 Task: Find connections with filter location Parnamirim with filter topic #careertips with filter profile language English with filter current company Shahi Exports Pvt Ltd with filter school Kendriya vidyalaya  with filter industry Broadcast Media Production and Distribution with filter service category Android Development with filter keywords title Reservationist
Action: Mouse moved to (715, 128)
Screenshot: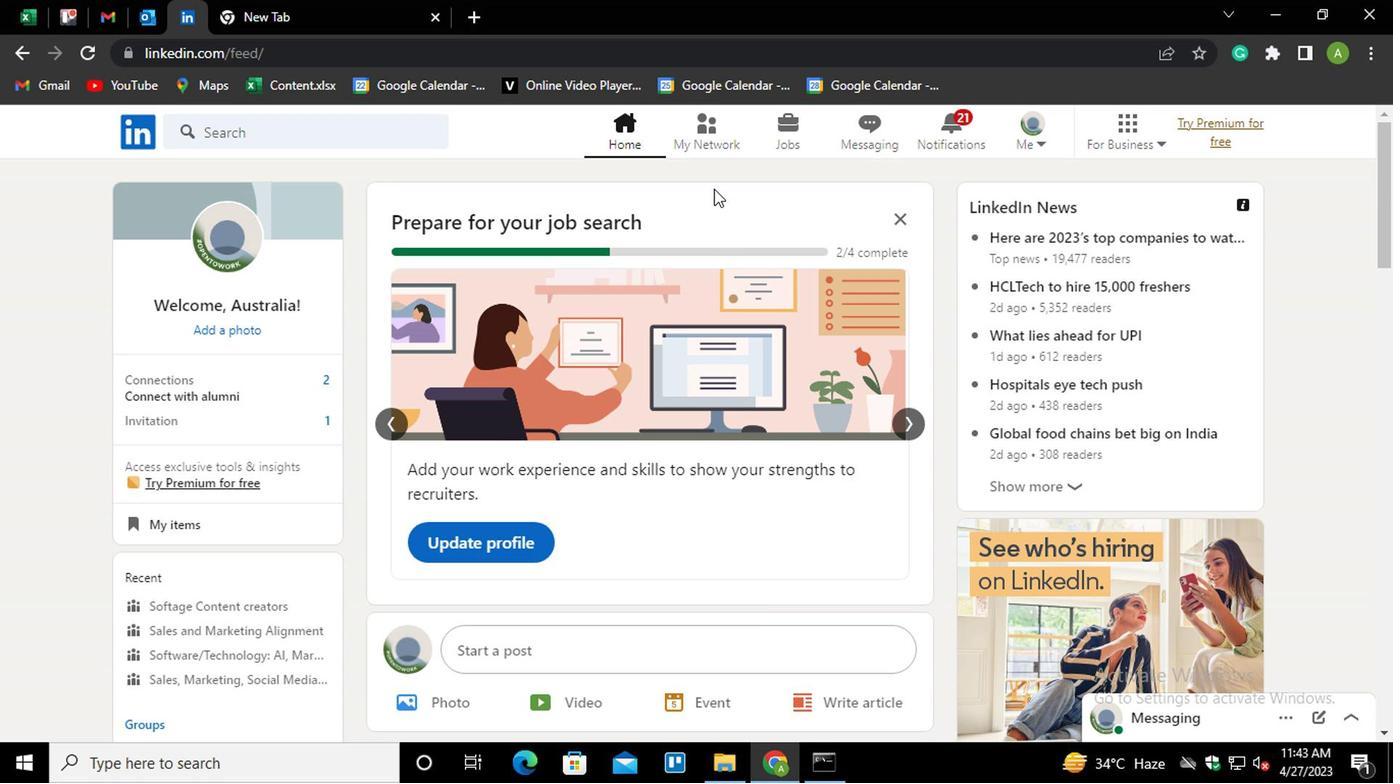 
Action: Mouse pressed left at (715, 128)
Screenshot: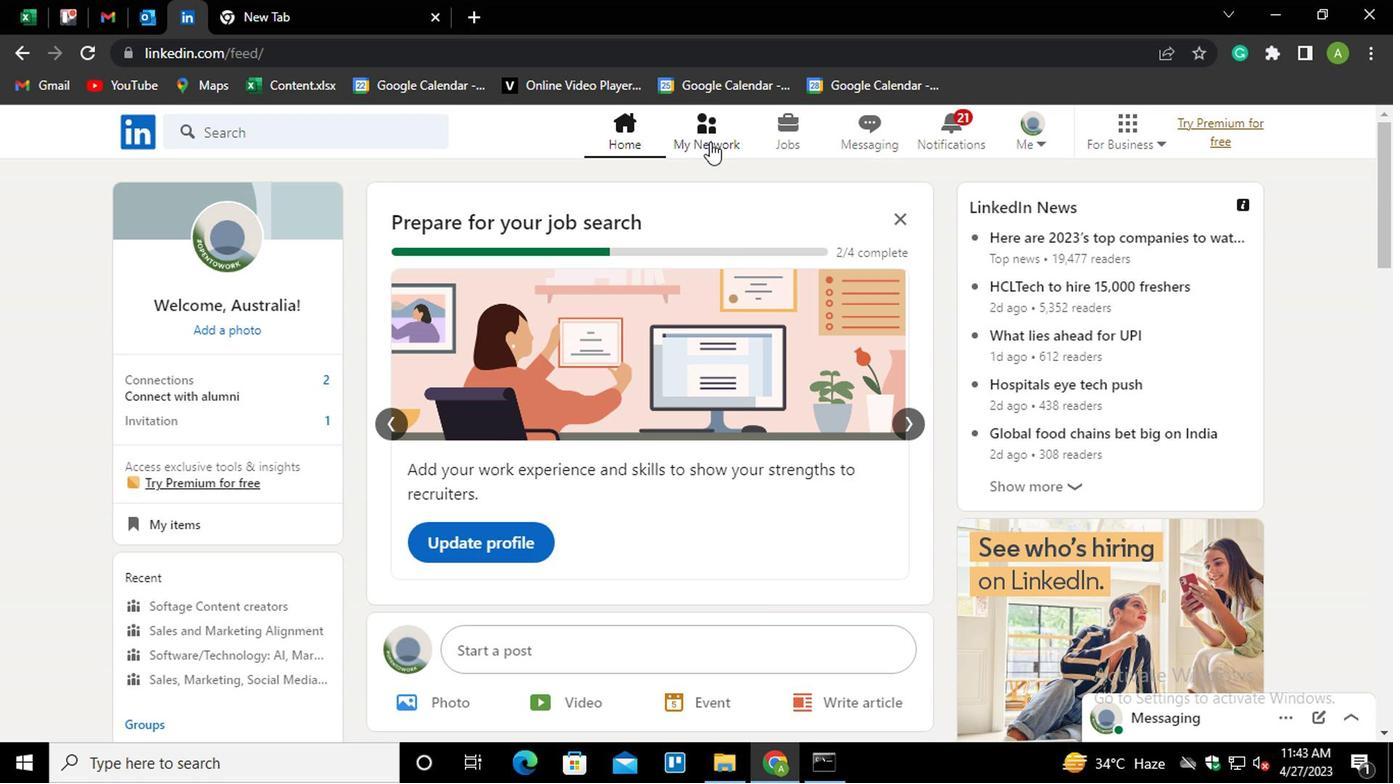 
Action: Mouse moved to (271, 245)
Screenshot: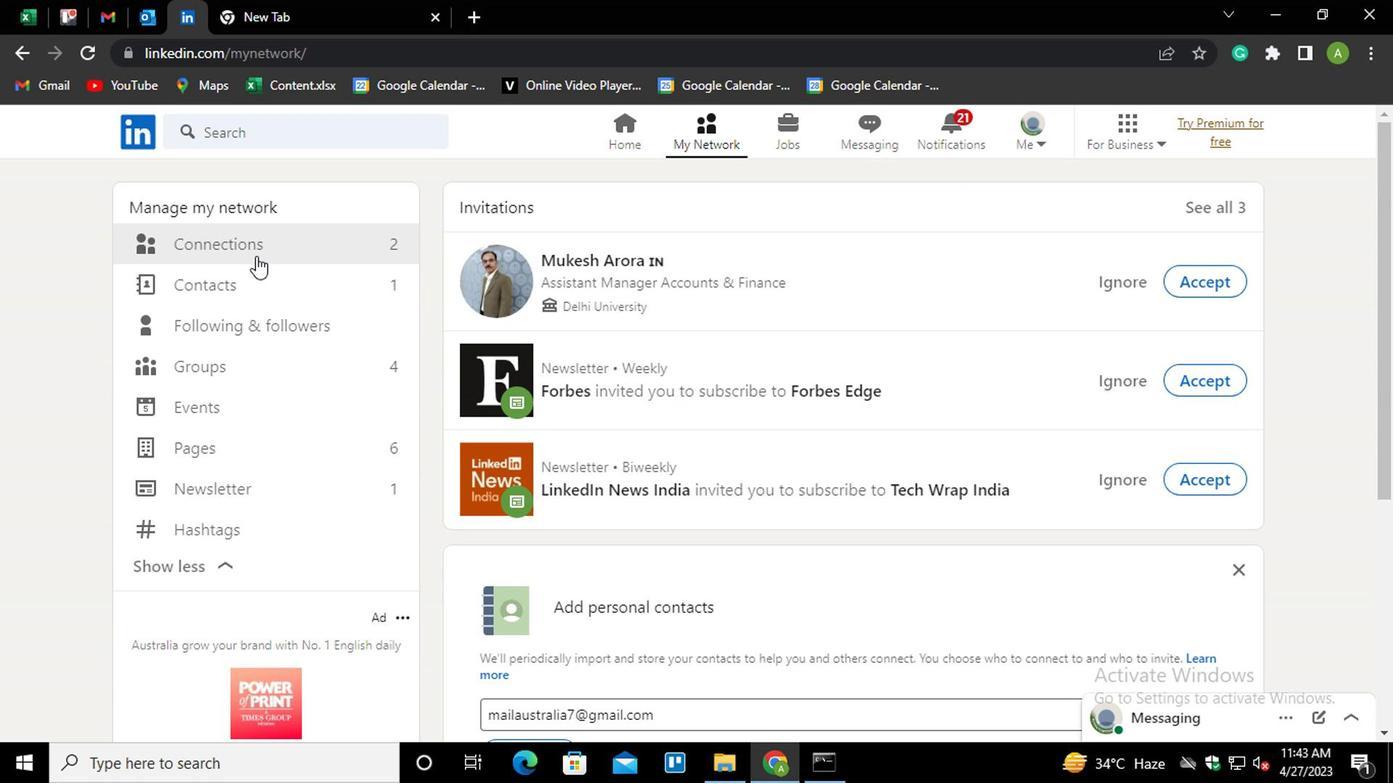 
Action: Mouse pressed left at (271, 245)
Screenshot: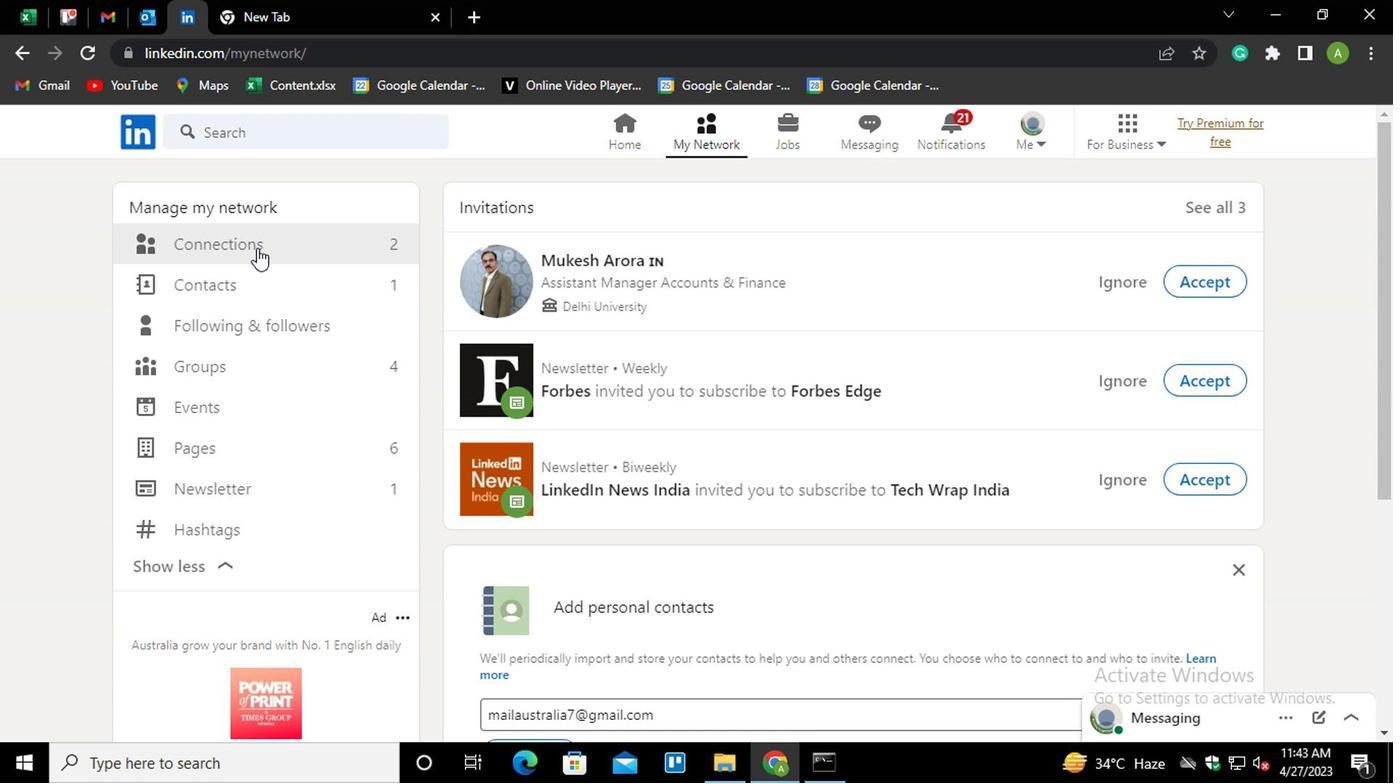 
Action: Mouse moved to (828, 248)
Screenshot: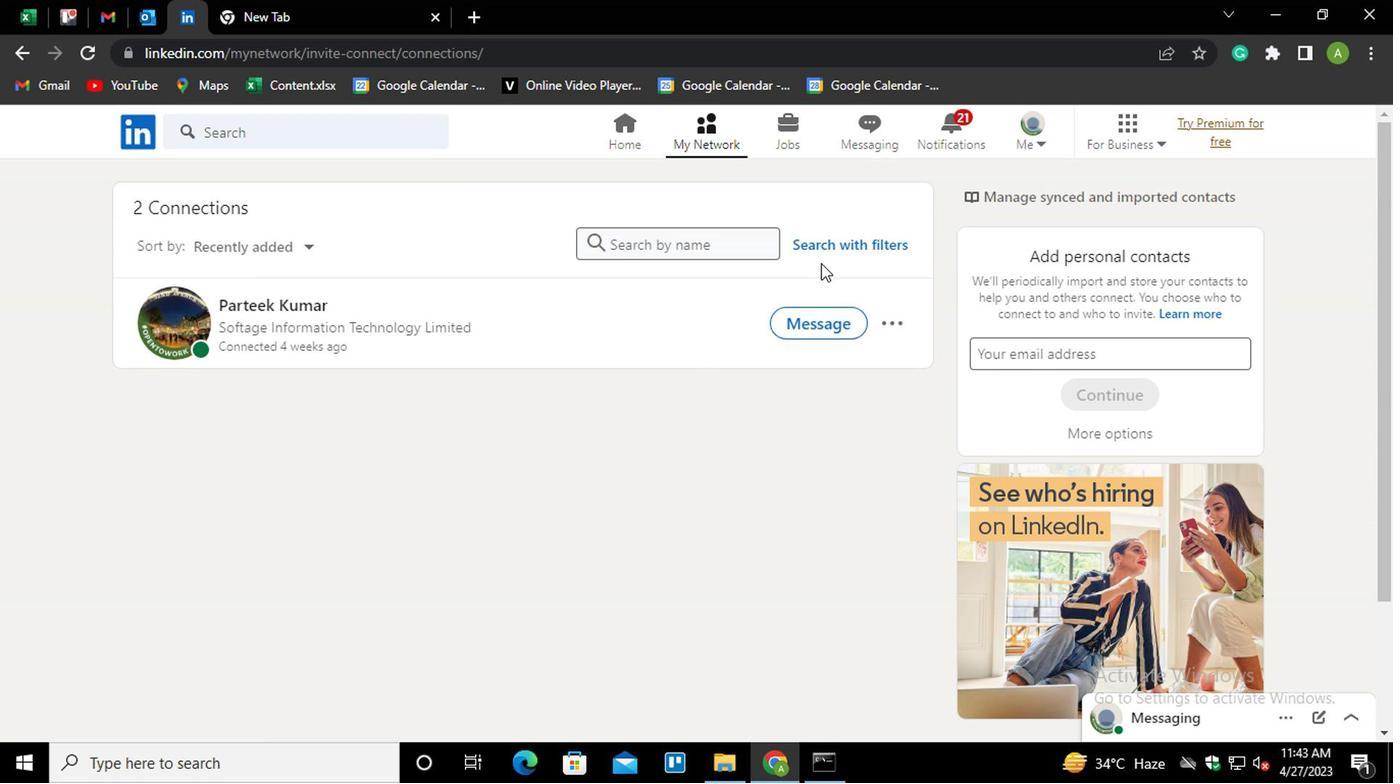 
Action: Mouse pressed left at (828, 248)
Screenshot: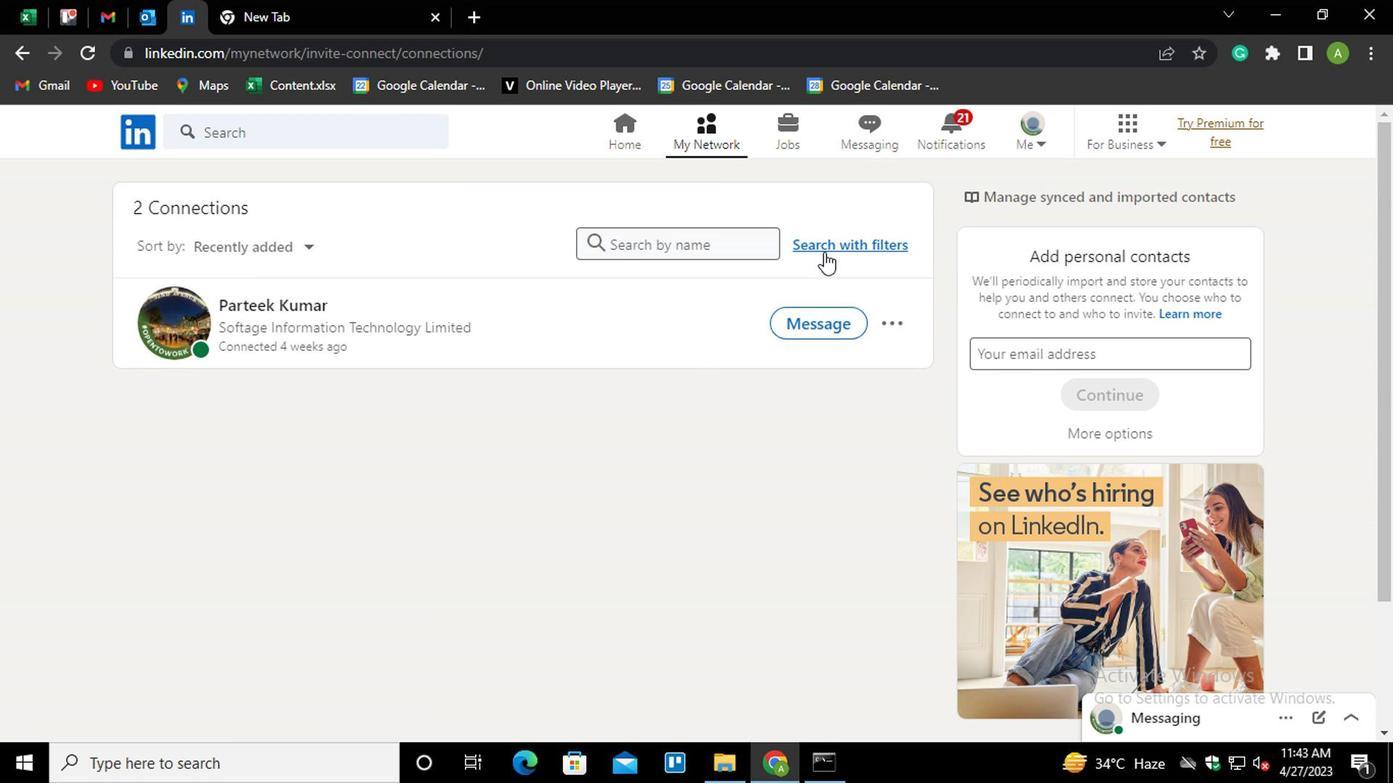 
Action: Mouse moved to (751, 184)
Screenshot: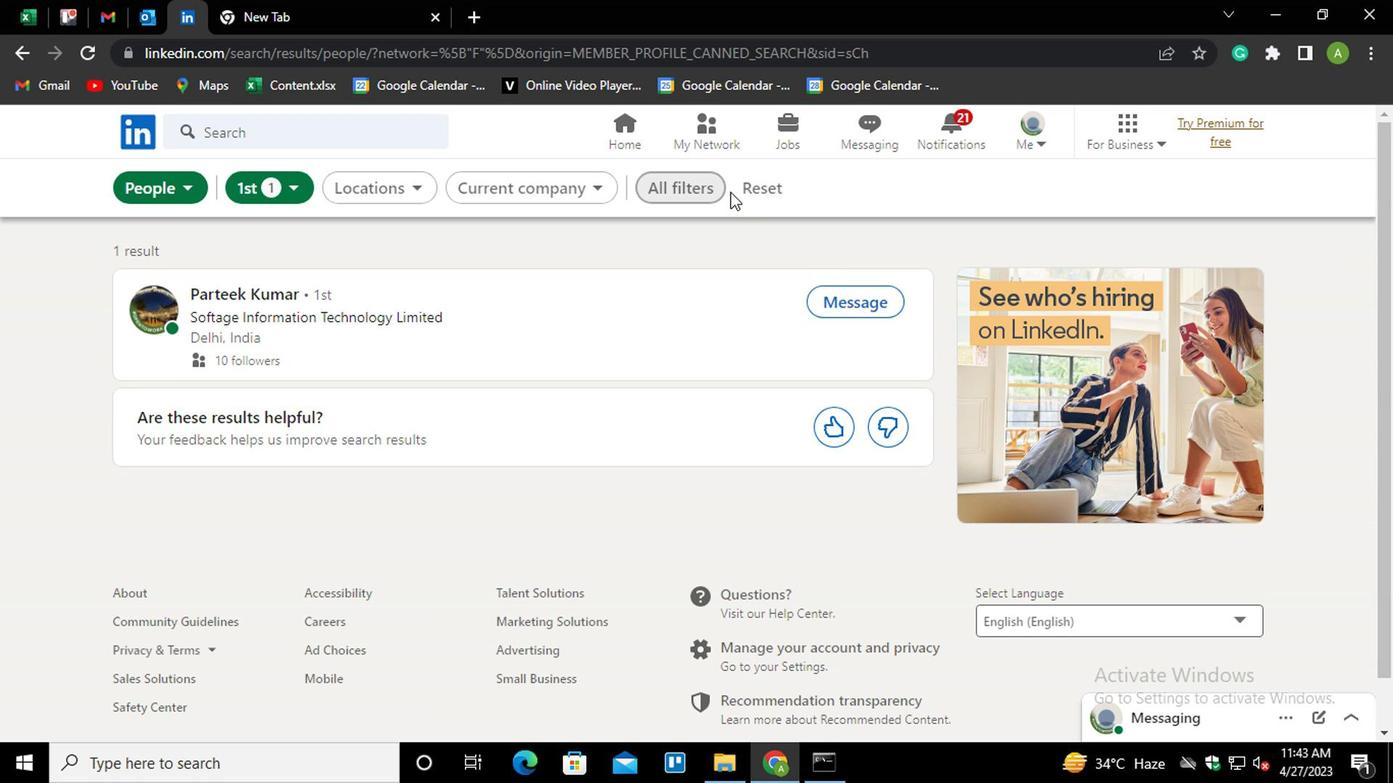 
Action: Mouse pressed left at (751, 184)
Screenshot: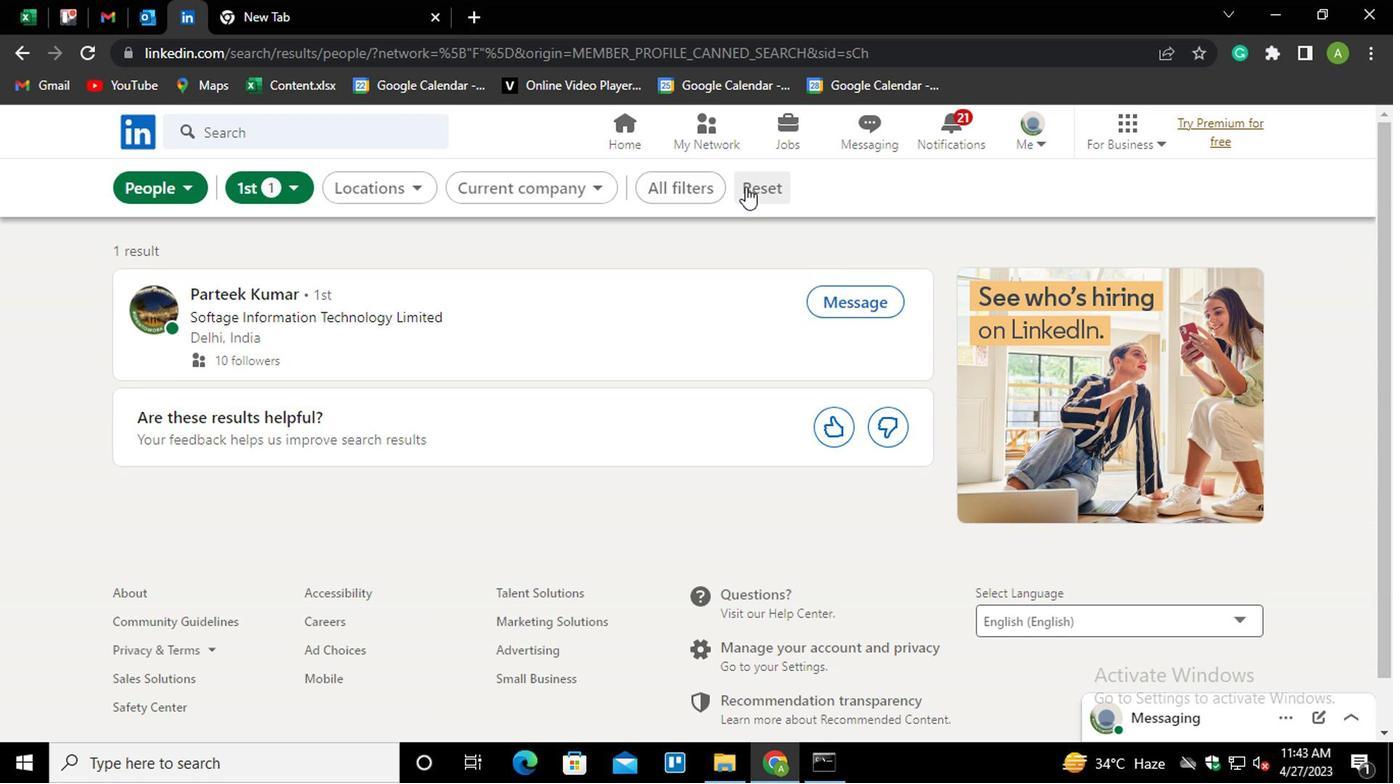 
Action: Mouse moved to (709, 190)
Screenshot: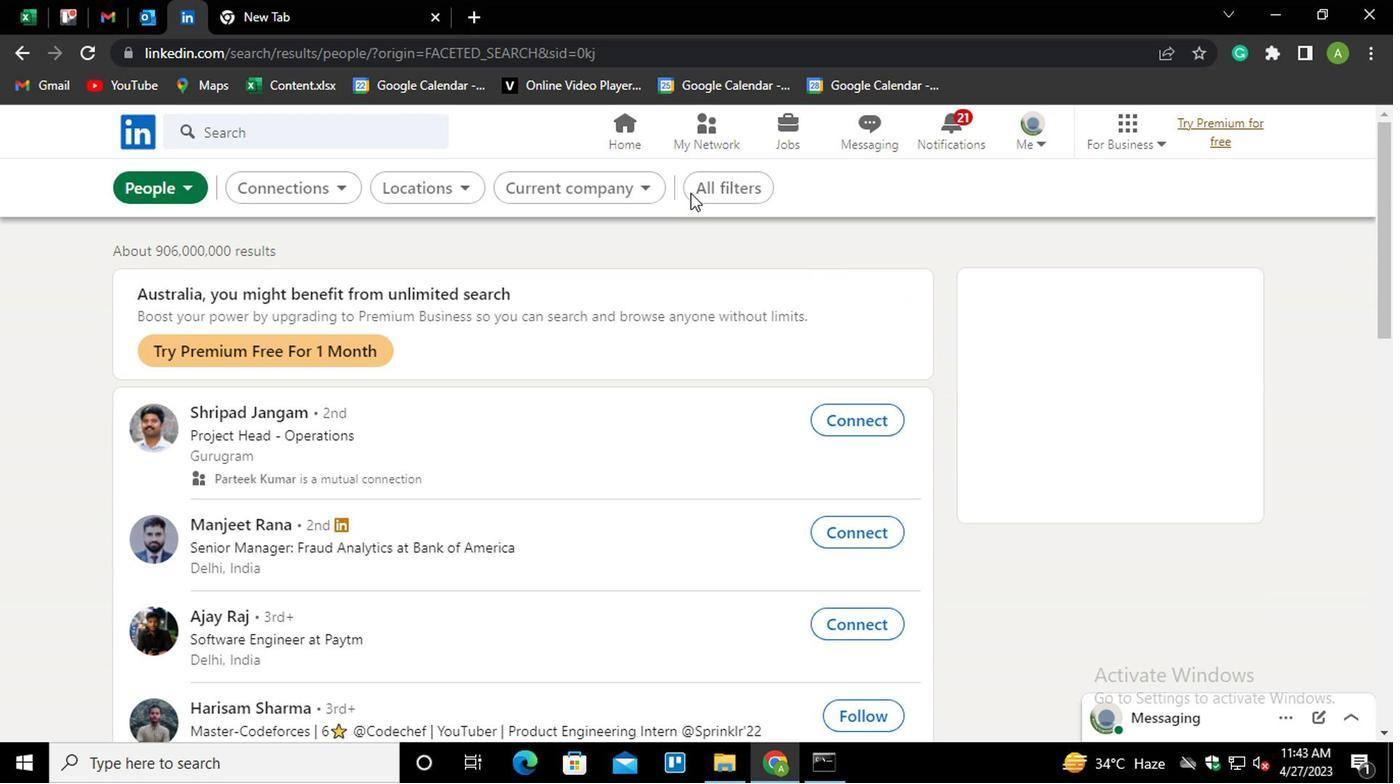 
Action: Mouse pressed left at (709, 190)
Screenshot: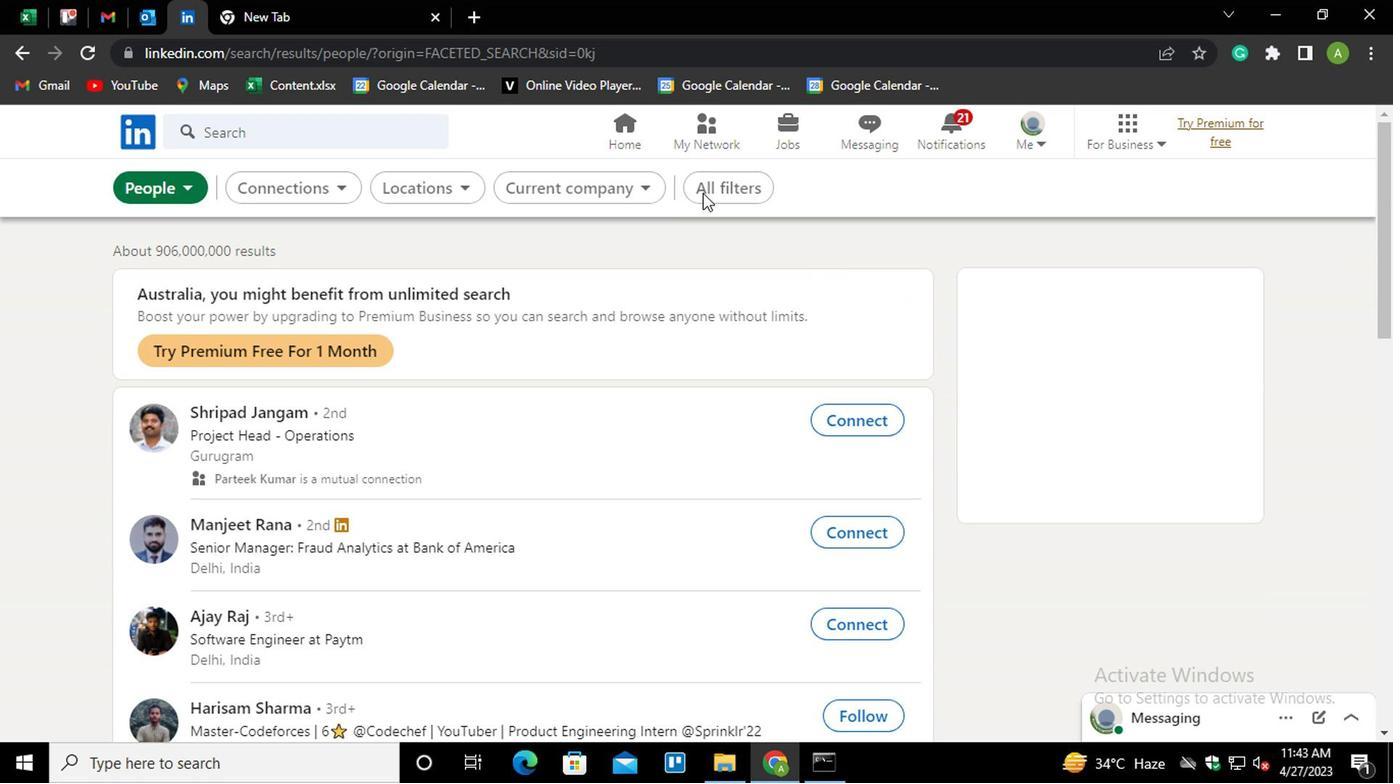 
Action: Mouse moved to (965, 412)
Screenshot: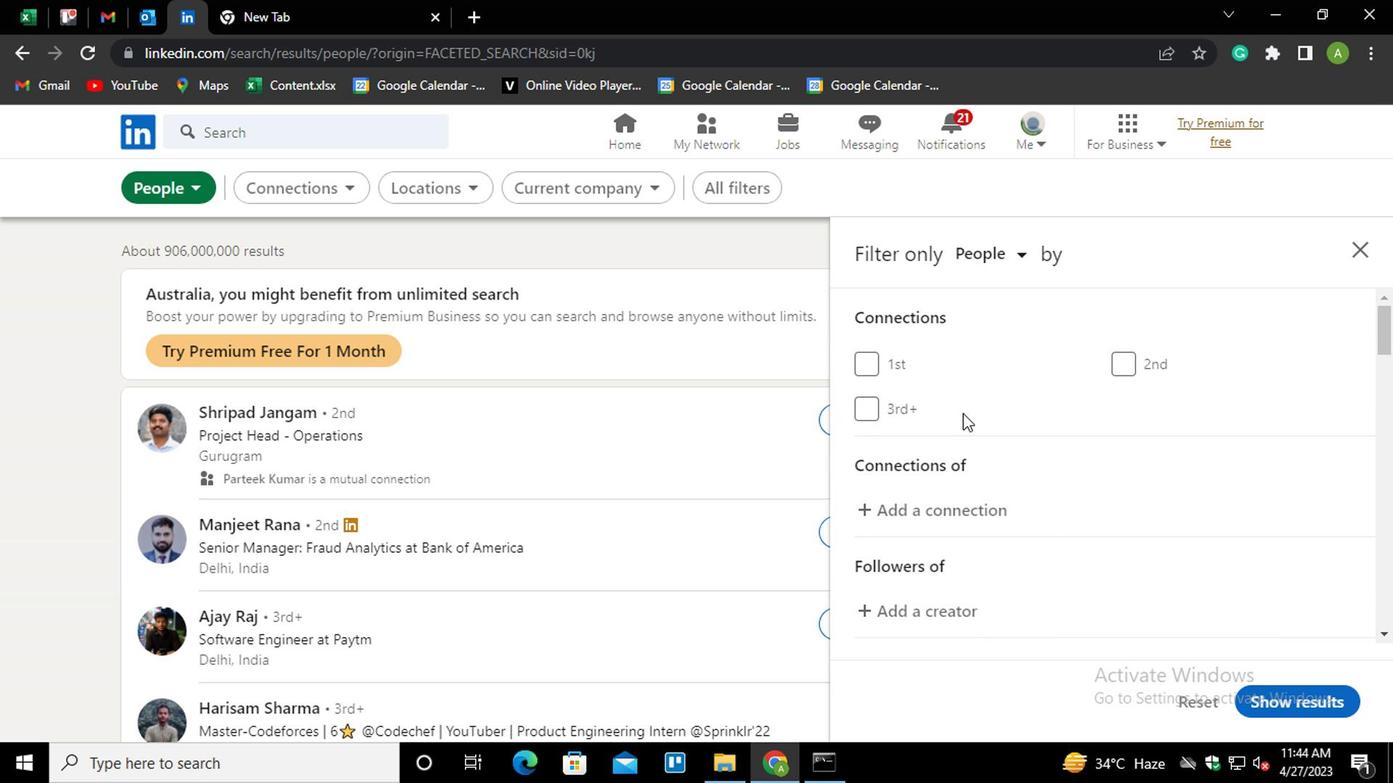 
Action: Mouse scrolled (965, 411) with delta (0, -1)
Screenshot: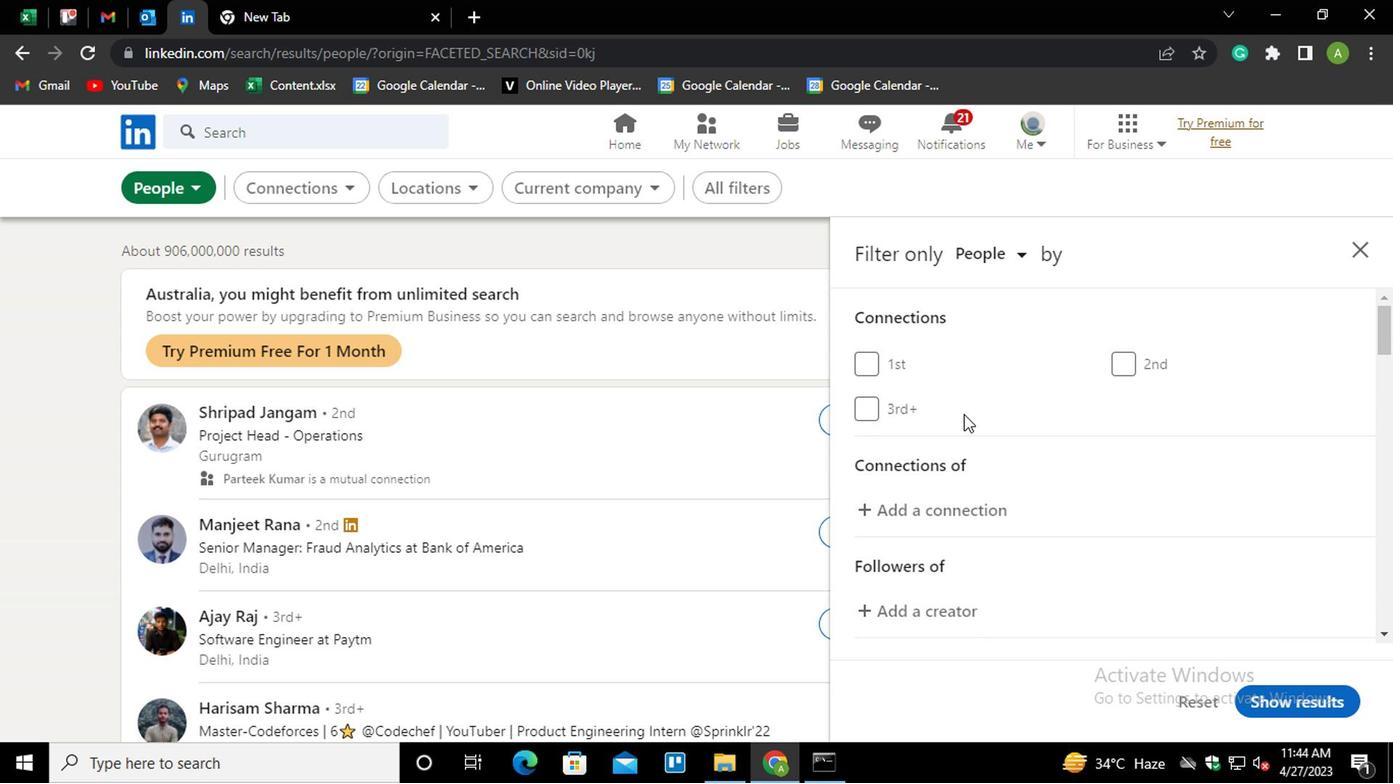 
Action: Mouse scrolled (965, 411) with delta (0, -1)
Screenshot: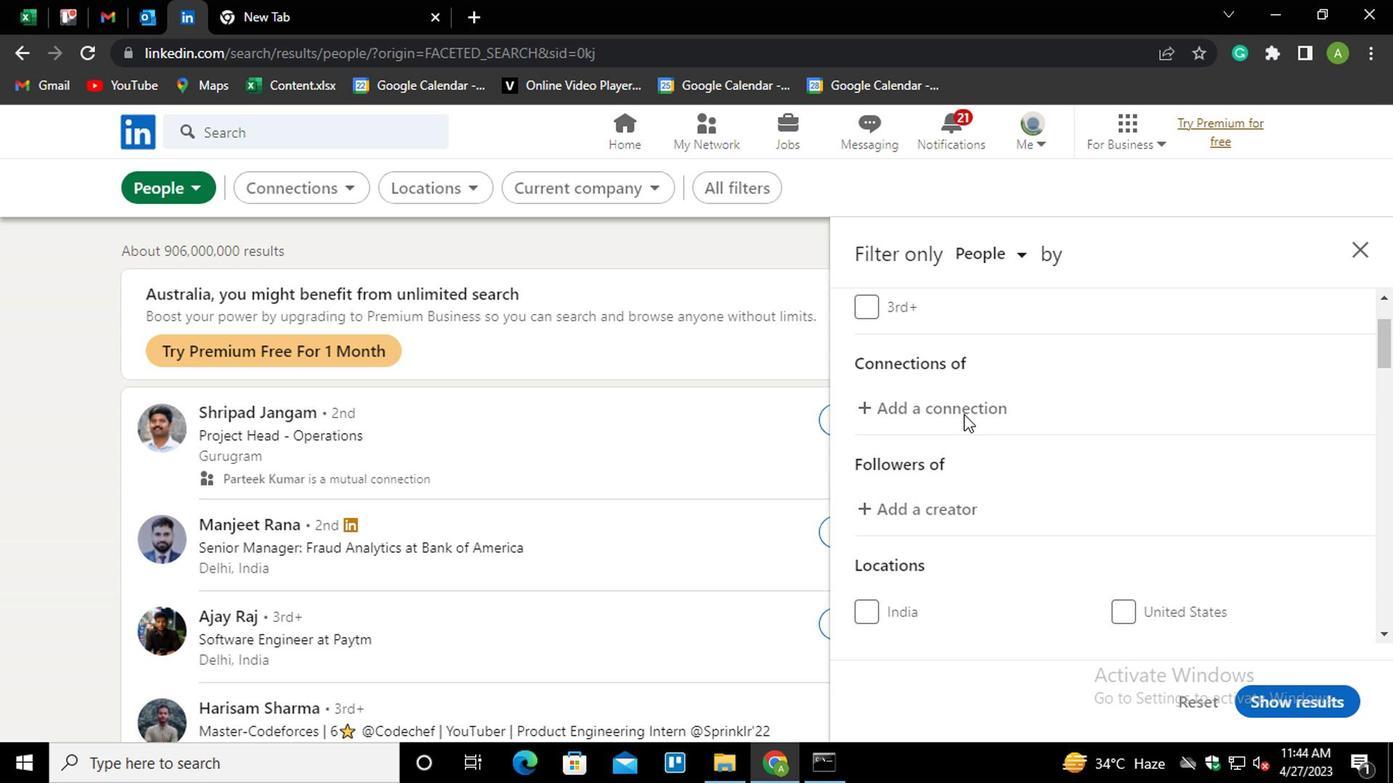 
Action: Mouse moved to (965, 412)
Screenshot: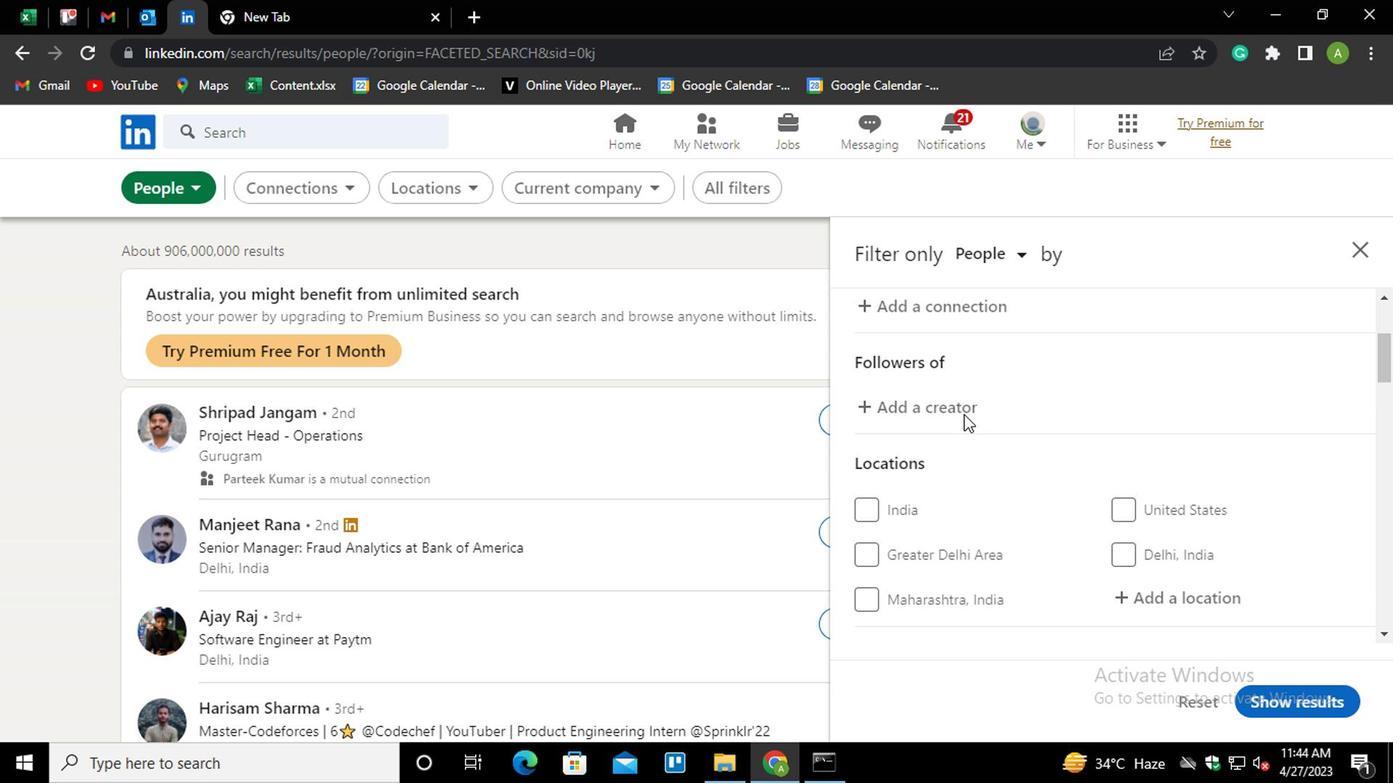 
Action: Mouse scrolled (965, 411) with delta (0, -1)
Screenshot: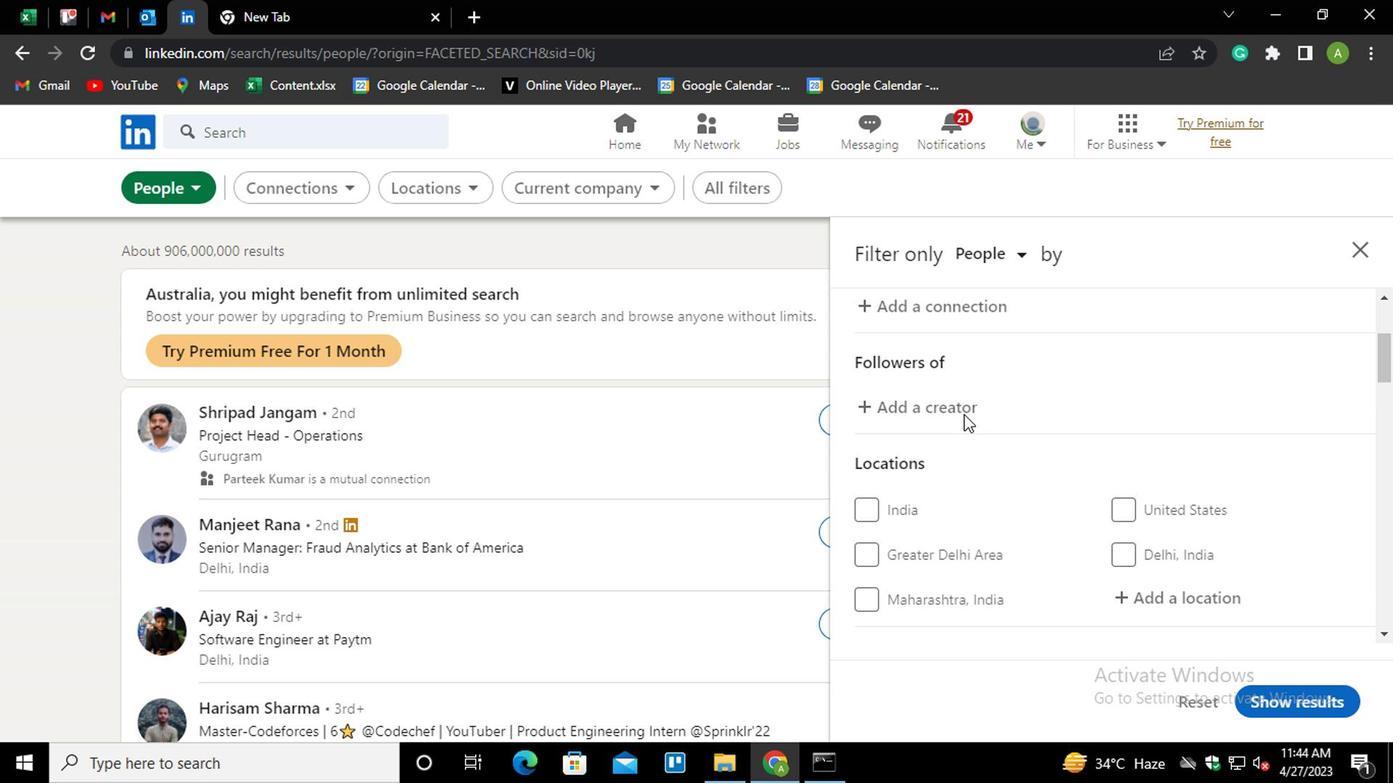 
Action: Mouse moved to (963, 414)
Screenshot: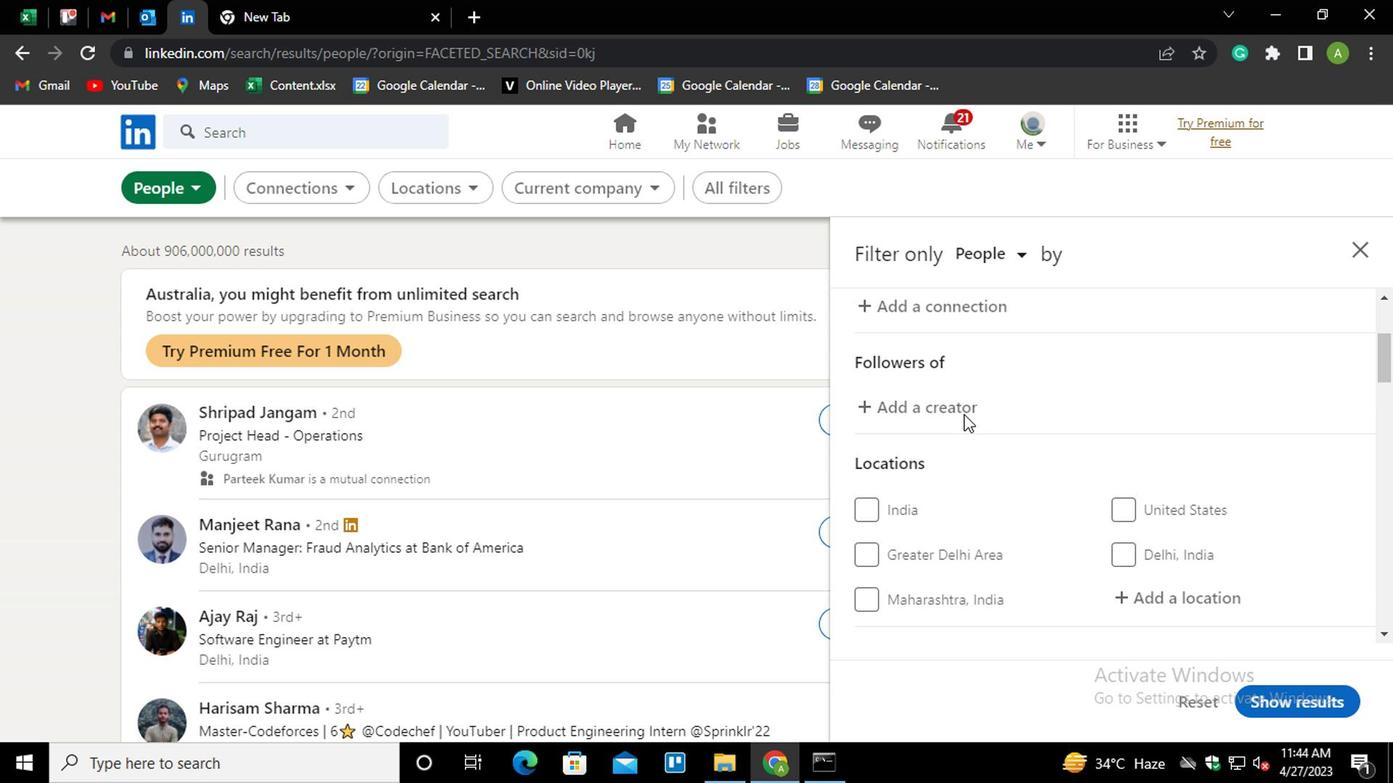 
Action: Mouse scrolled (963, 413) with delta (0, 0)
Screenshot: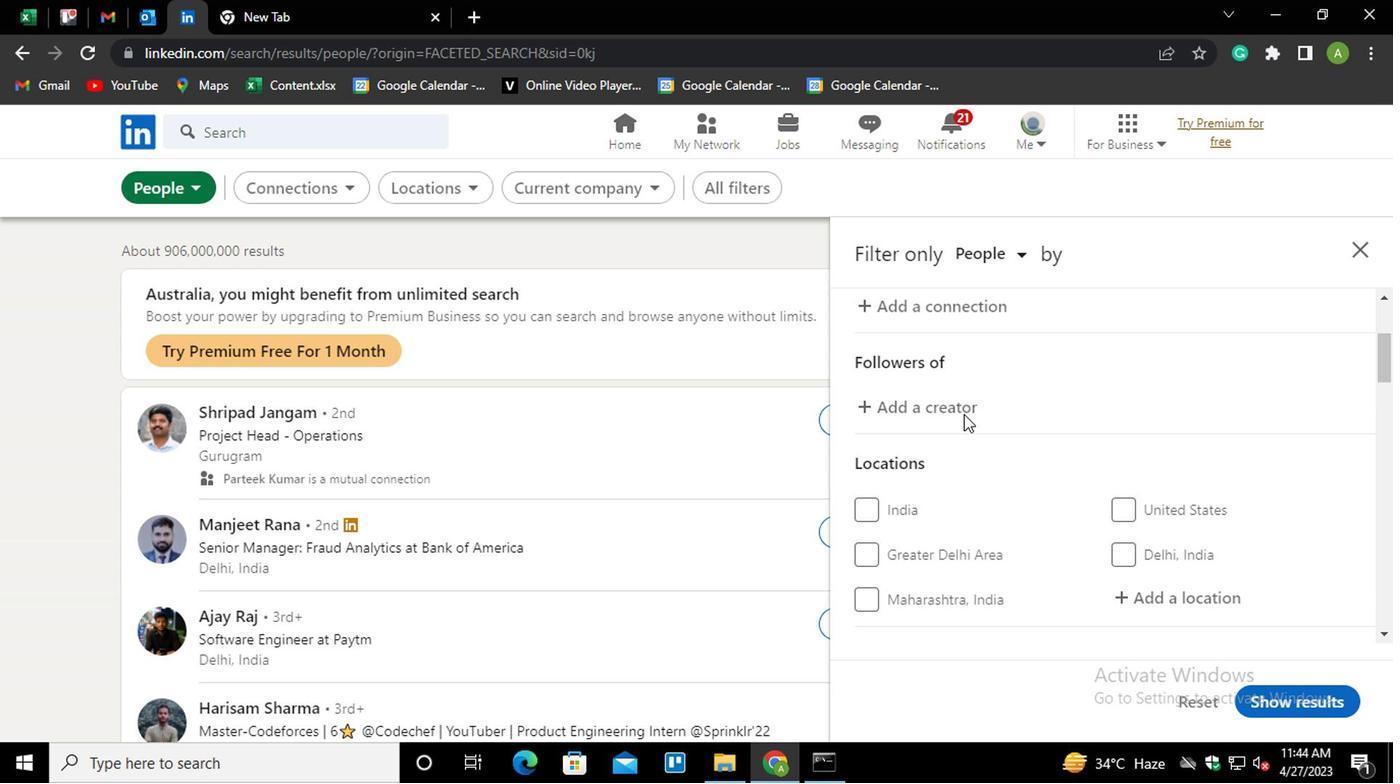
Action: Mouse moved to (1166, 391)
Screenshot: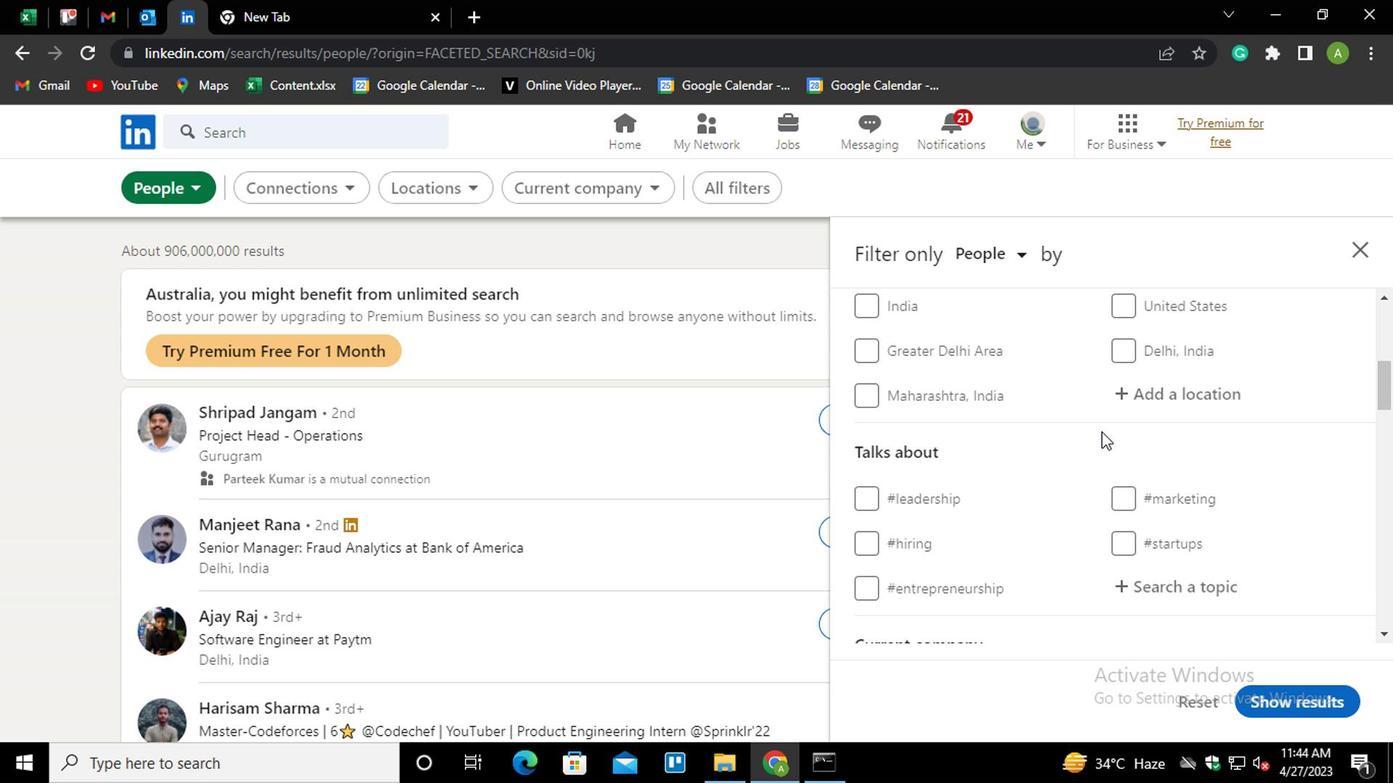 
Action: Mouse pressed left at (1166, 391)
Screenshot: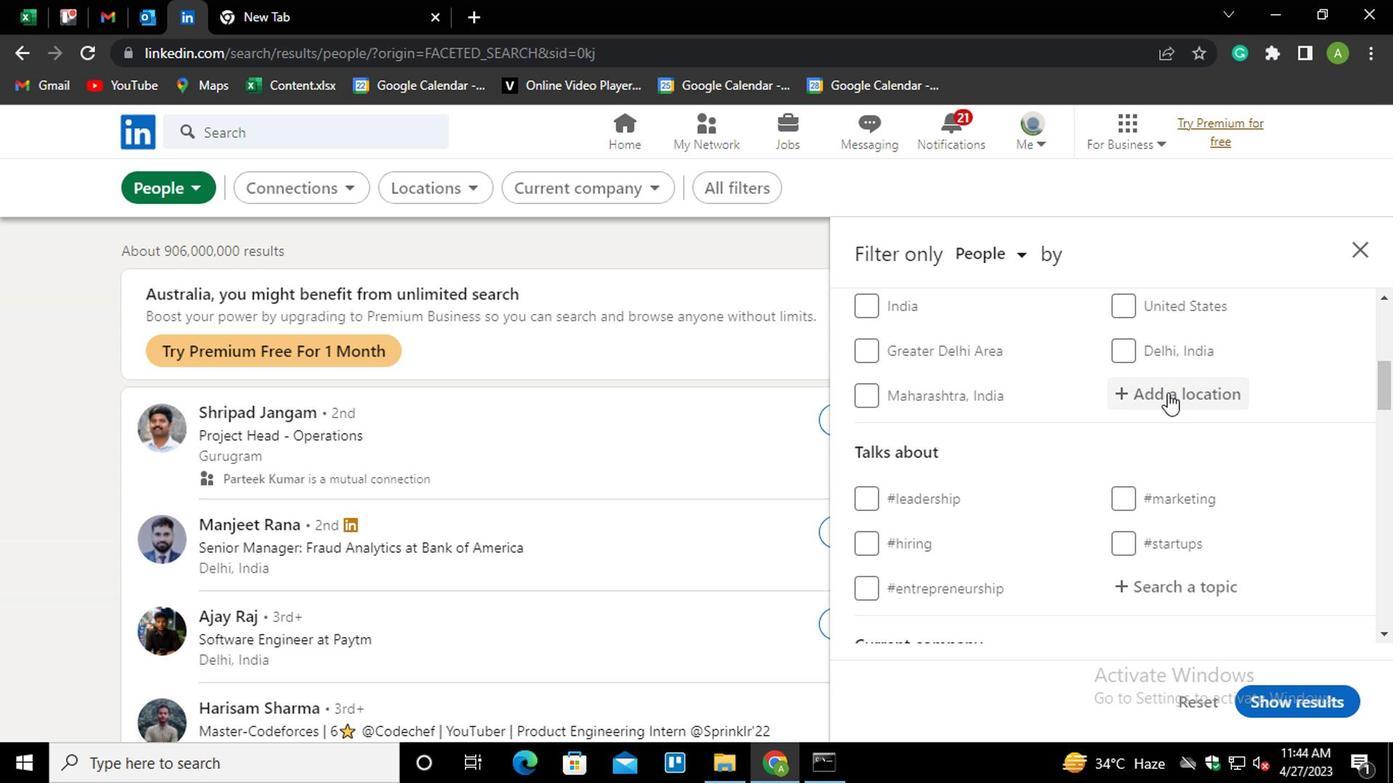 
Action: Mouse moved to (1167, 393)
Screenshot: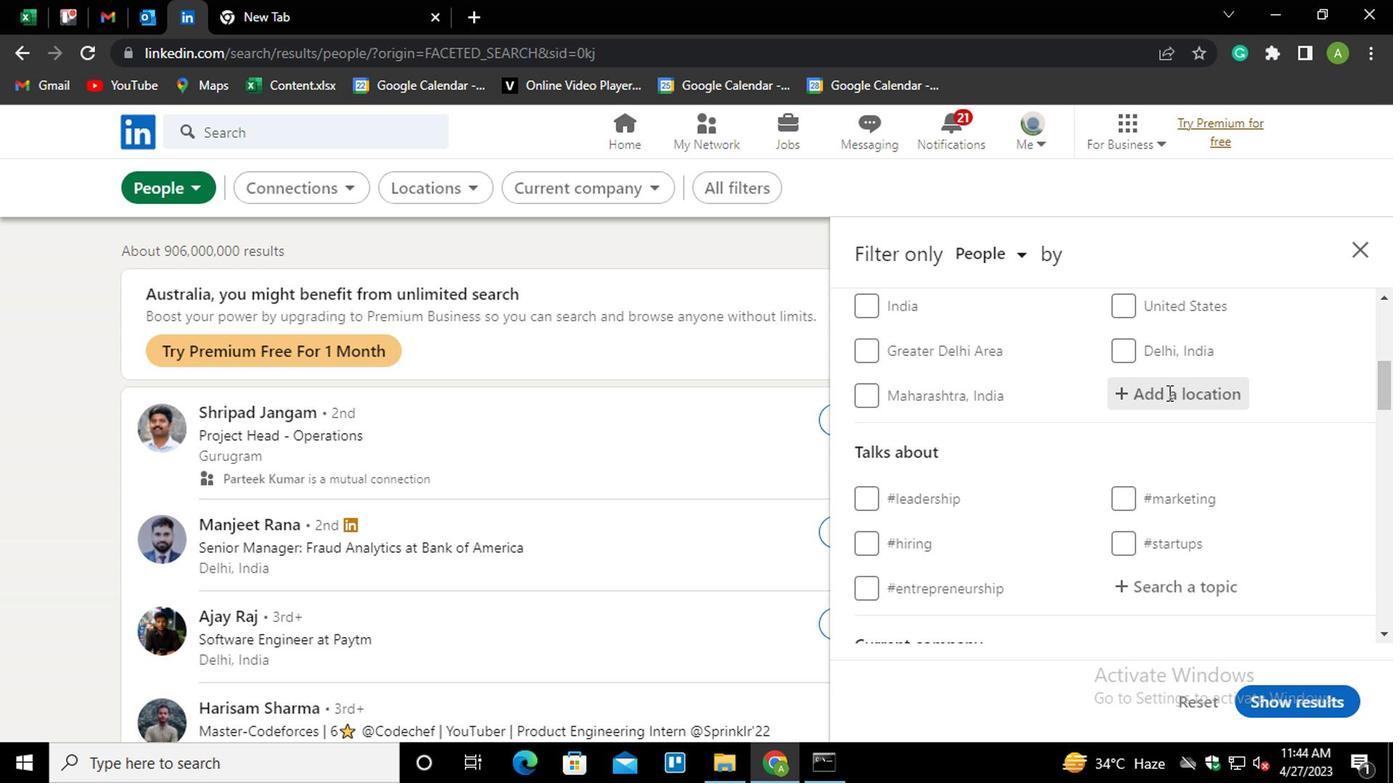 
Action: Mouse pressed left at (1167, 393)
Screenshot: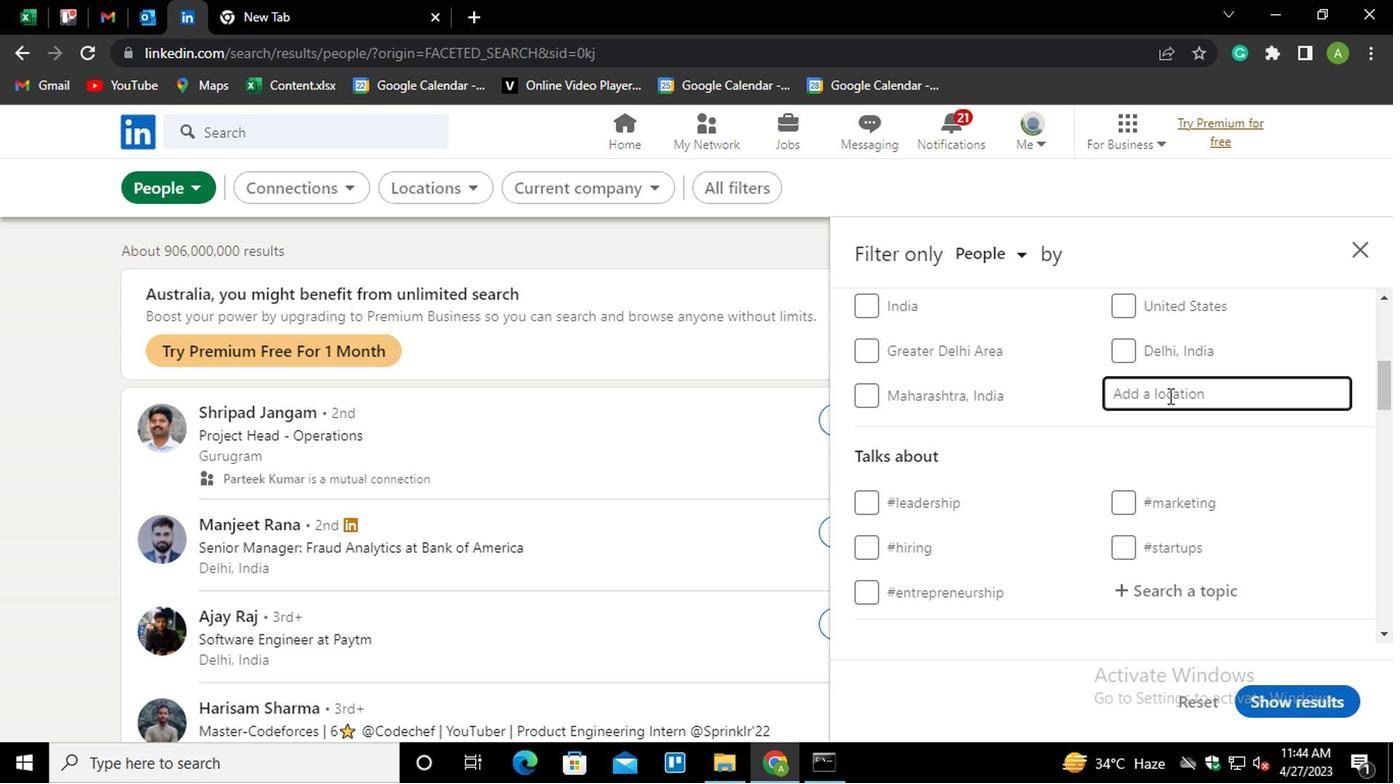 
Action: Mouse moved to (1203, 372)
Screenshot: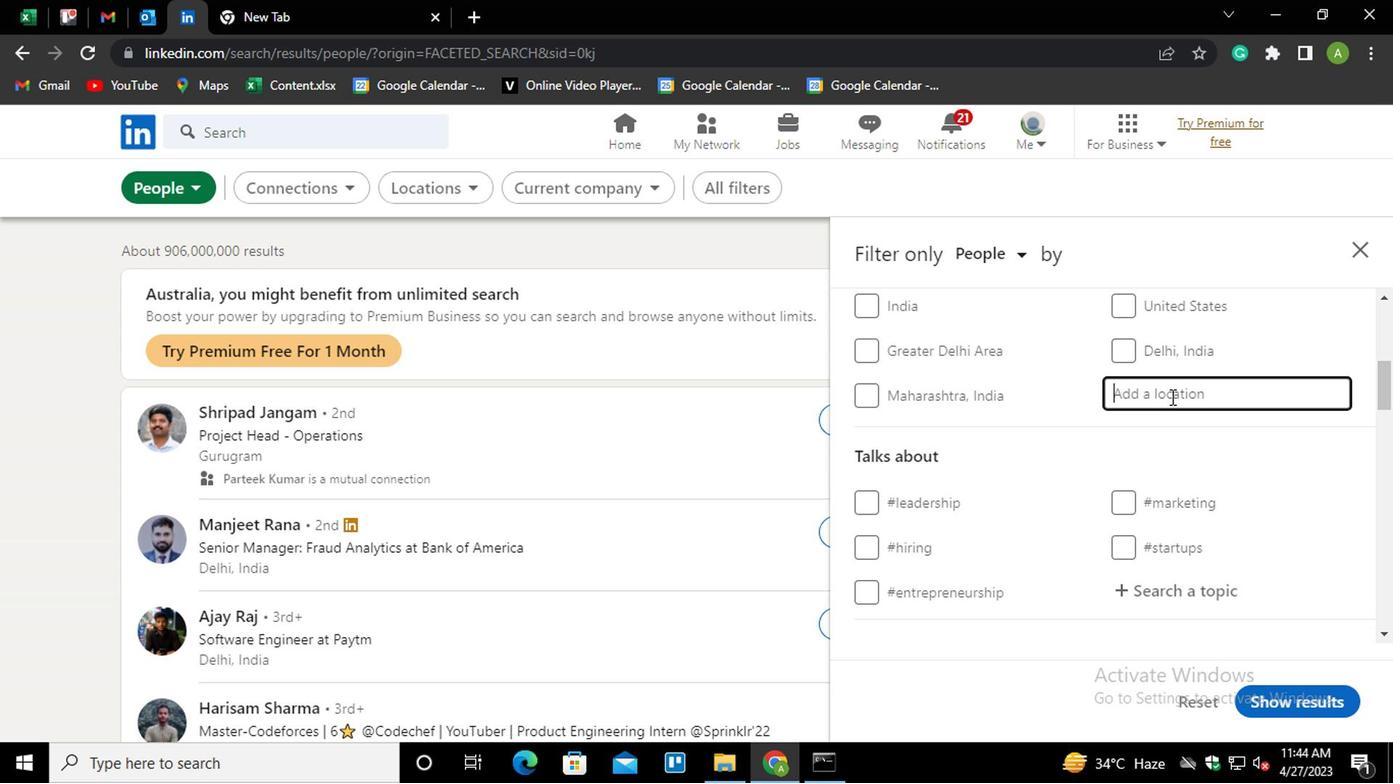 
Action: Key pressed <Key.shift_r><Key.shift_r><Key.shift_r>Parnamirim<Key.down><Key.enter>
Screenshot: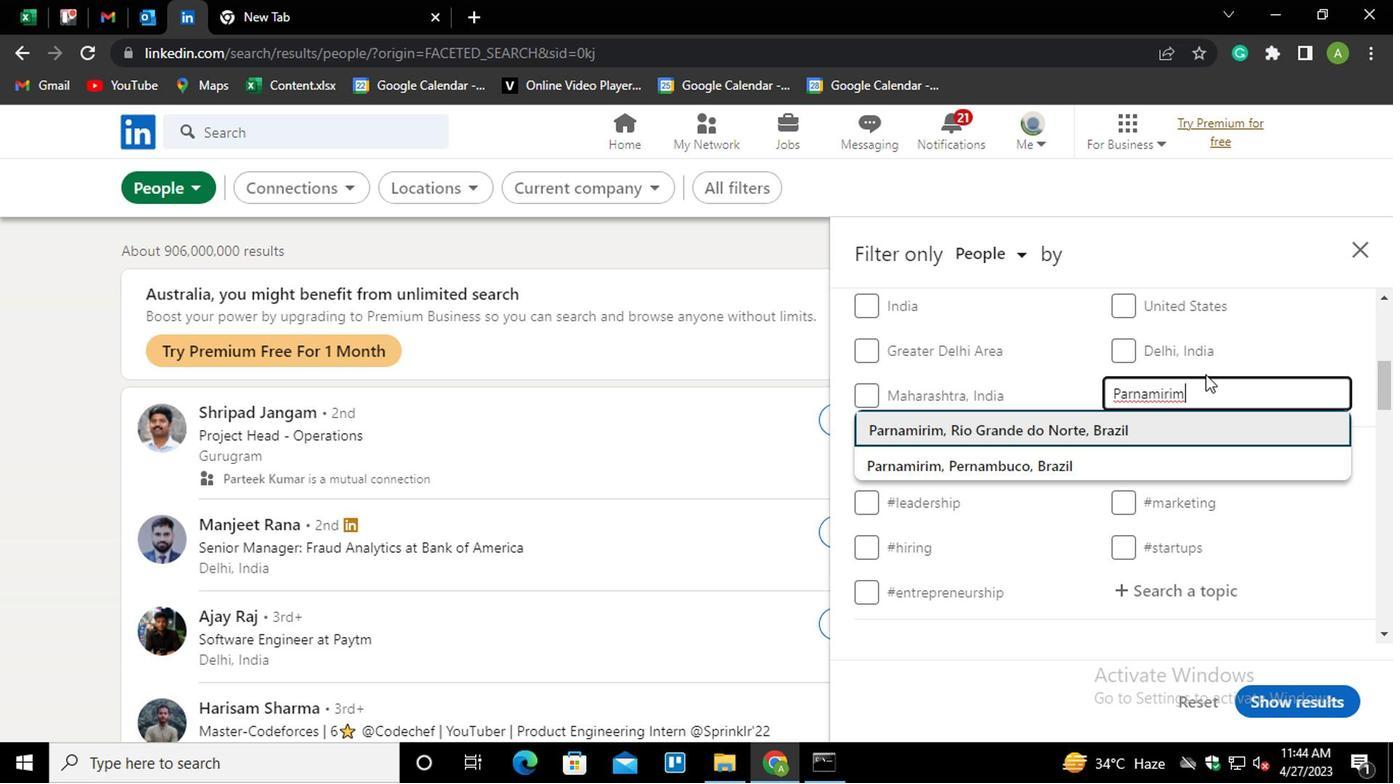 
Action: Mouse moved to (1218, 409)
Screenshot: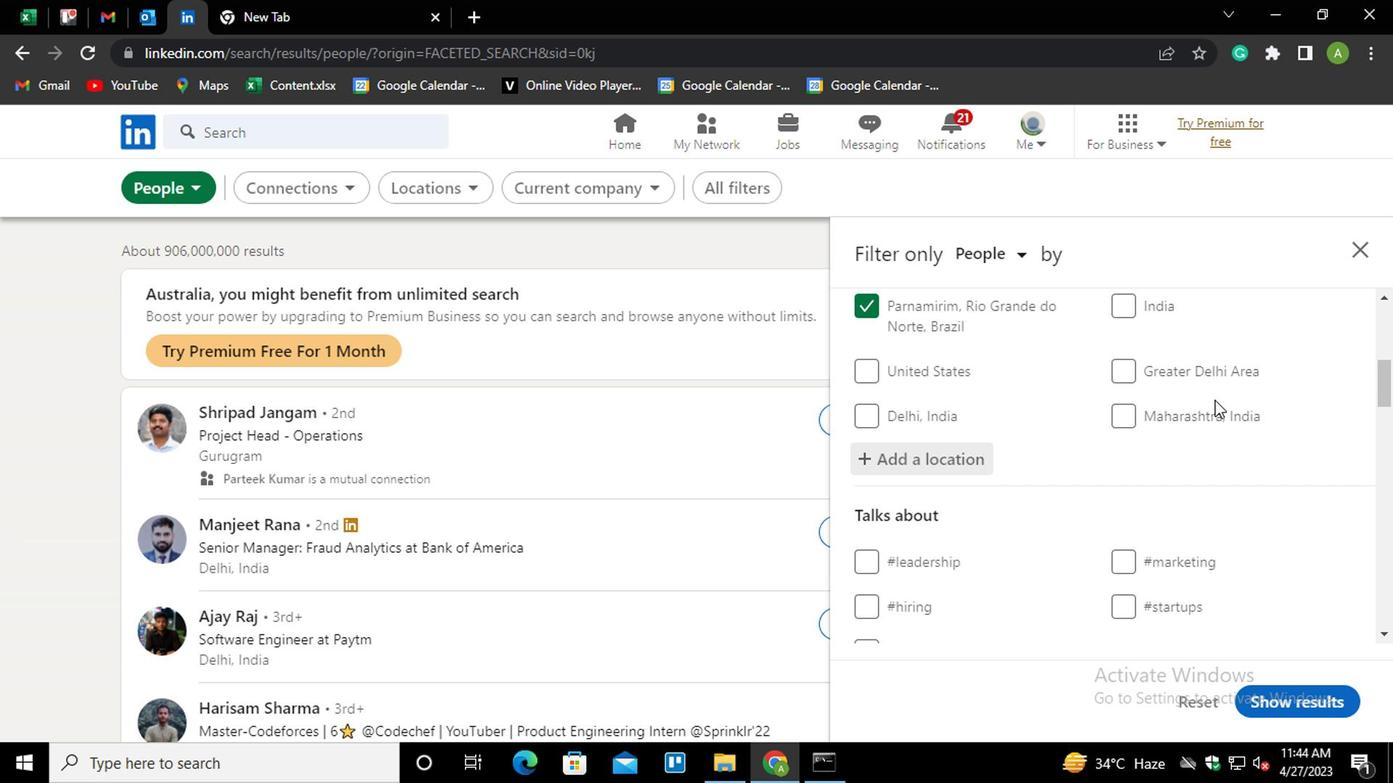 
Action: Mouse scrolled (1218, 408) with delta (0, 0)
Screenshot: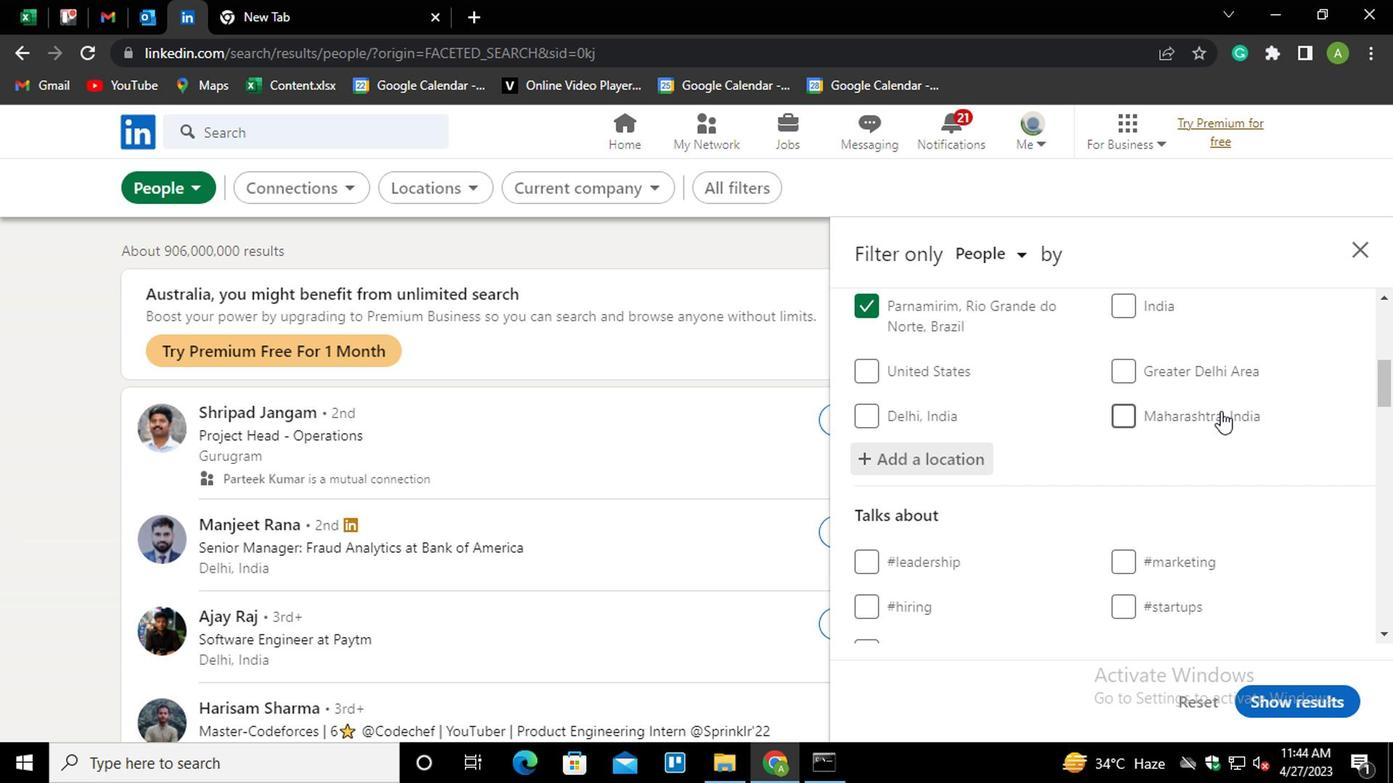 
Action: Mouse moved to (1212, 418)
Screenshot: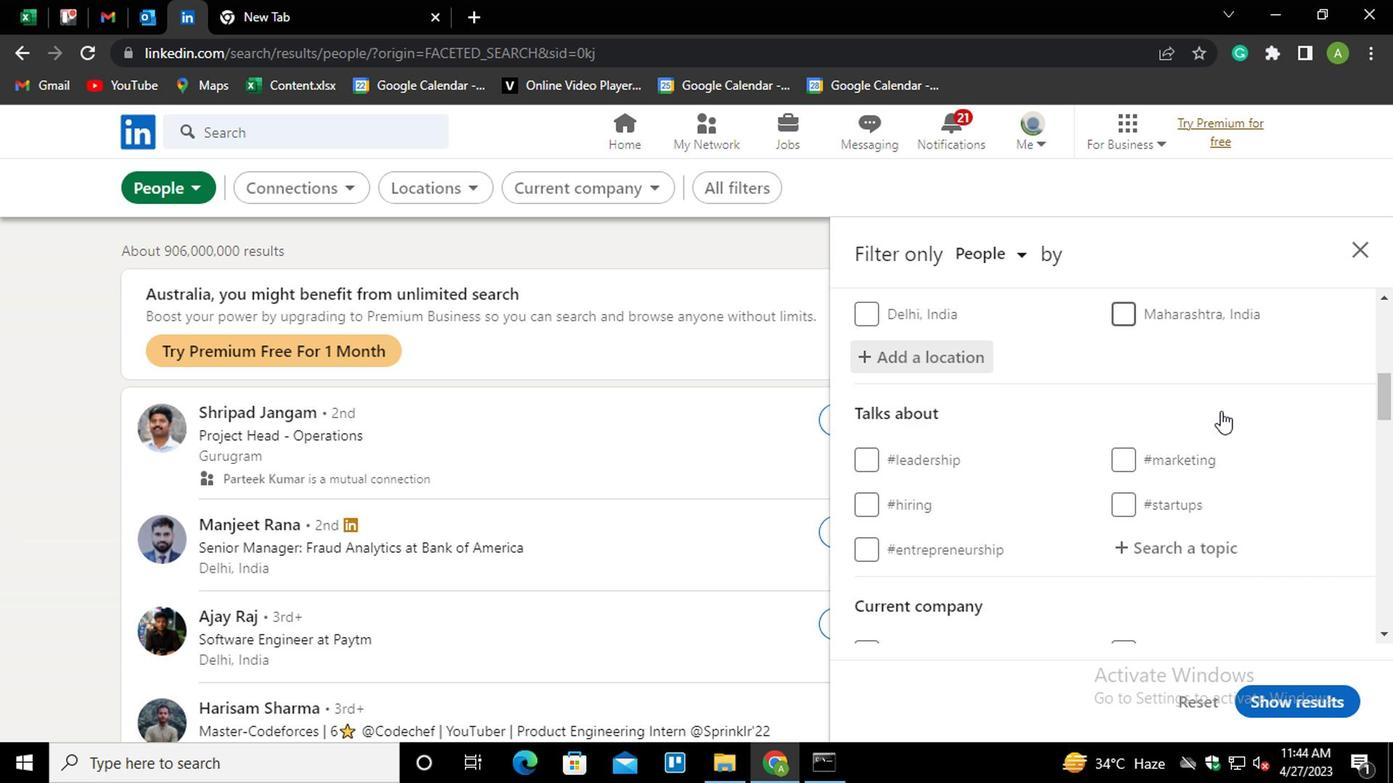 
Action: Mouse scrolled (1212, 417) with delta (0, 0)
Screenshot: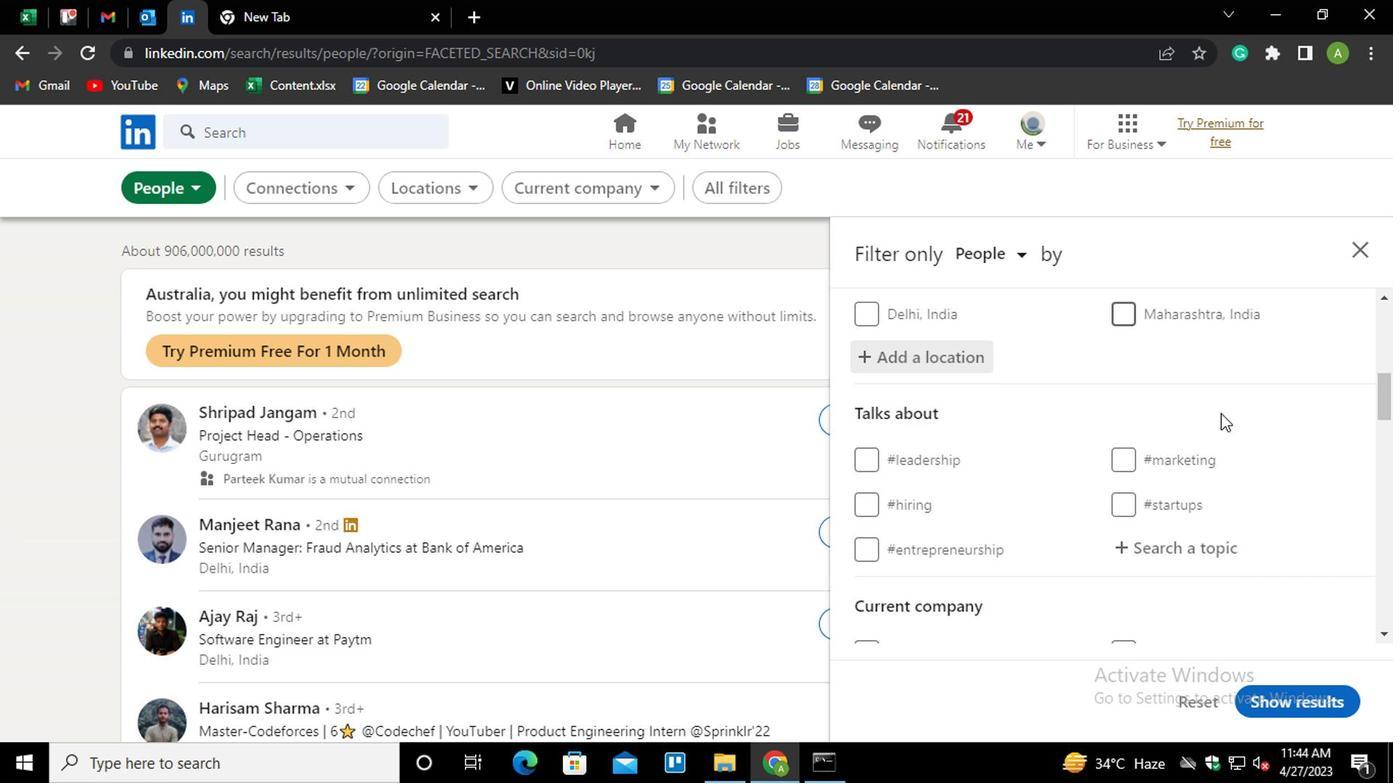 
Action: Mouse moved to (1180, 440)
Screenshot: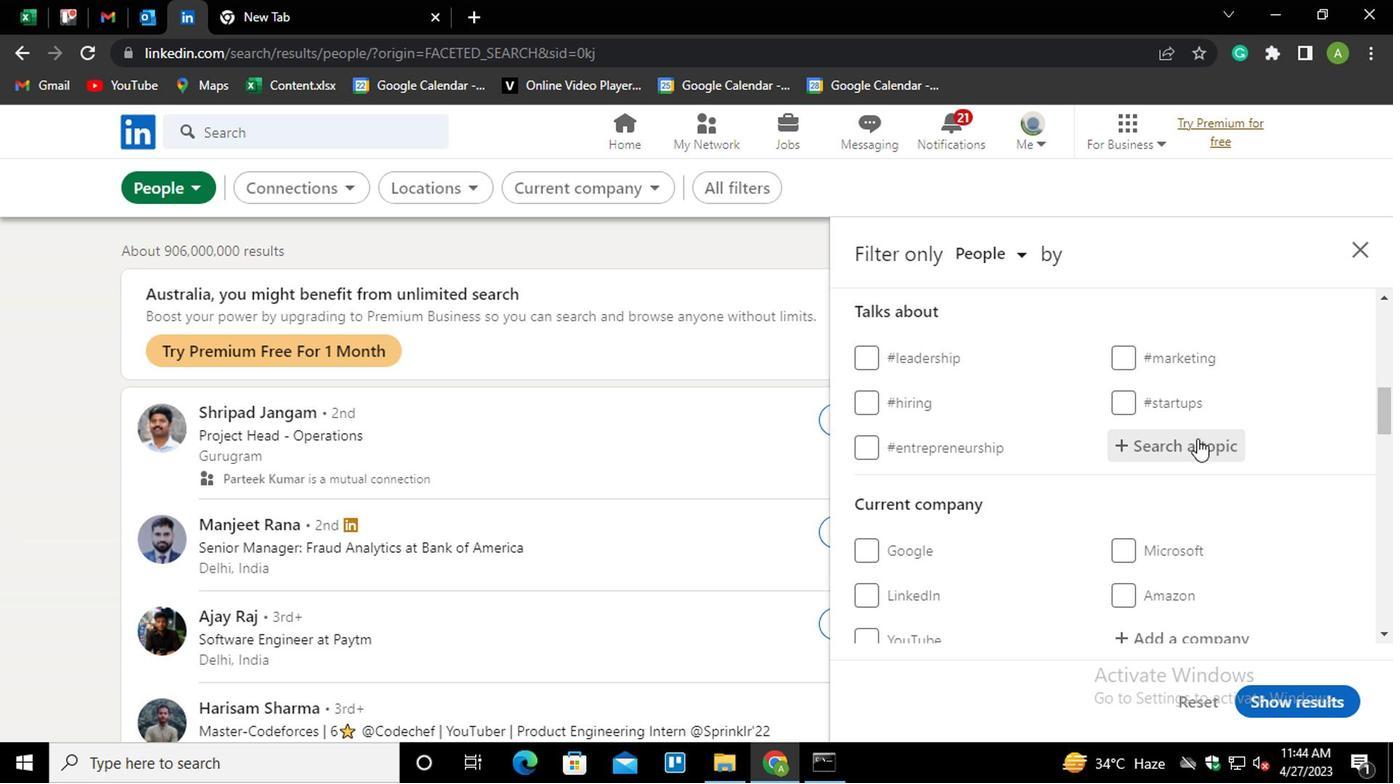 
Action: Mouse pressed left at (1180, 440)
Screenshot: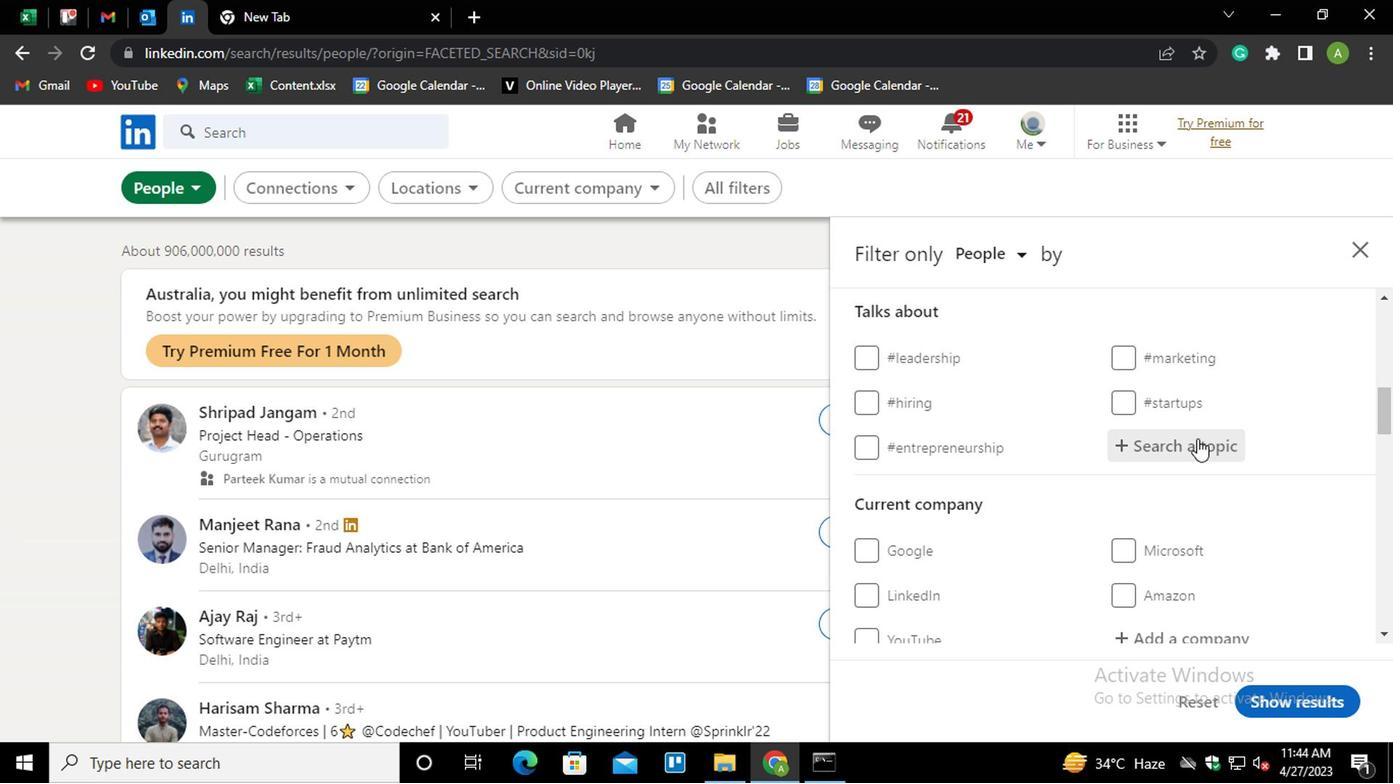
Action: Mouse moved to (1179, 445)
Screenshot: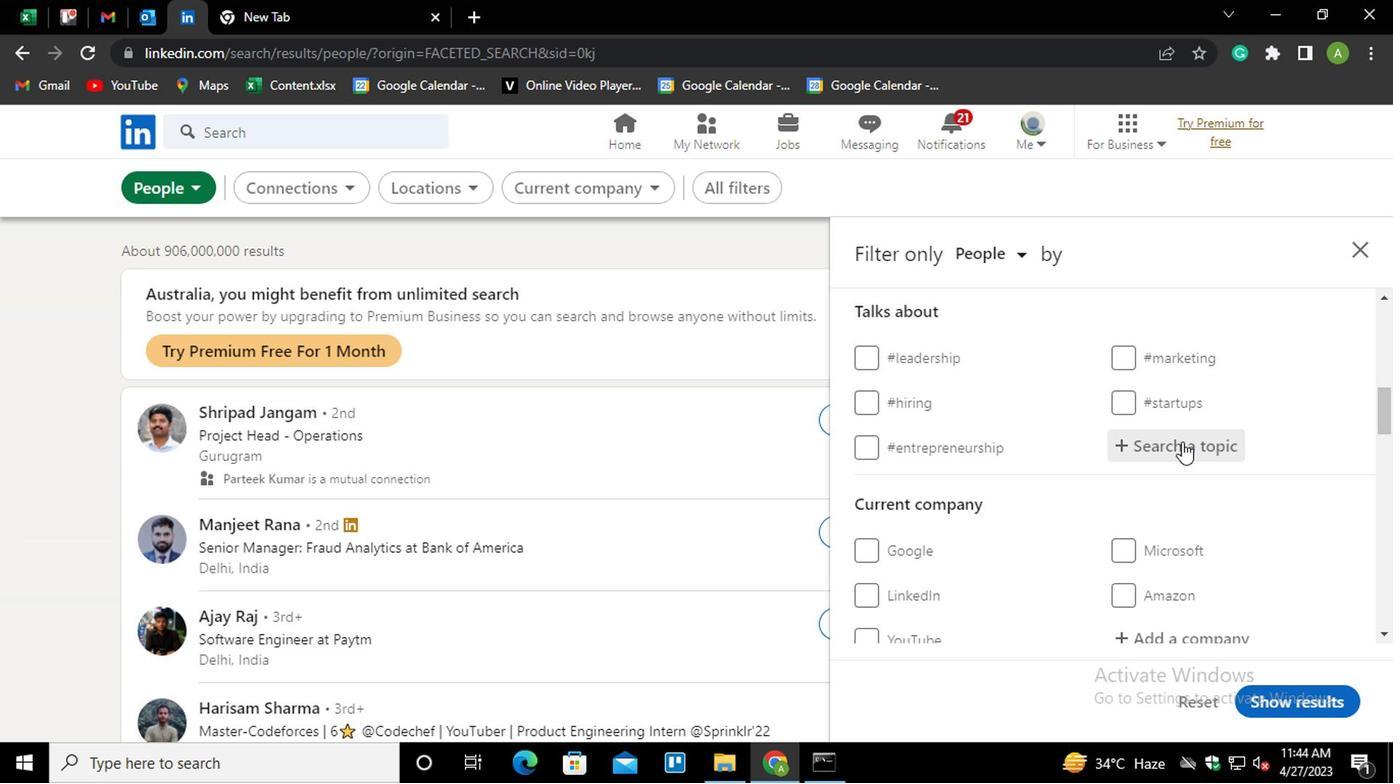 
Action: Key pressed <Key.shift>#CAREERTIPS
Screenshot: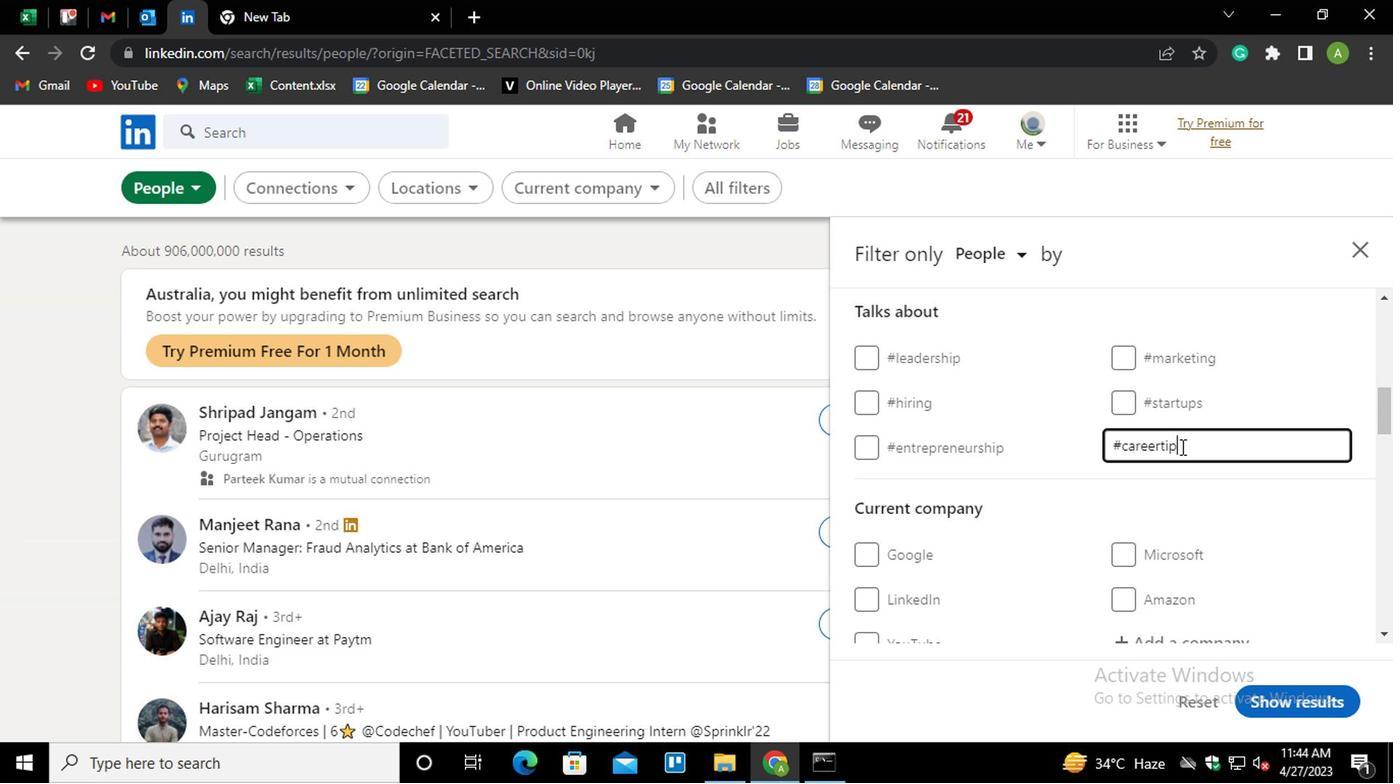 
Action: Mouse moved to (1282, 401)
Screenshot: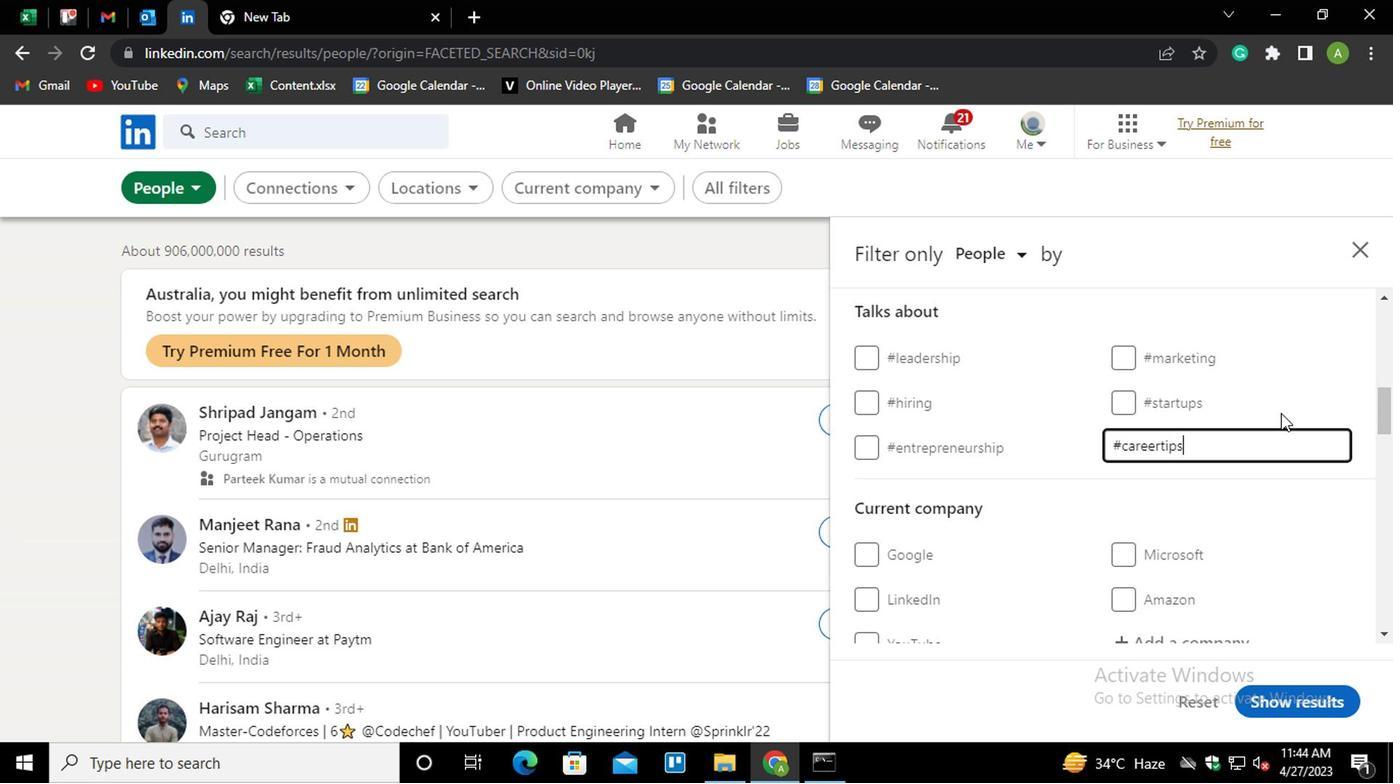 
Action: Mouse pressed left at (1282, 401)
Screenshot: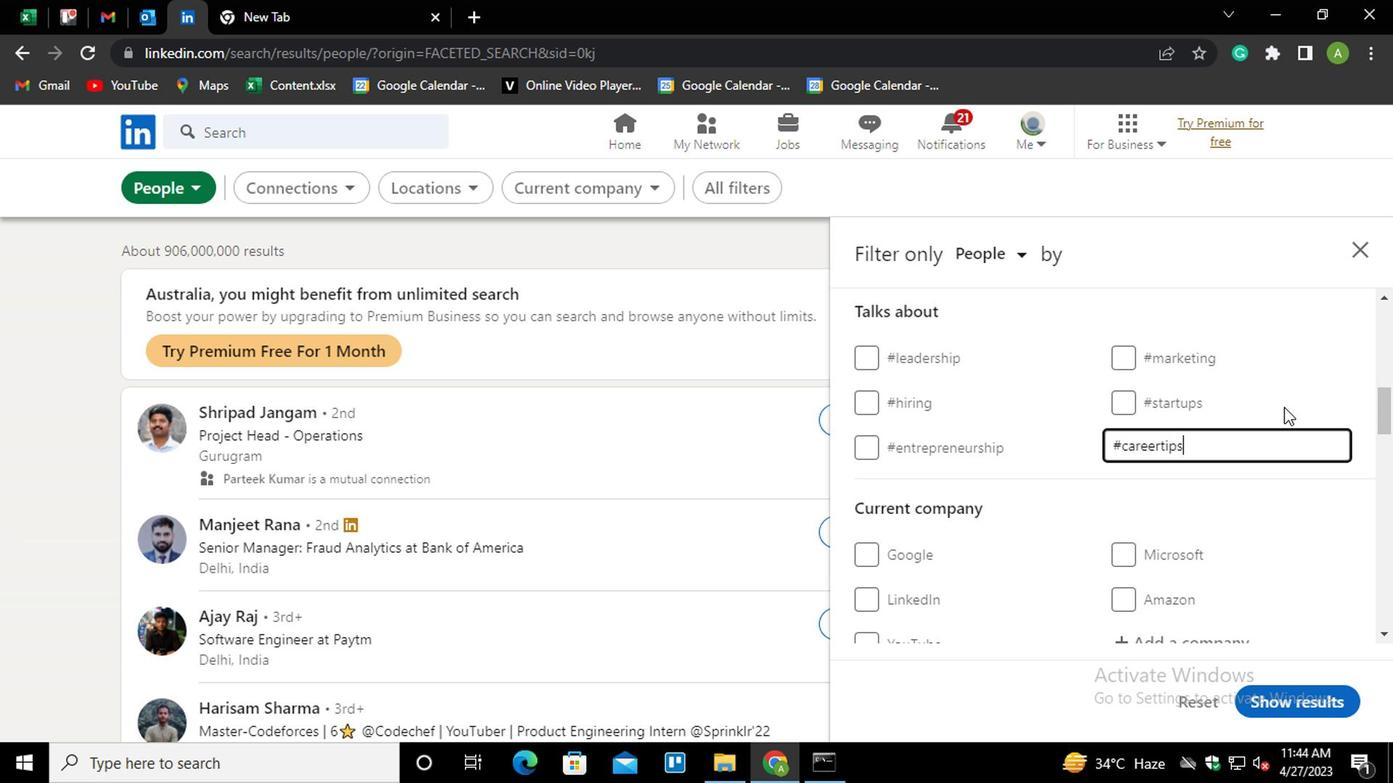 
Action: Mouse moved to (1291, 401)
Screenshot: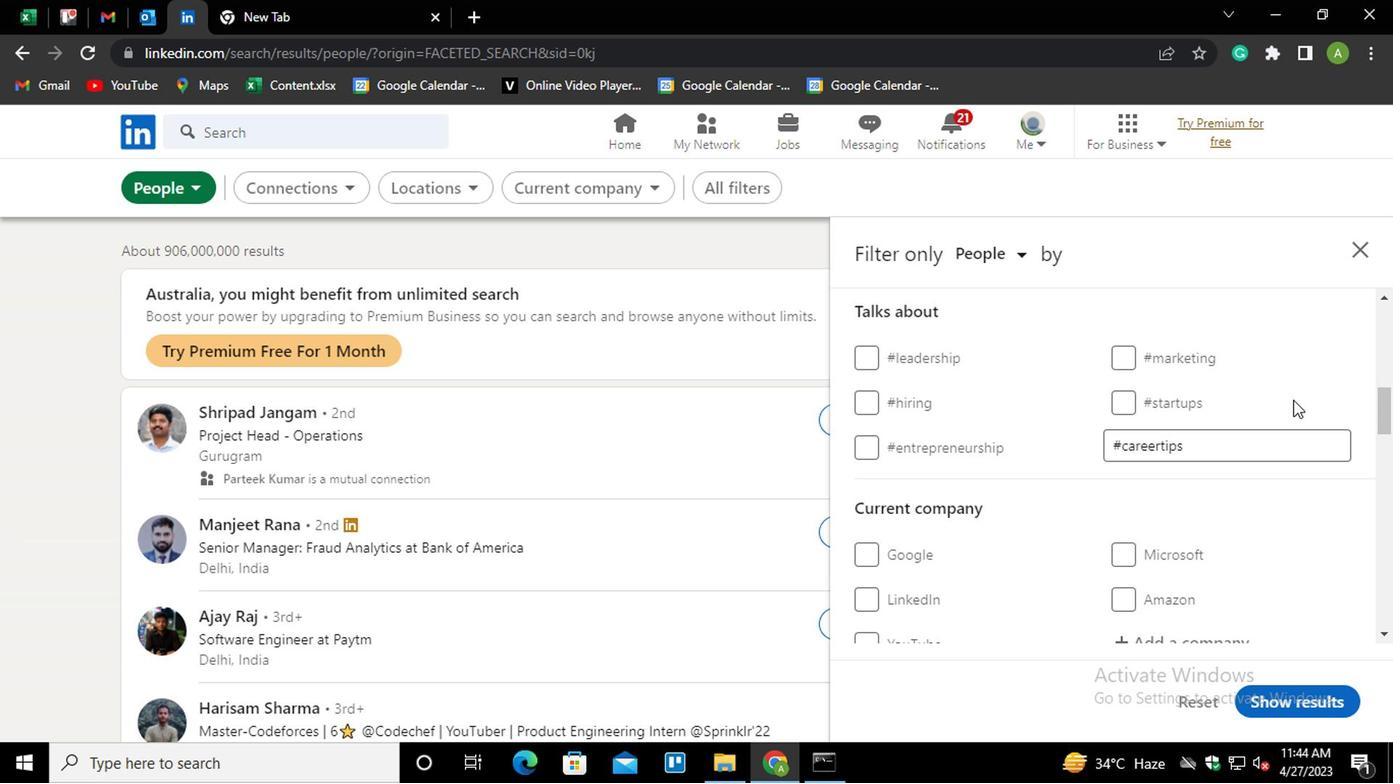 
Action: Mouse scrolled (1291, 401) with delta (0, 0)
Screenshot: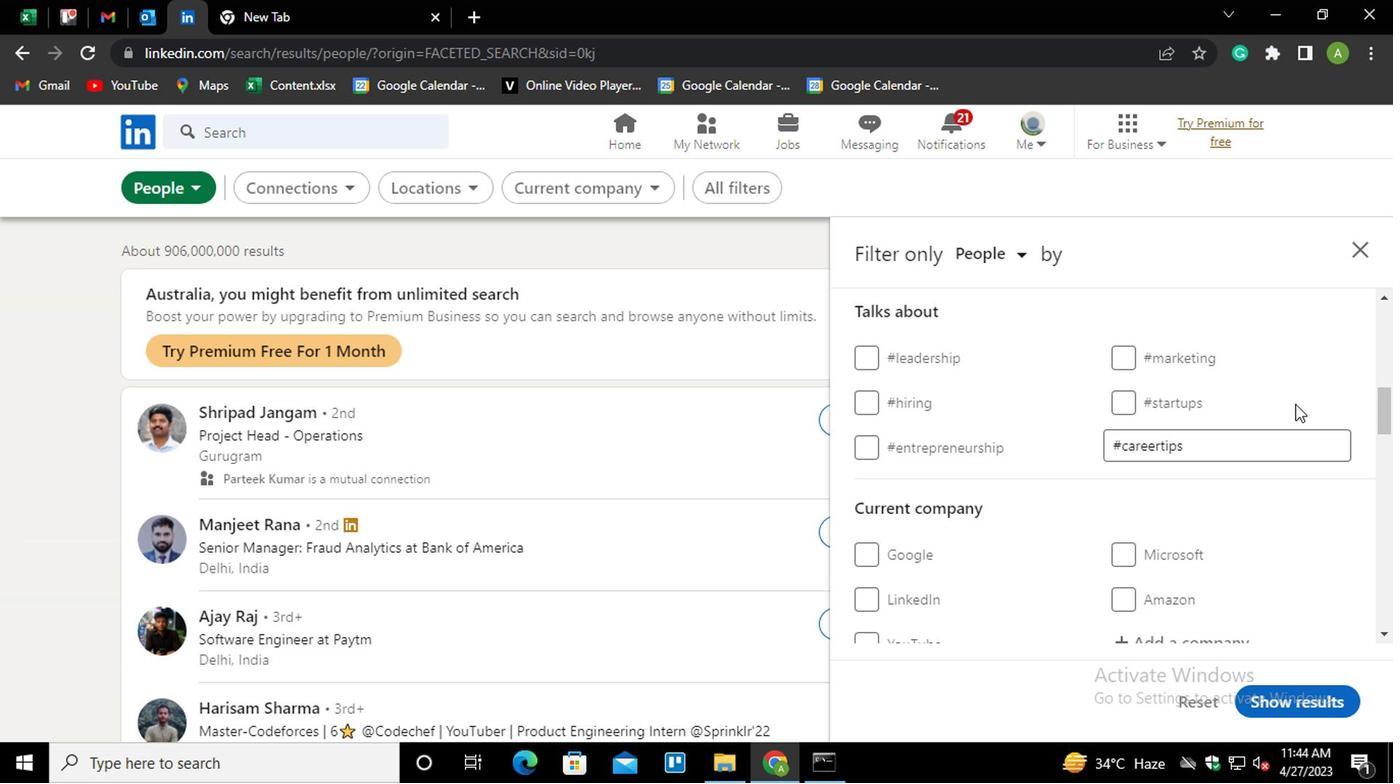 
Action: Mouse scrolled (1291, 401) with delta (0, 0)
Screenshot: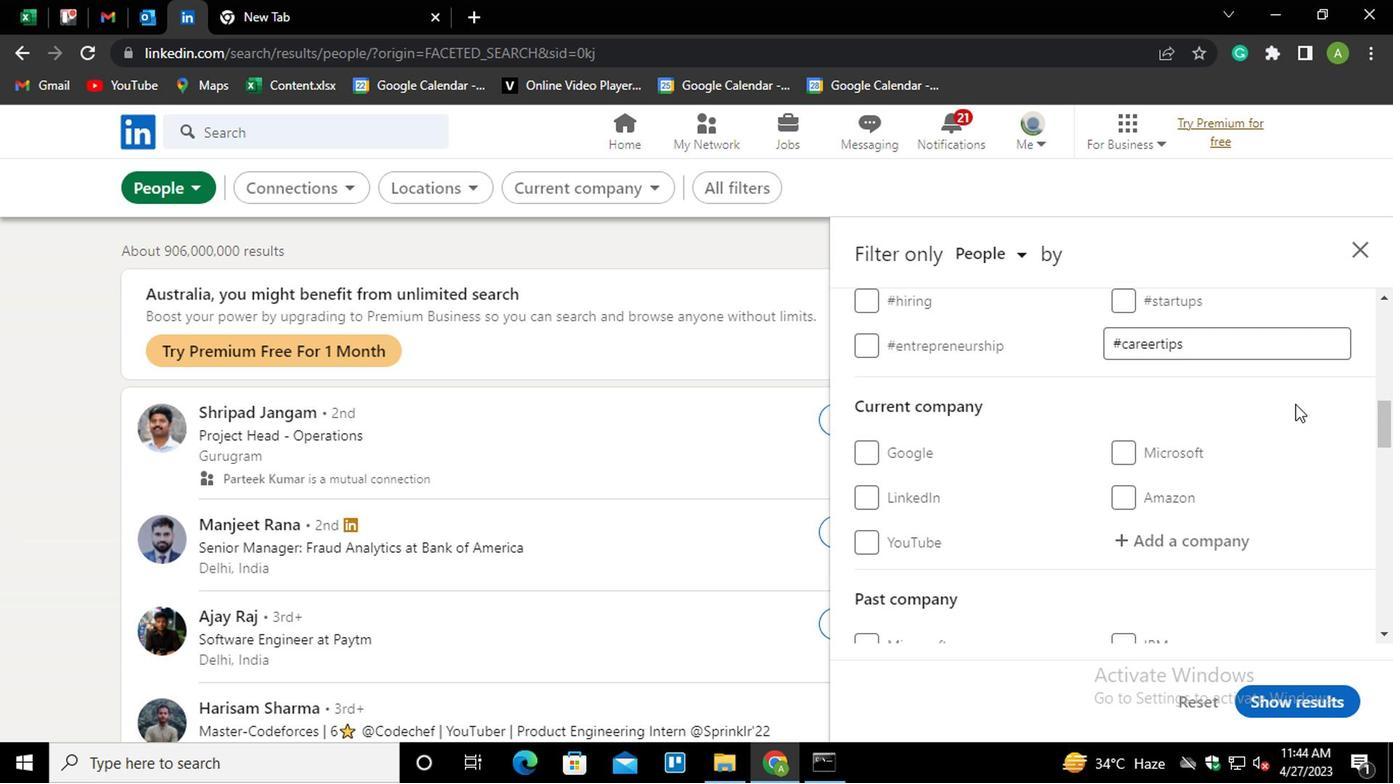 
Action: Mouse scrolled (1291, 401) with delta (0, 0)
Screenshot: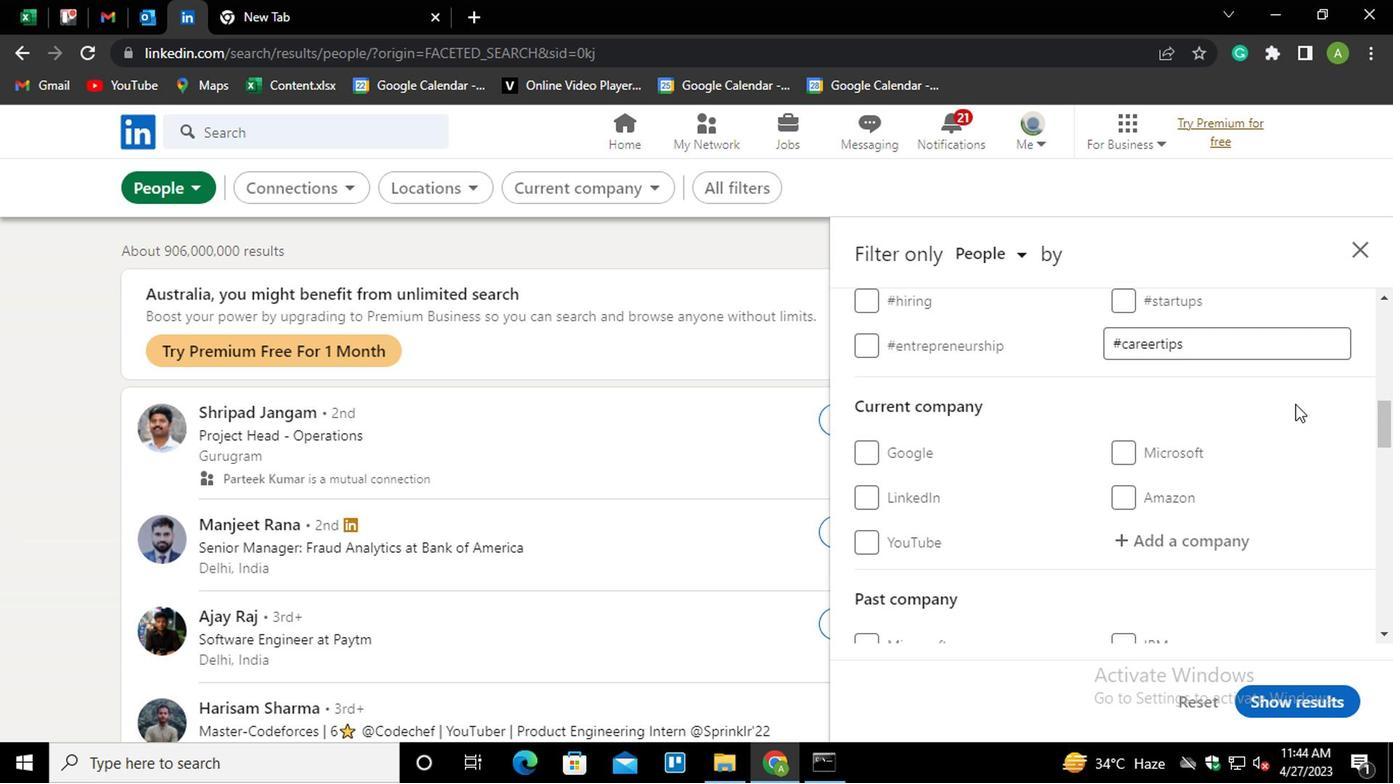 
Action: Mouse moved to (1271, 445)
Screenshot: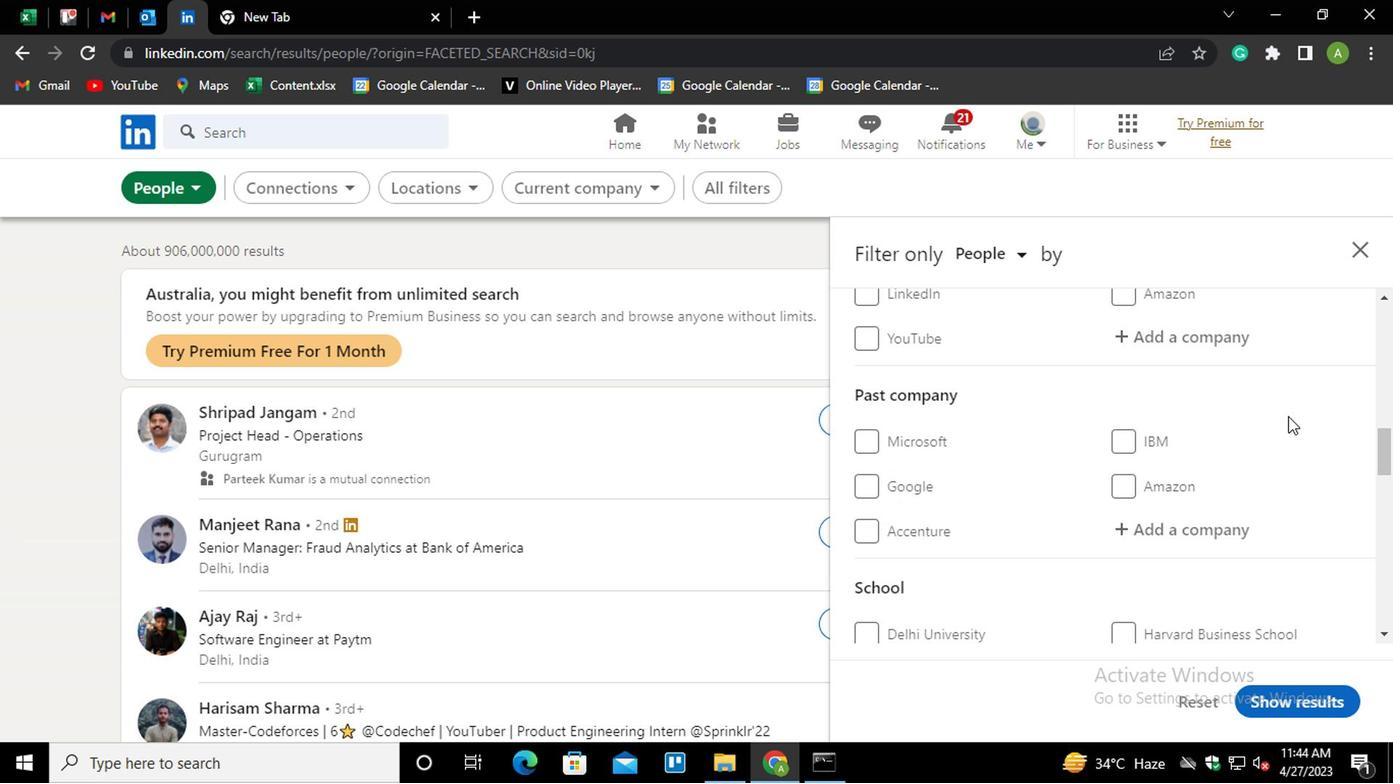 
Action: Mouse scrolled (1271, 444) with delta (0, -1)
Screenshot: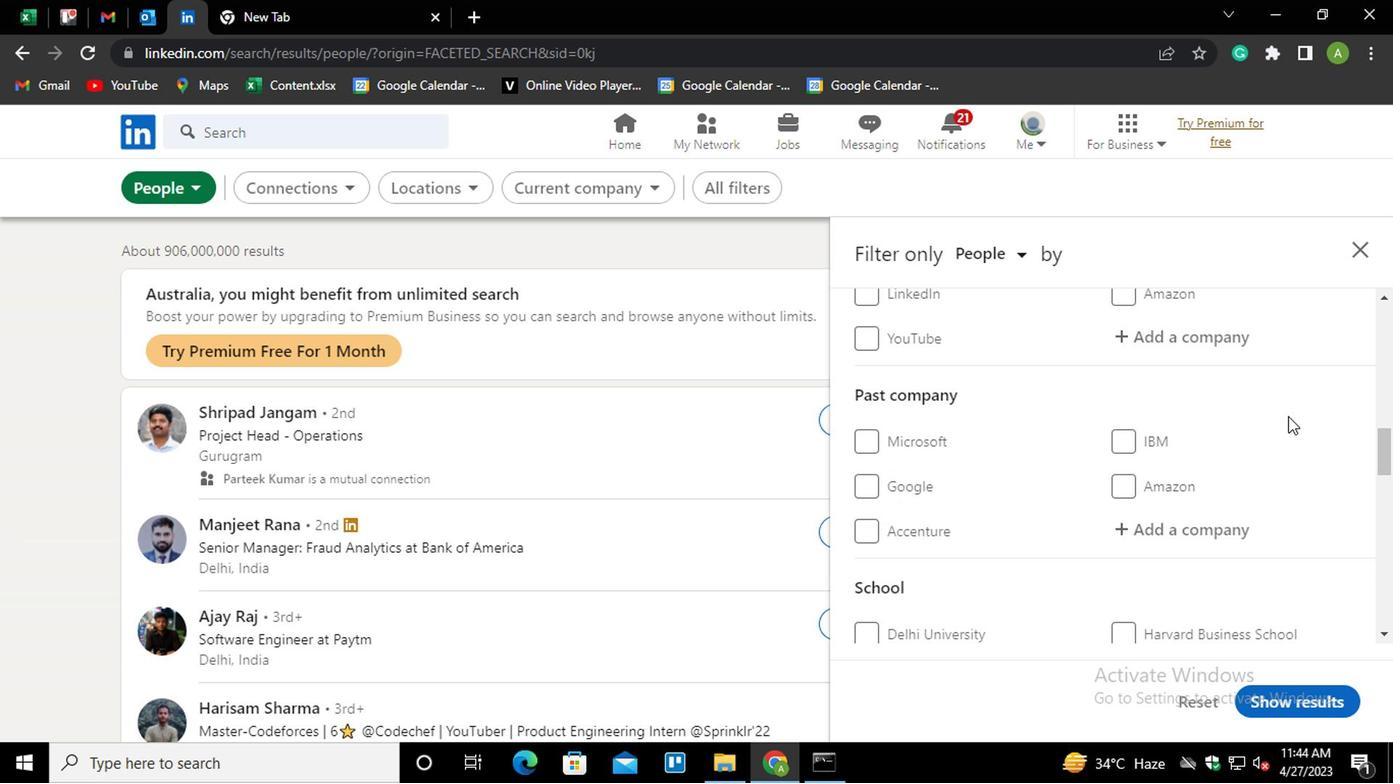 
Action: Mouse scrolled (1271, 444) with delta (0, -1)
Screenshot: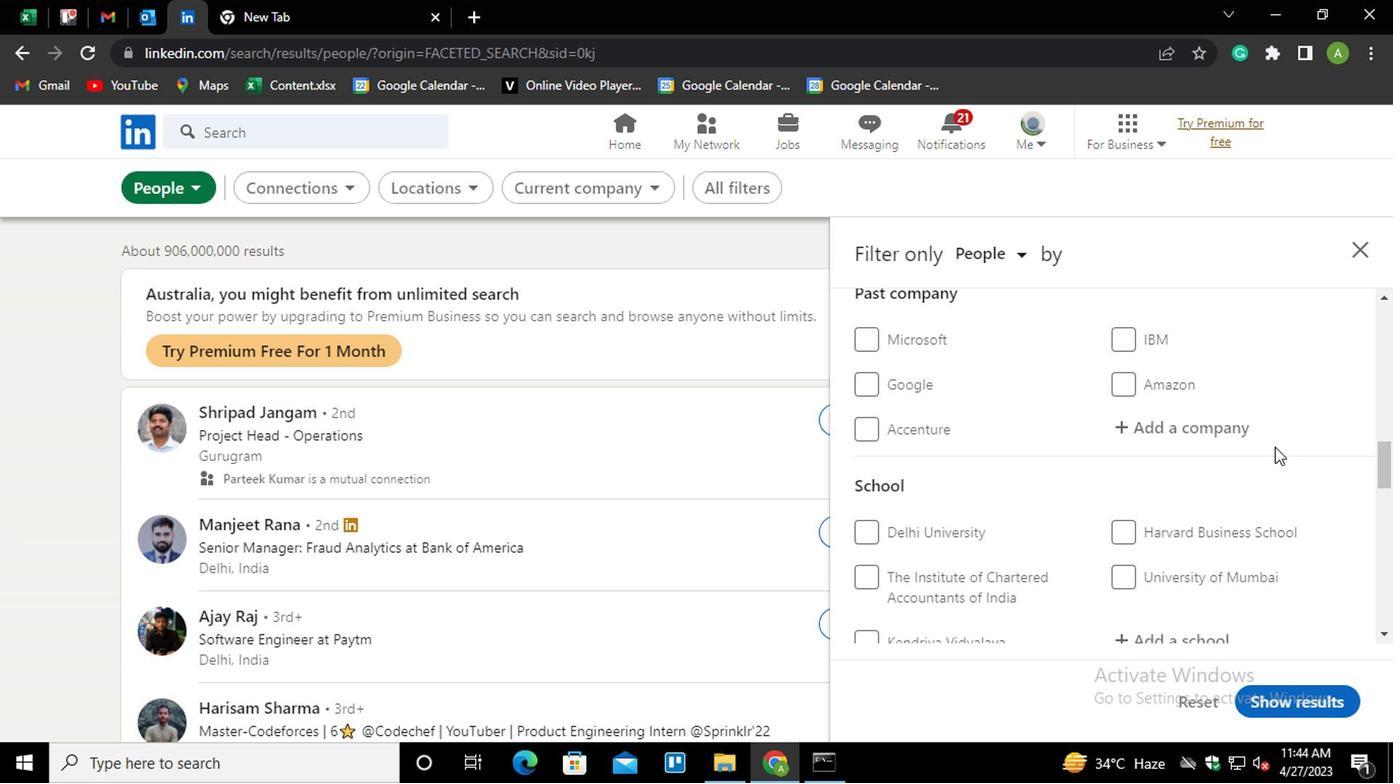 
Action: Mouse scrolled (1271, 444) with delta (0, -1)
Screenshot: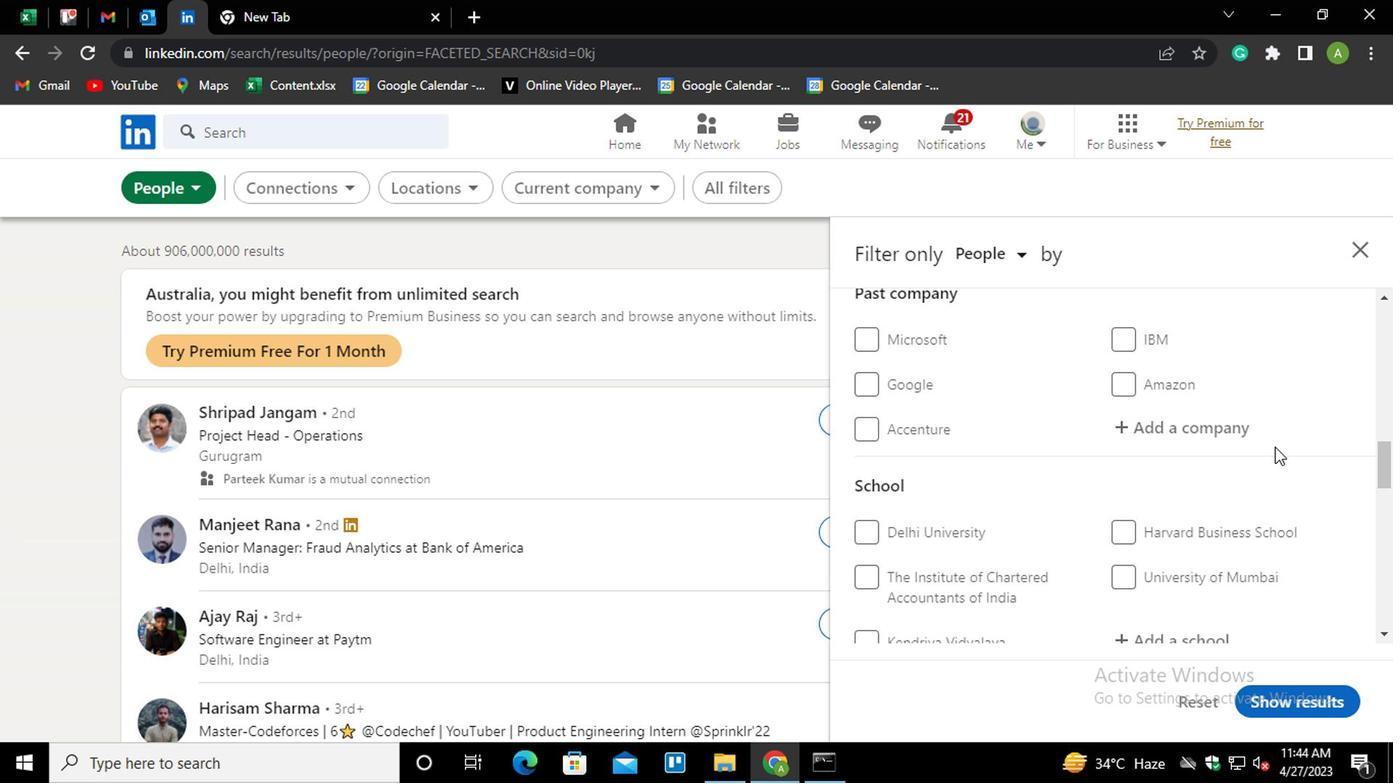 
Action: Mouse scrolled (1271, 444) with delta (0, -1)
Screenshot: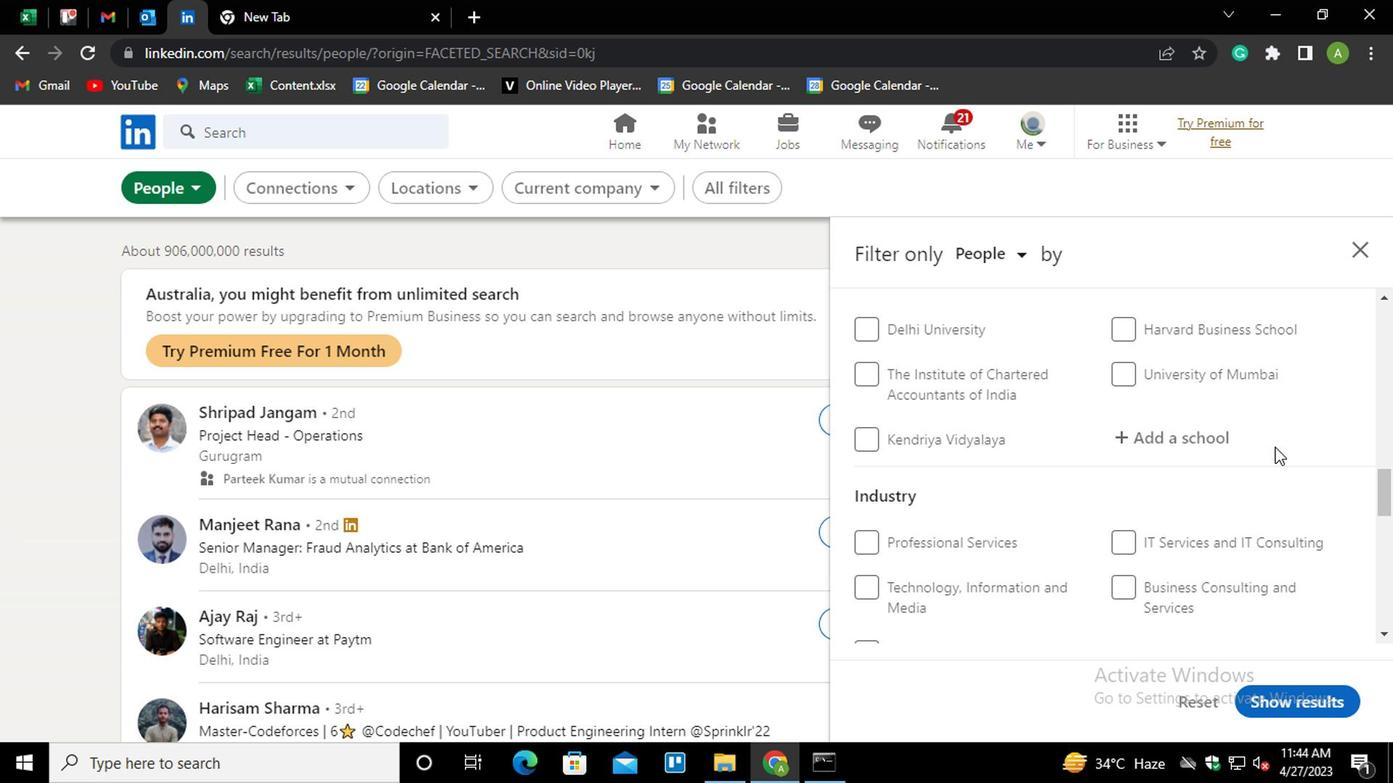 
Action: Mouse moved to (1266, 449)
Screenshot: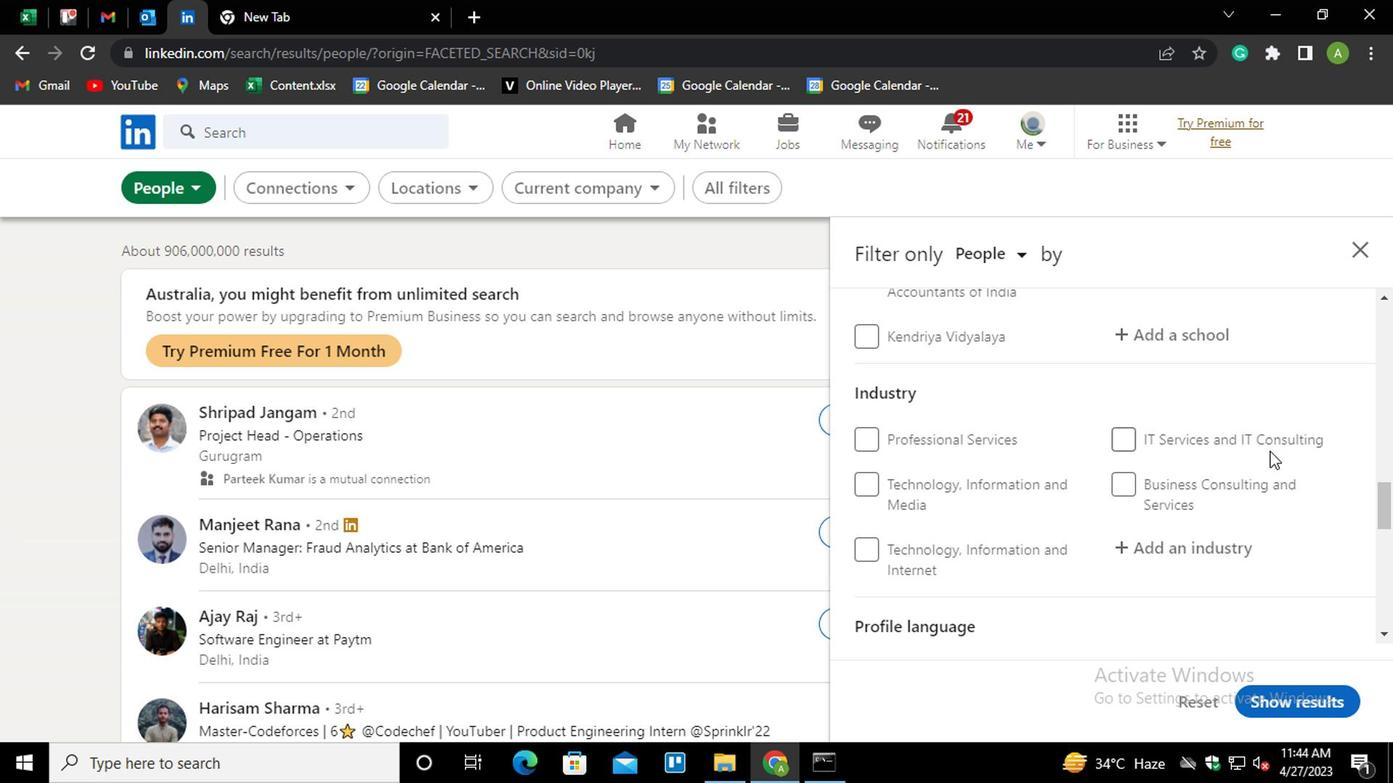 
Action: Mouse scrolled (1266, 448) with delta (0, 0)
Screenshot: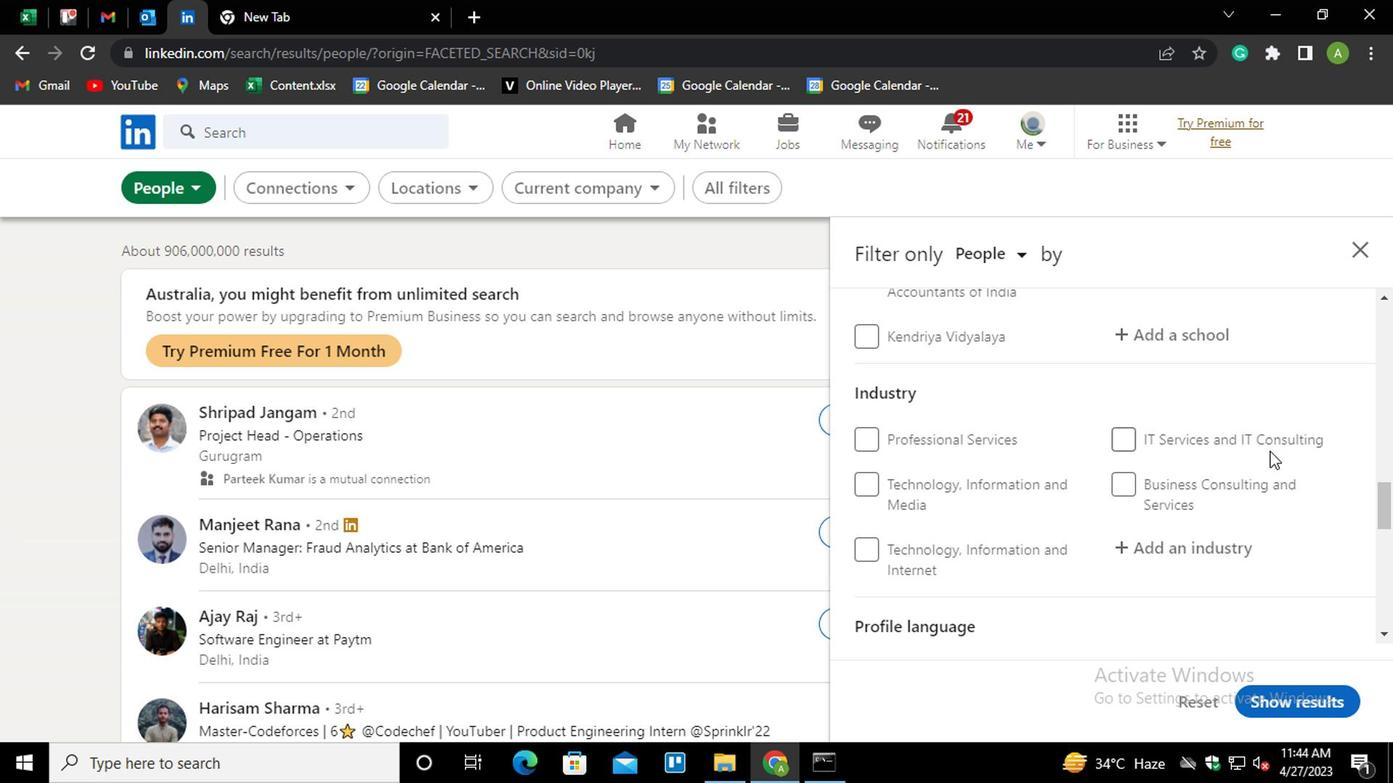 
Action: Mouse moved to (1265, 451)
Screenshot: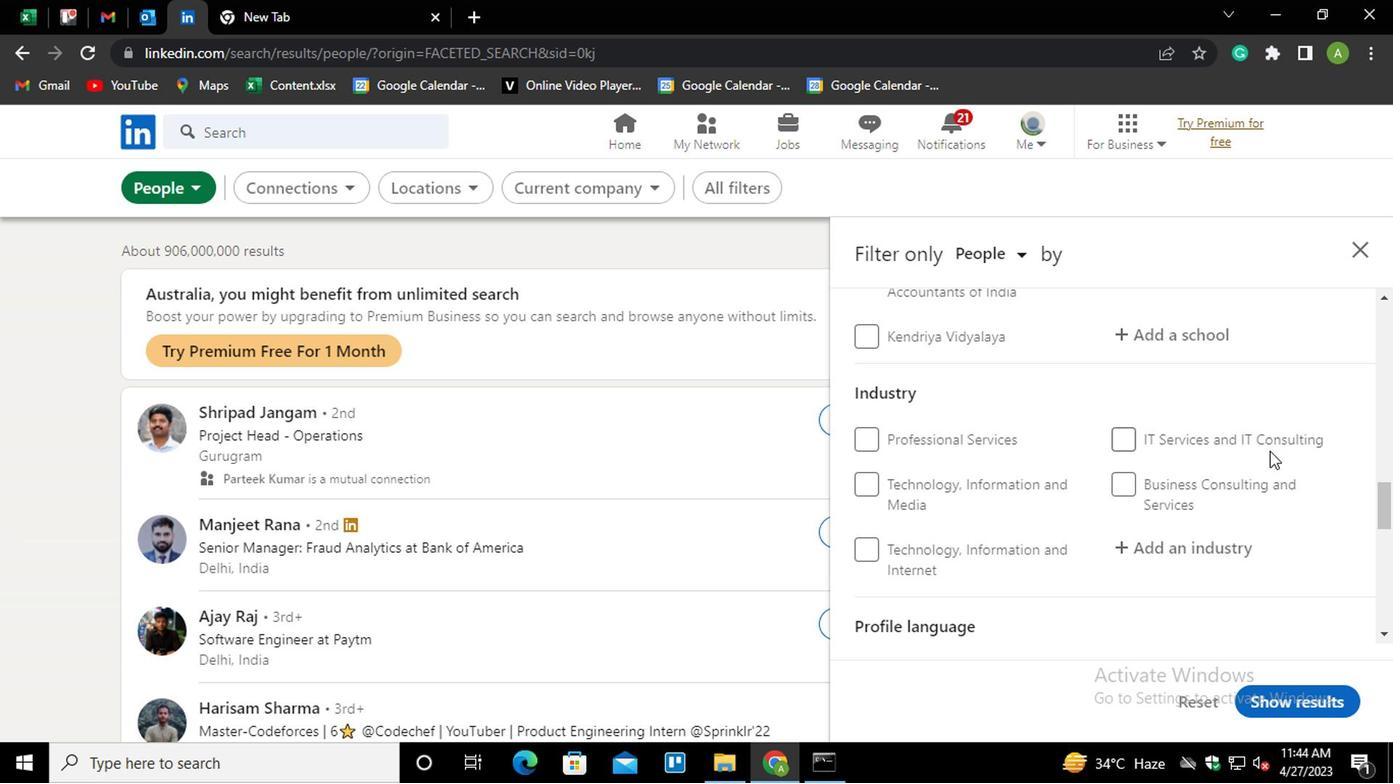 
Action: Mouse scrolled (1265, 450) with delta (0, 0)
Screenshot: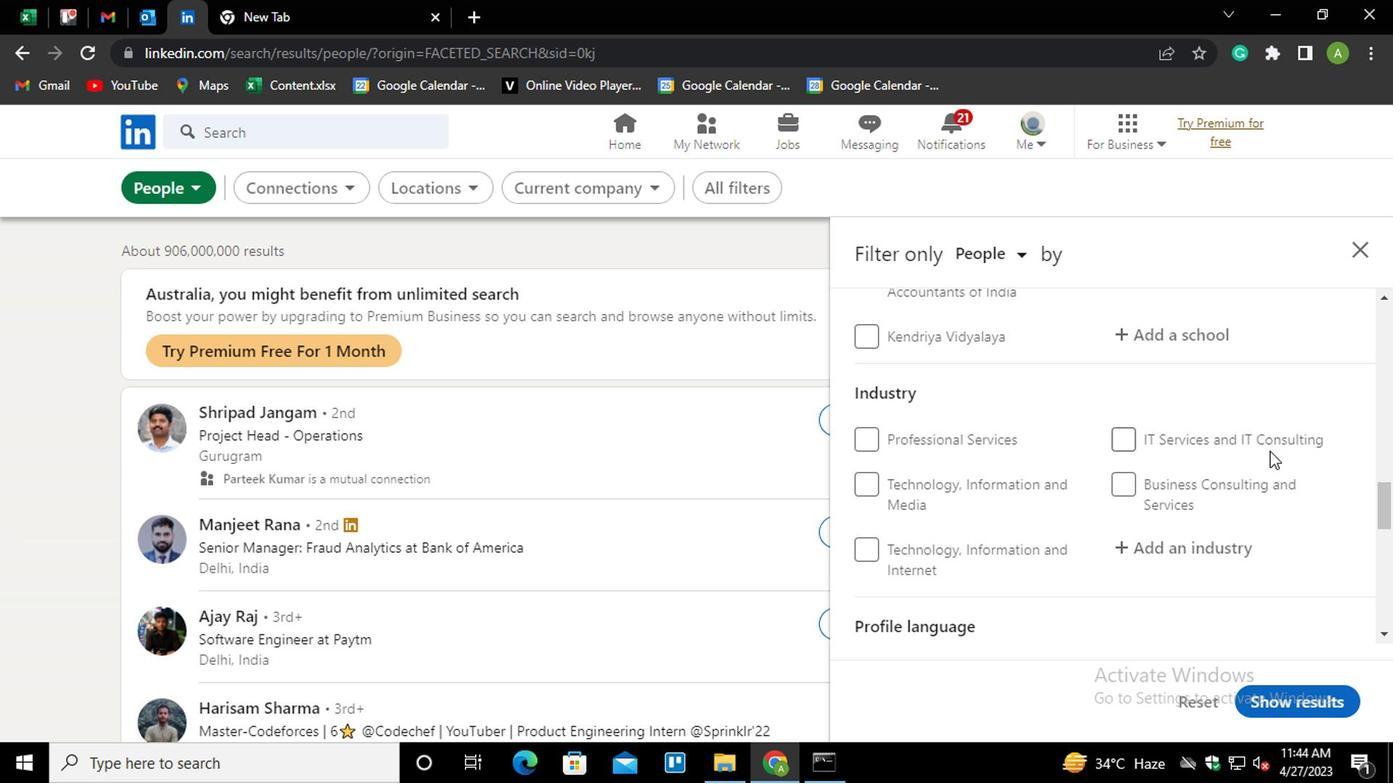 
Action: Mouse scrolled (1265, 450) with delta (0, 0)
Screenshot: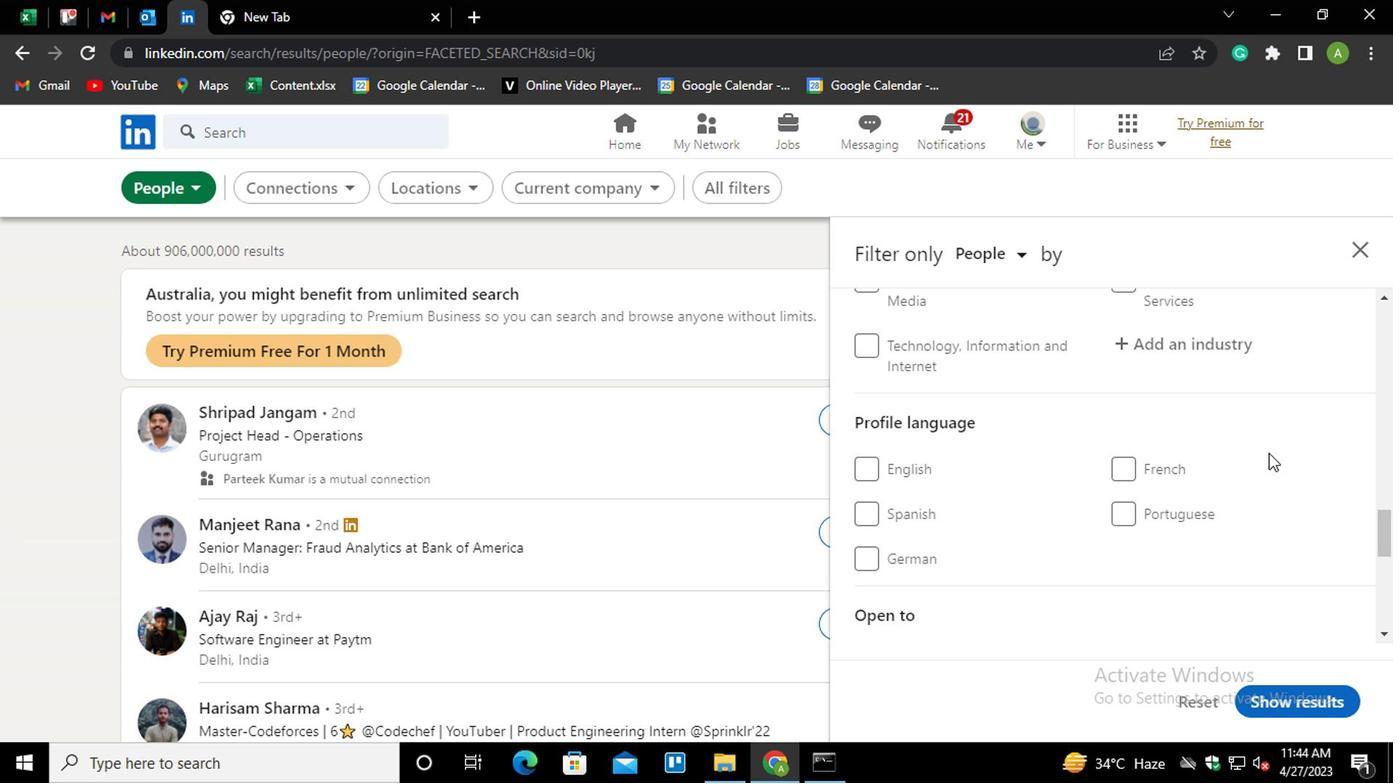 
Action: Mouse moved to (889, 370)
Screenshot: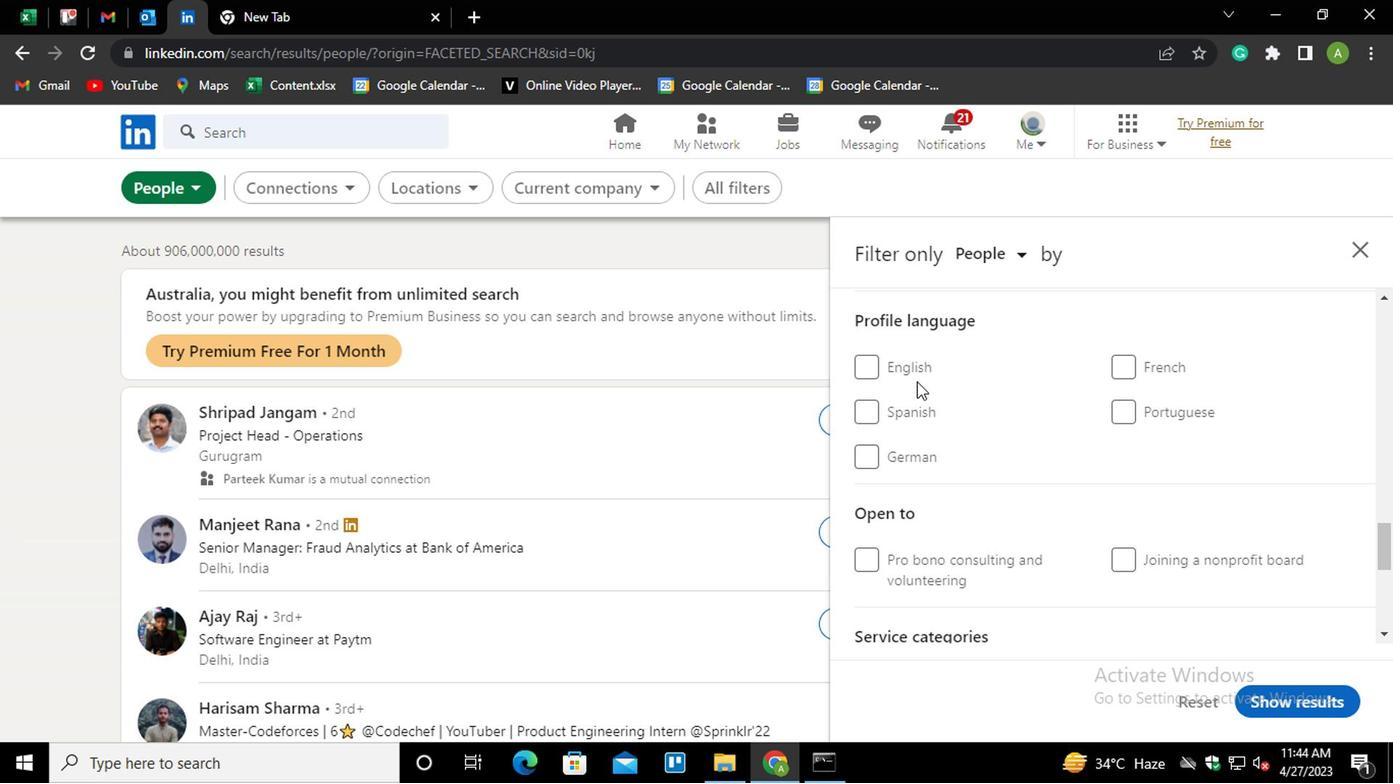 
Action: Mouse pressed left at (889, 370)
Screenshot: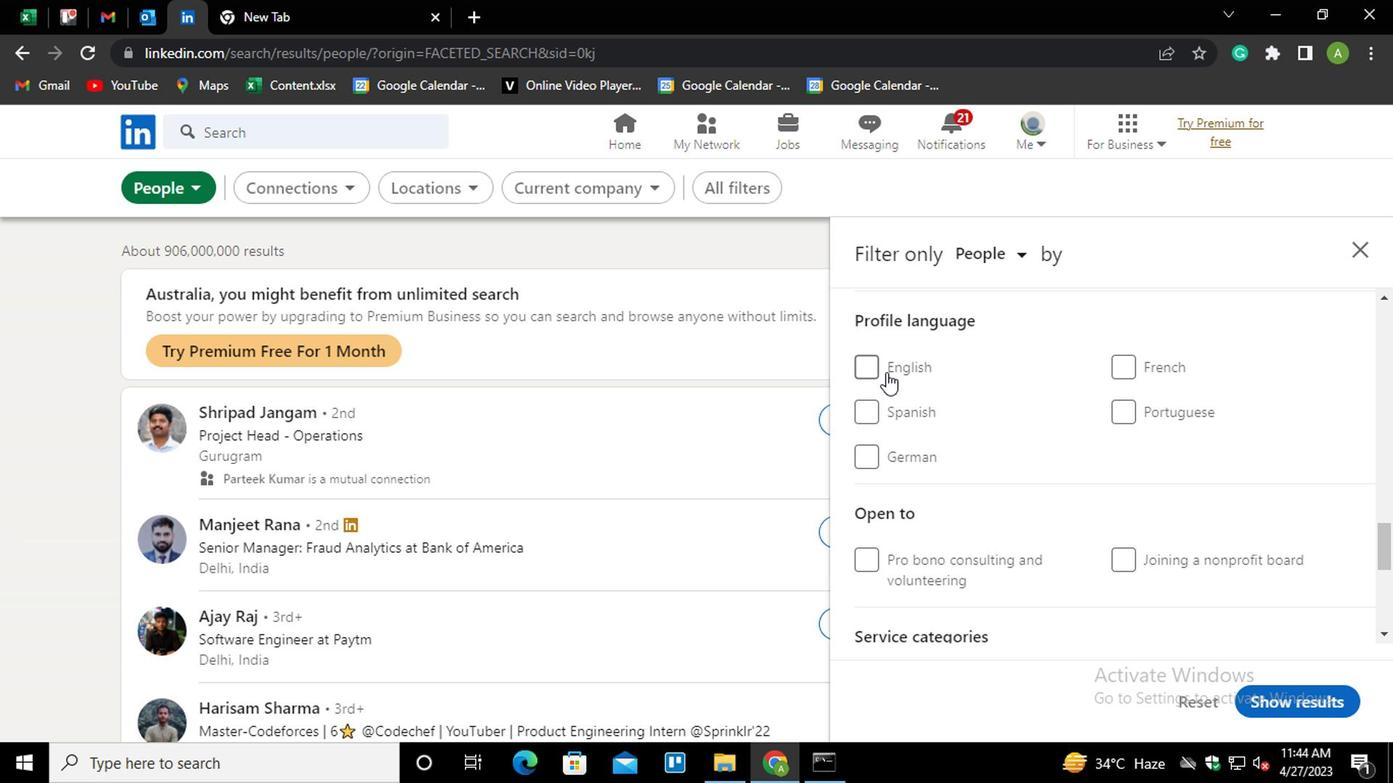 
Action: Mouse moved to (1093, 438)
Screenshot: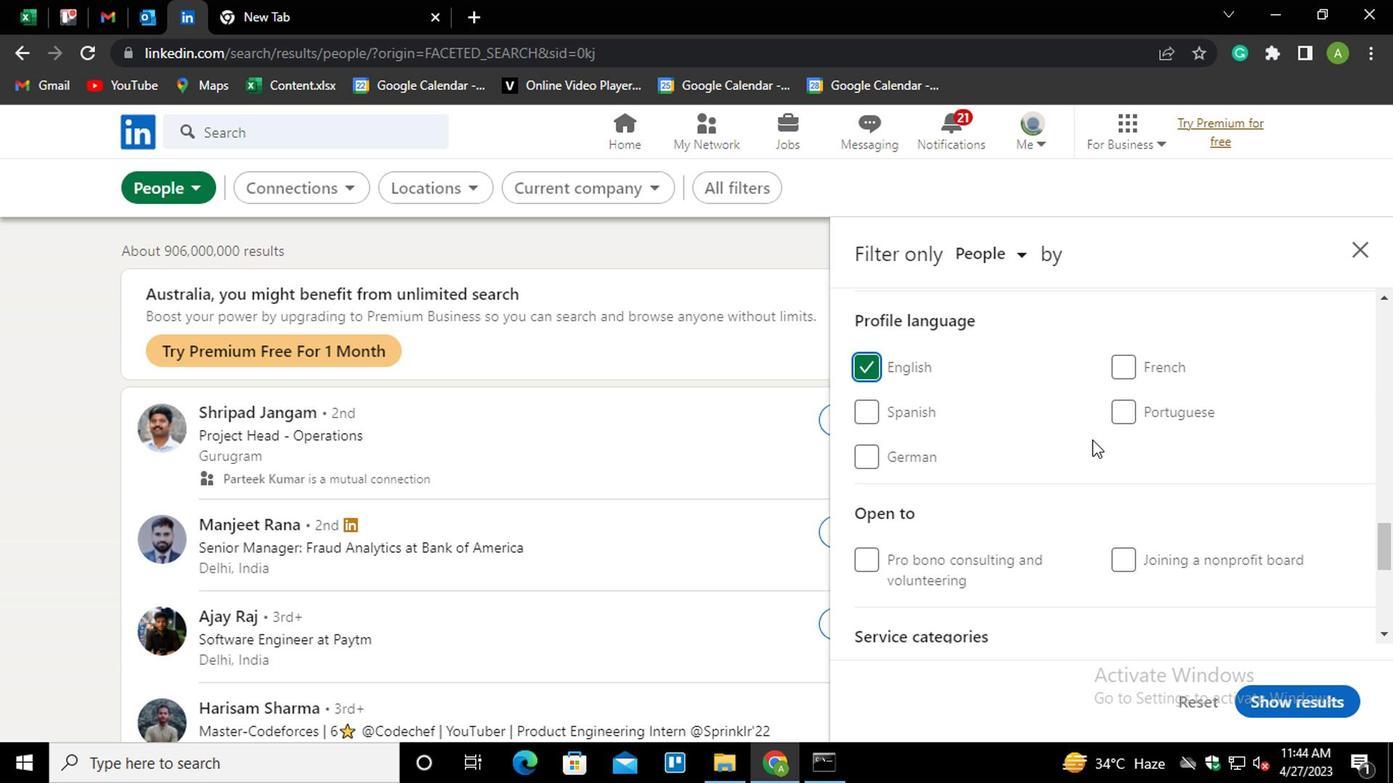 
Action: Mouse scrolled (1093, 438) with delta (0, 0)
Screenshot: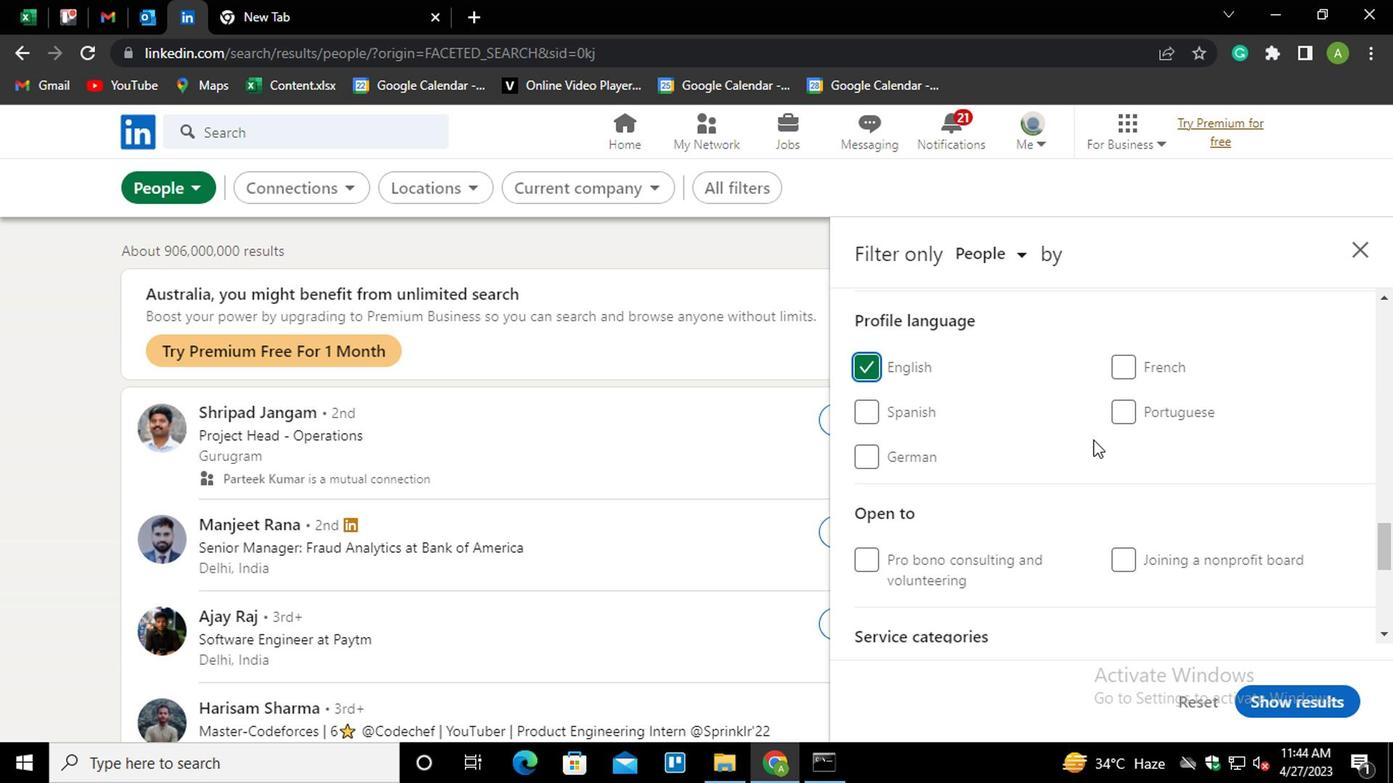 
Action: Mouse scrolled (1093, 438) with delta (0, 0)
Screenshot: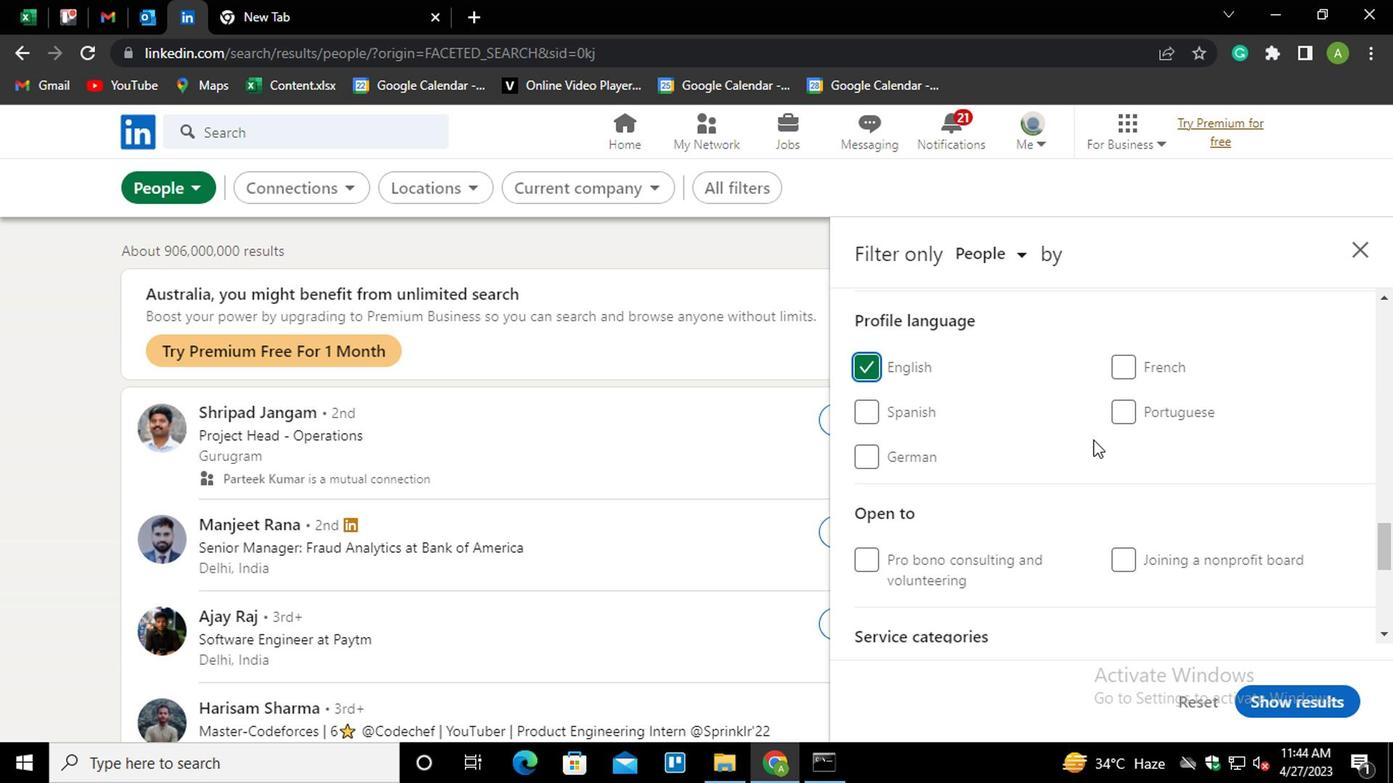 
Action: Mouse scrolled (1093, 438) with delta (0, 0)
Screenshot: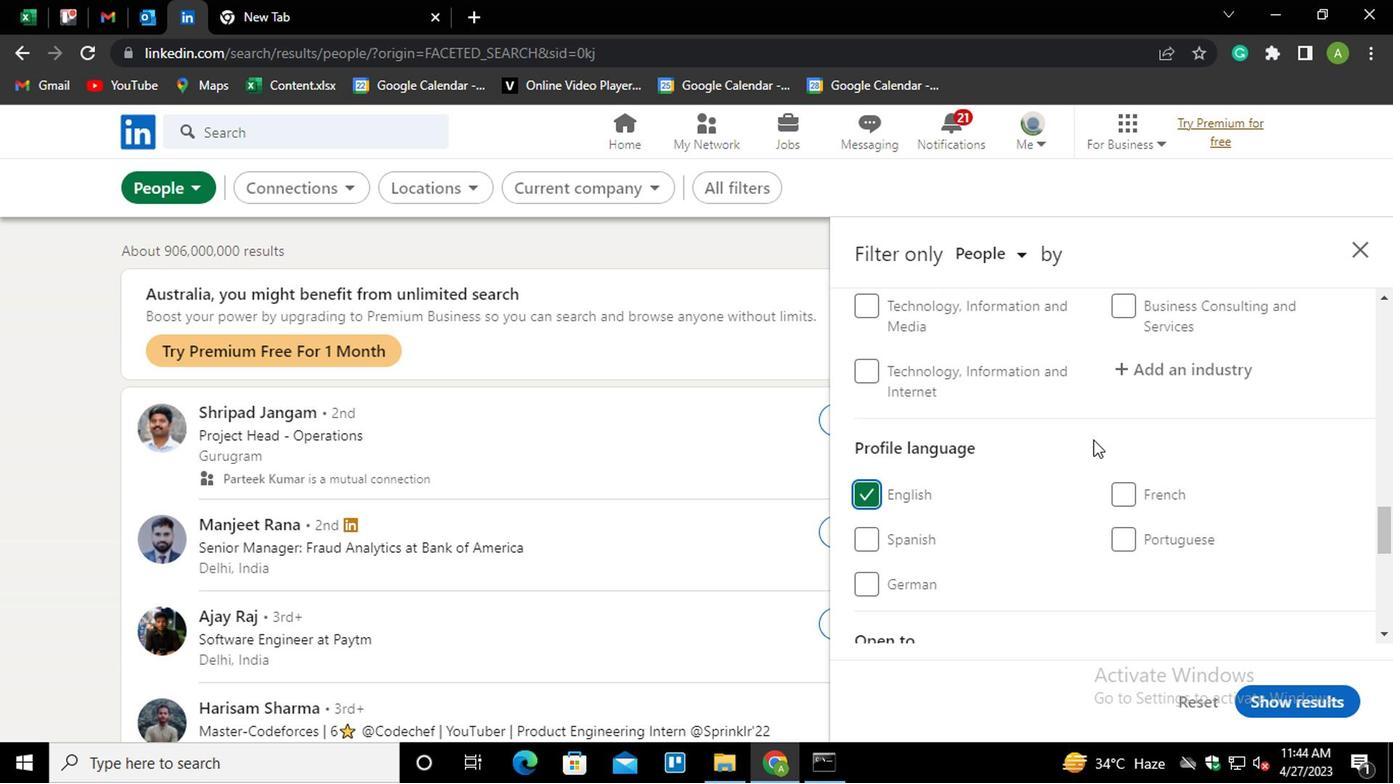 
Action: Mouse scrolled (1093, 438) with delta (0, 0)
Screenshot: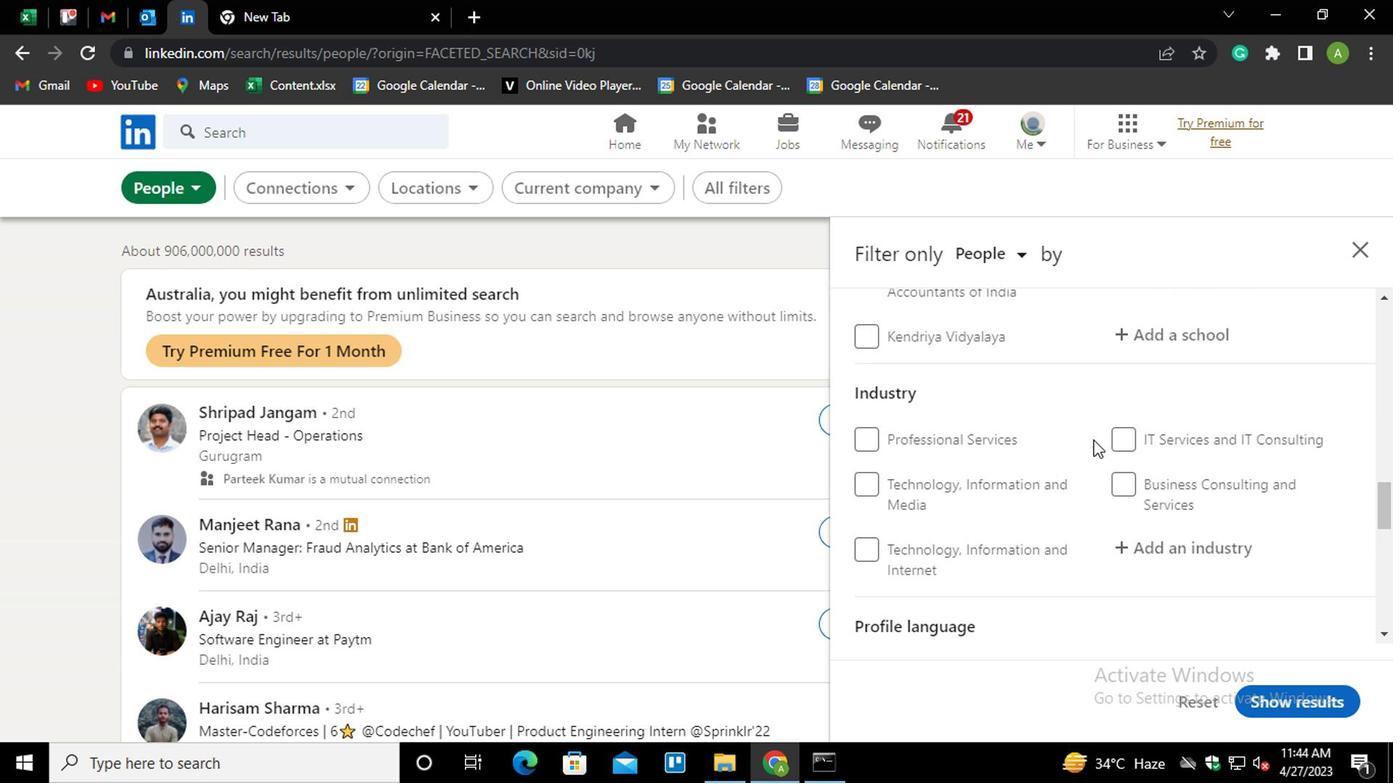 
Action: Mouse scrolled (1093, 438) with delta (0, 0)
Screenshot: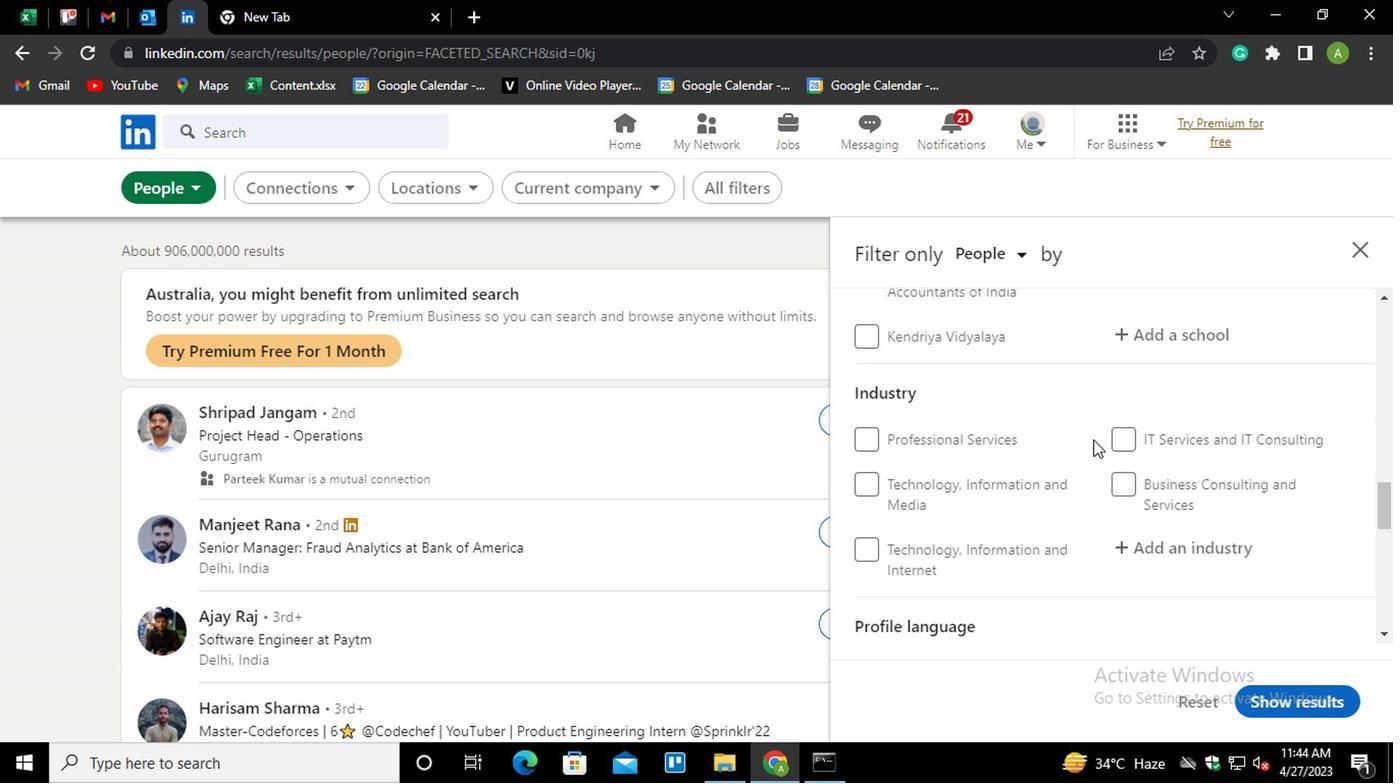 
Action: Mouse scrolled (1093, 438) with delta (0, 0)
Screenshot: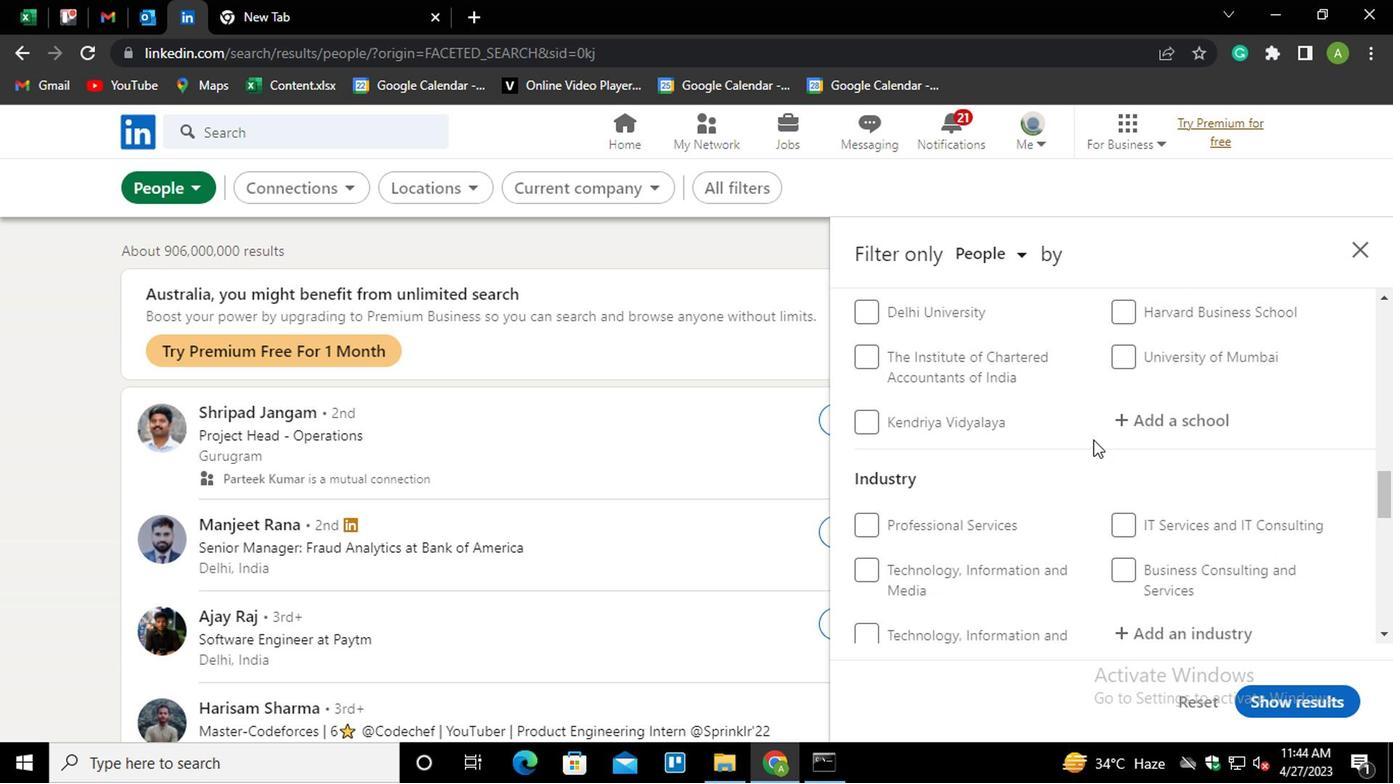 
Action: Mouse scrolled (1093, 438) with delta (0, 0)
Screenshot: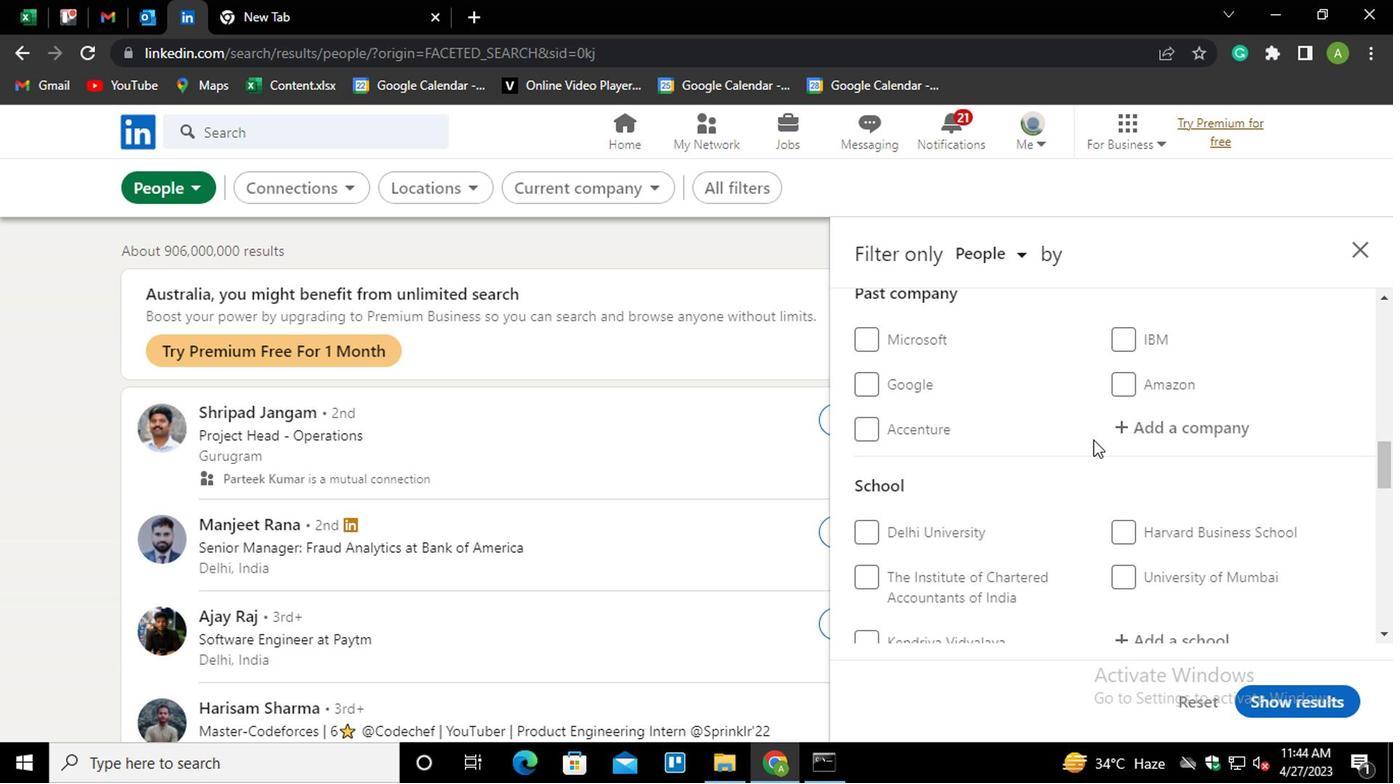 
Action: Mouse scrolled (1093, 438) with delta (0, 0)
Screenshot: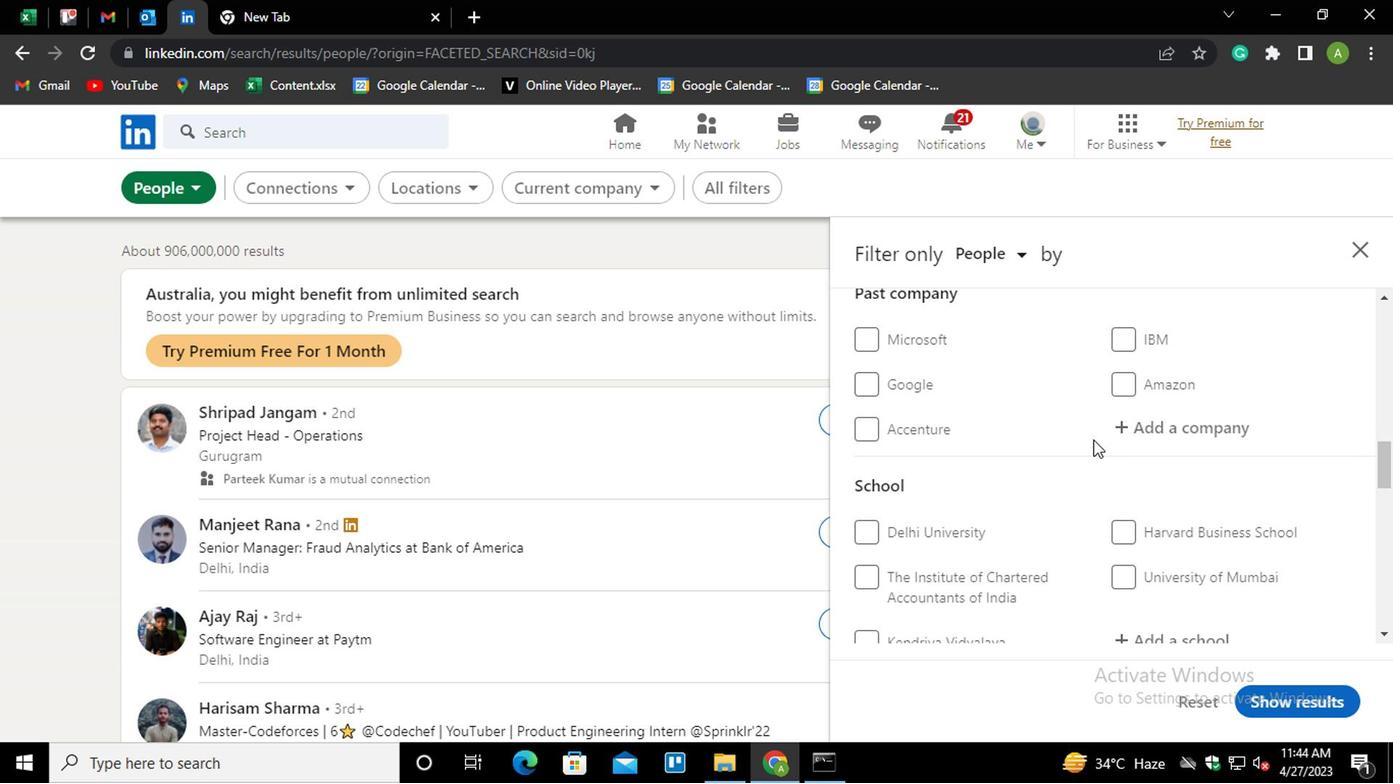 
Action: Mouse moved to (1043, 454)
Screenshot: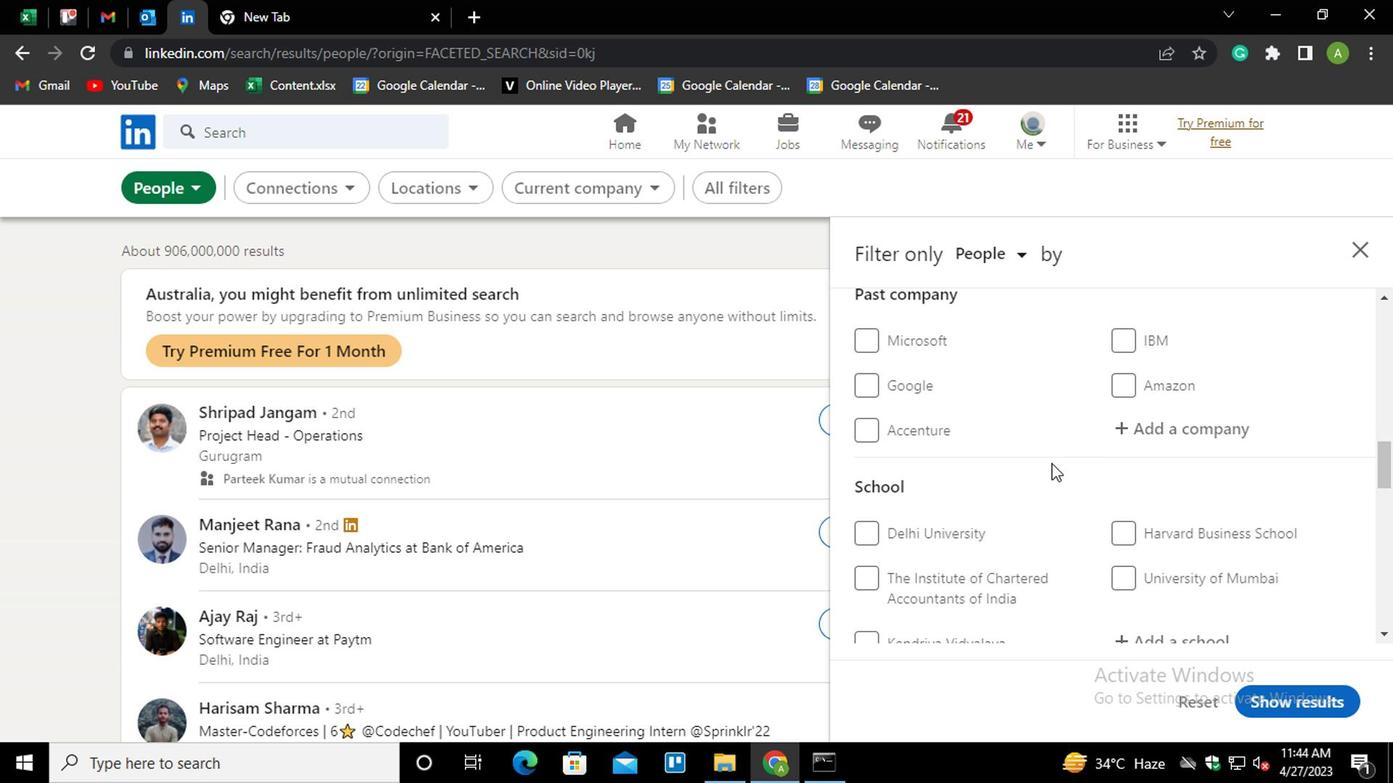 
Action: Mouse scrolled (1043, 455) with delta (0, 1)
Screenshot: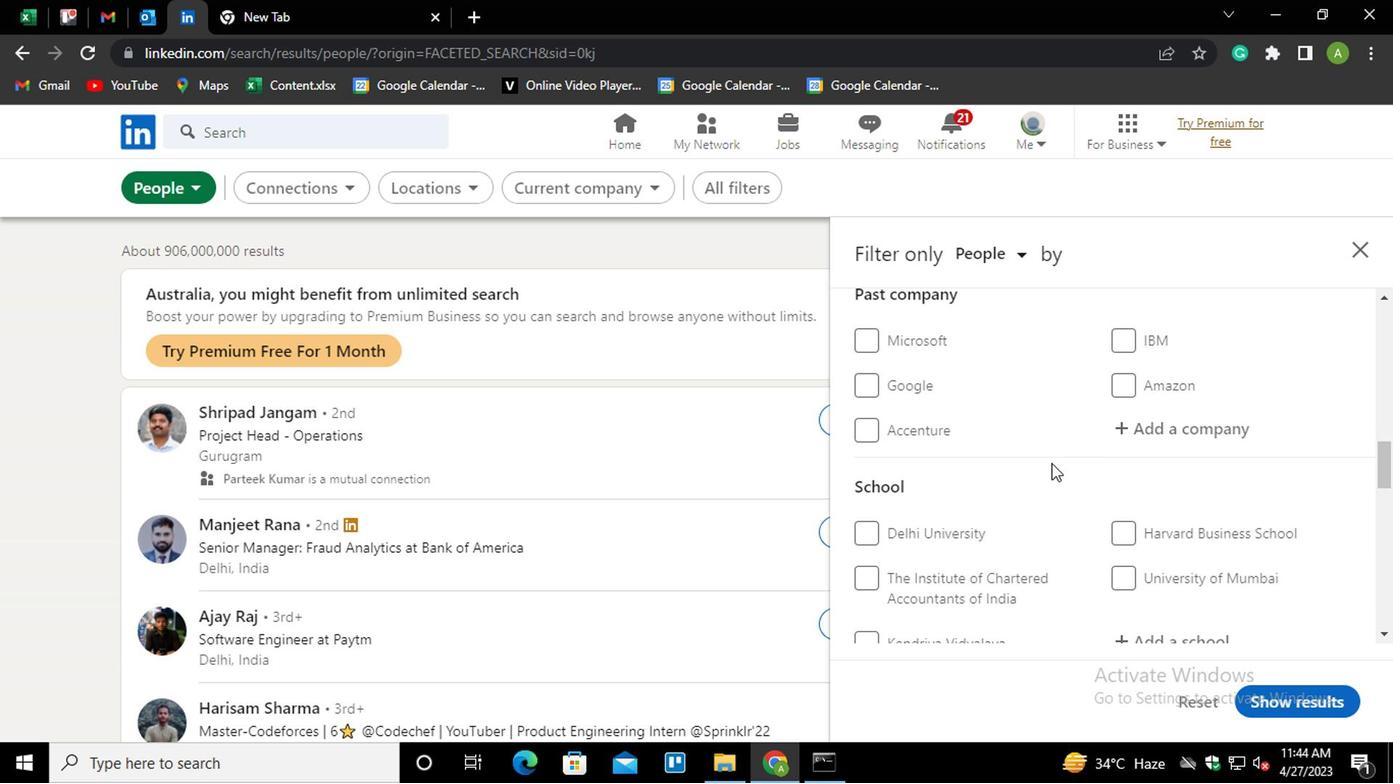 
Action: Mouse scrolled (1043, 455) with delta (0, 1)
Screenshot: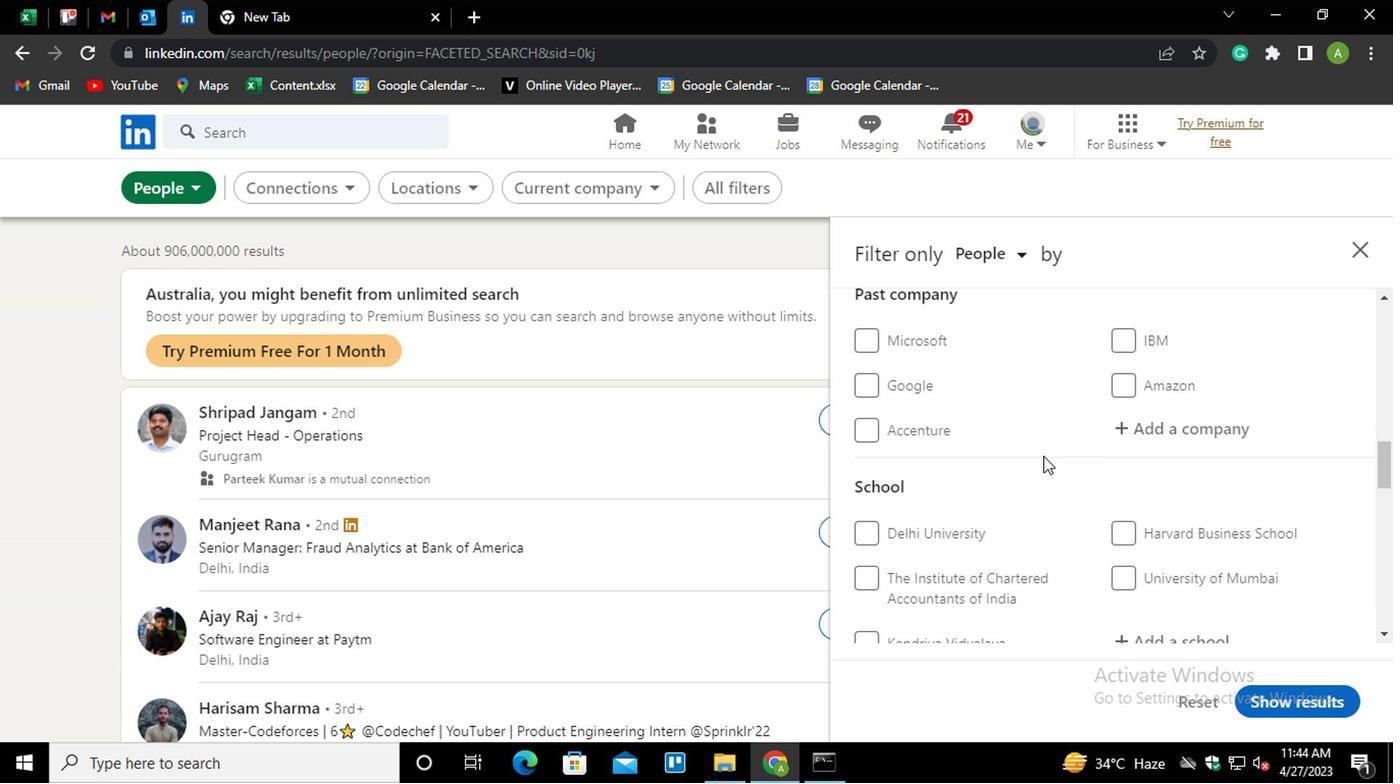 
Action: Mouse scrolled (1043, 455) with delta (0, 1)
Screenshot: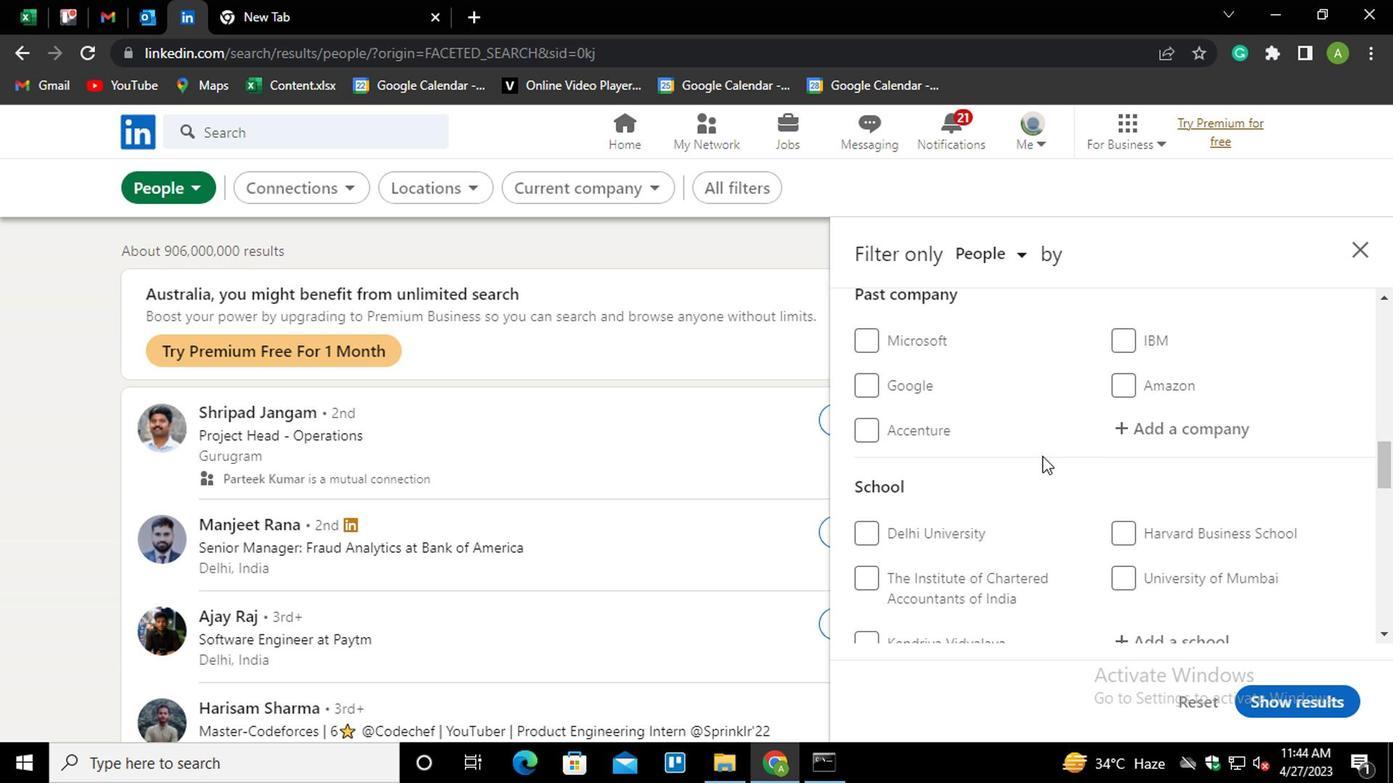 
Action: Mouse moved to (1092, 440)
Screenshot: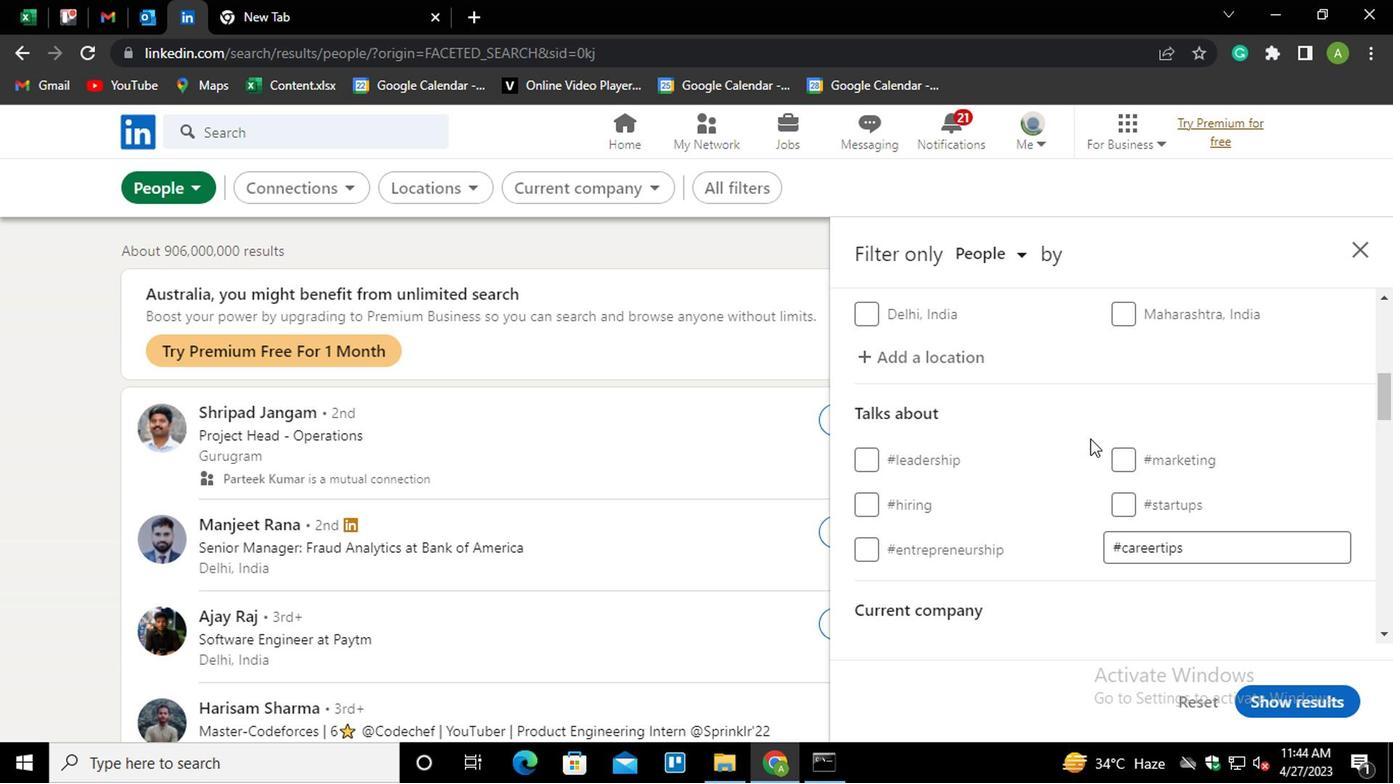 
Action: Mouse scrolled (1092, 438) with delta (0, -1)
Screenshot: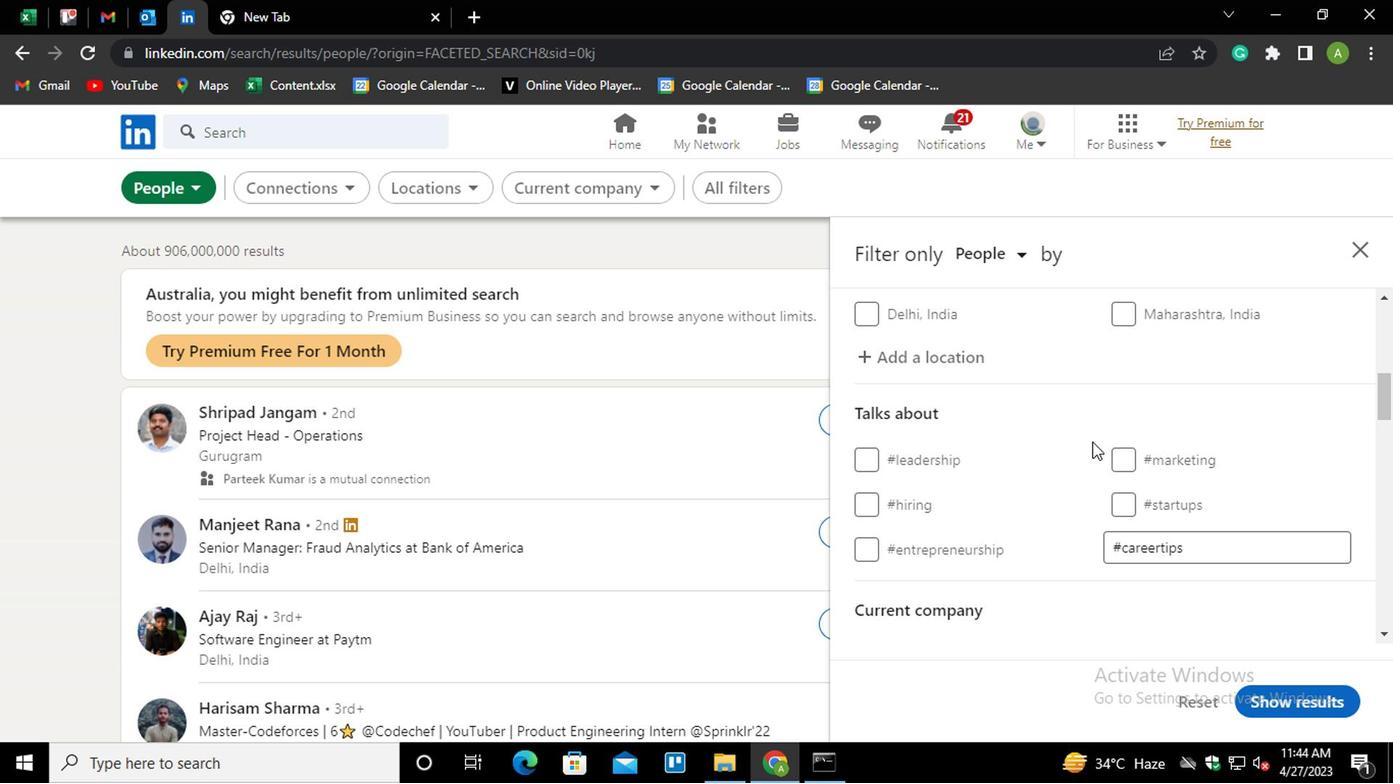 
Action: Mouse scrolled (1092, 438) with delta (0, -1)
Screenshot: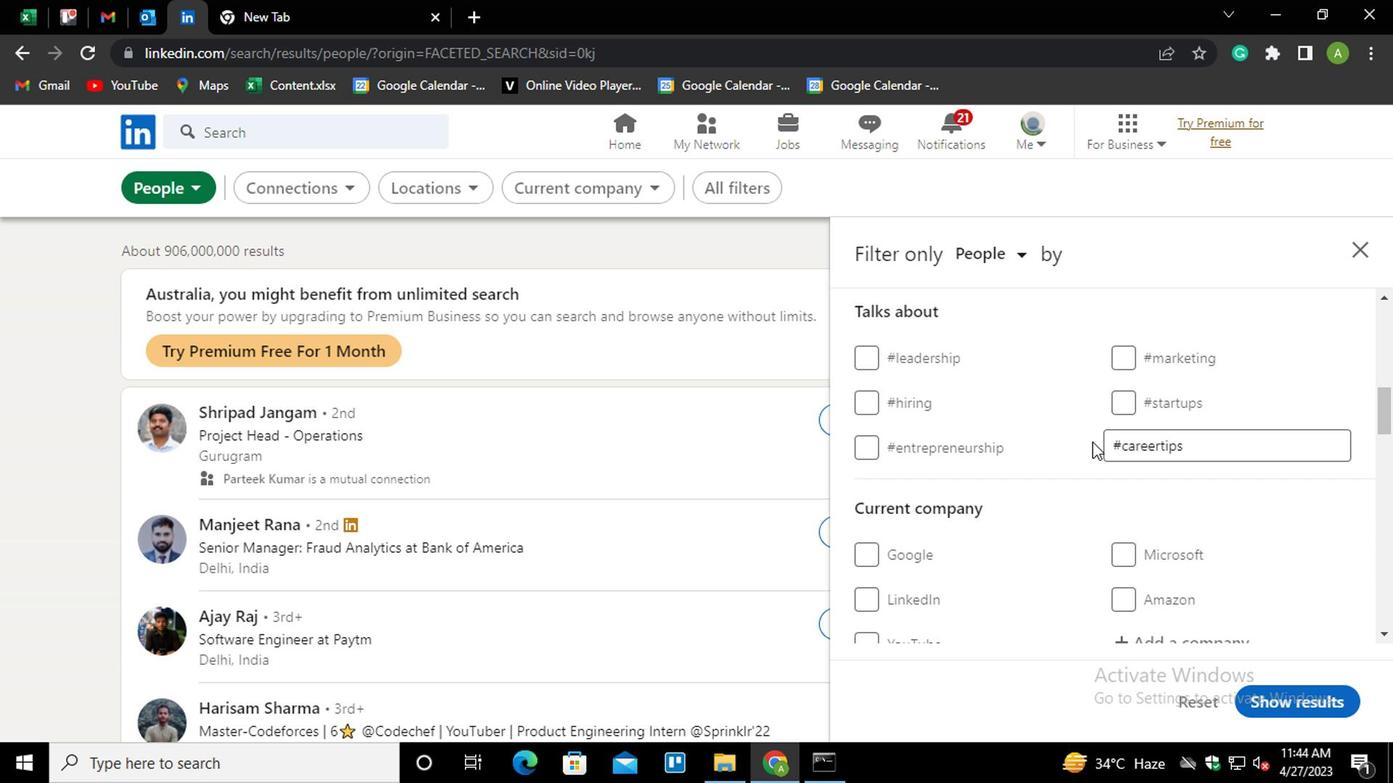 
Action: Mouse scrolled (1092, 438) with delta (0, -1)
Screenshot: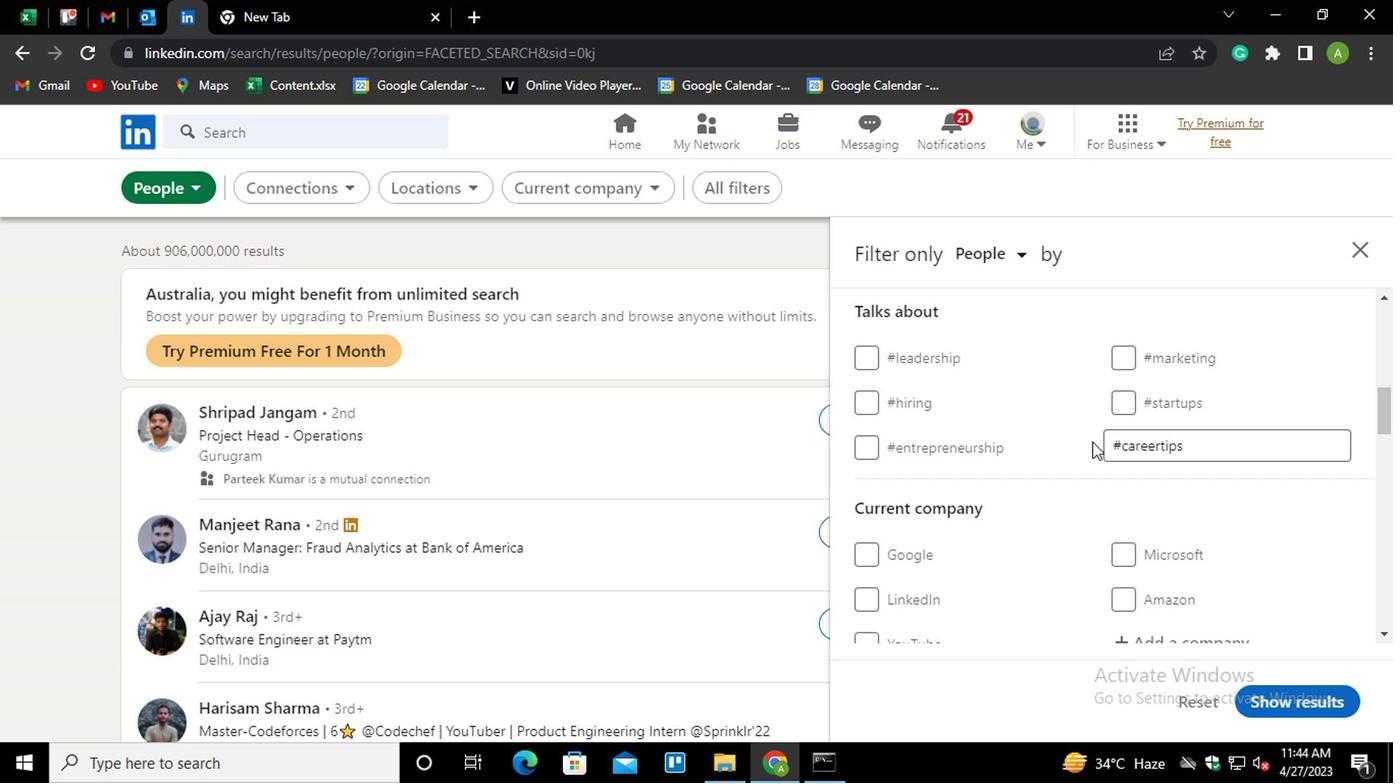 
Action: Mouse moved to (1126, 440)
Screenshot: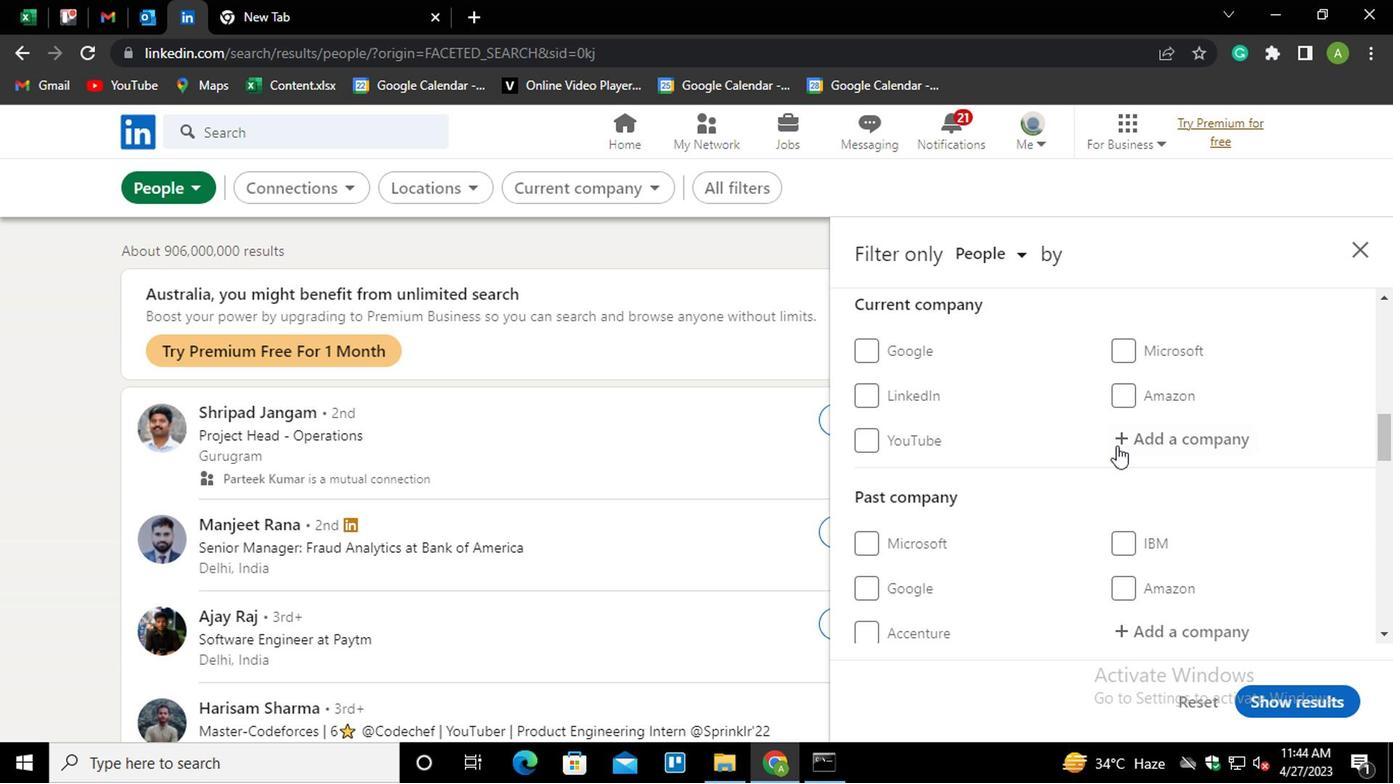 
Action: Mouse pressed left at (1126, 440)
Screenshot: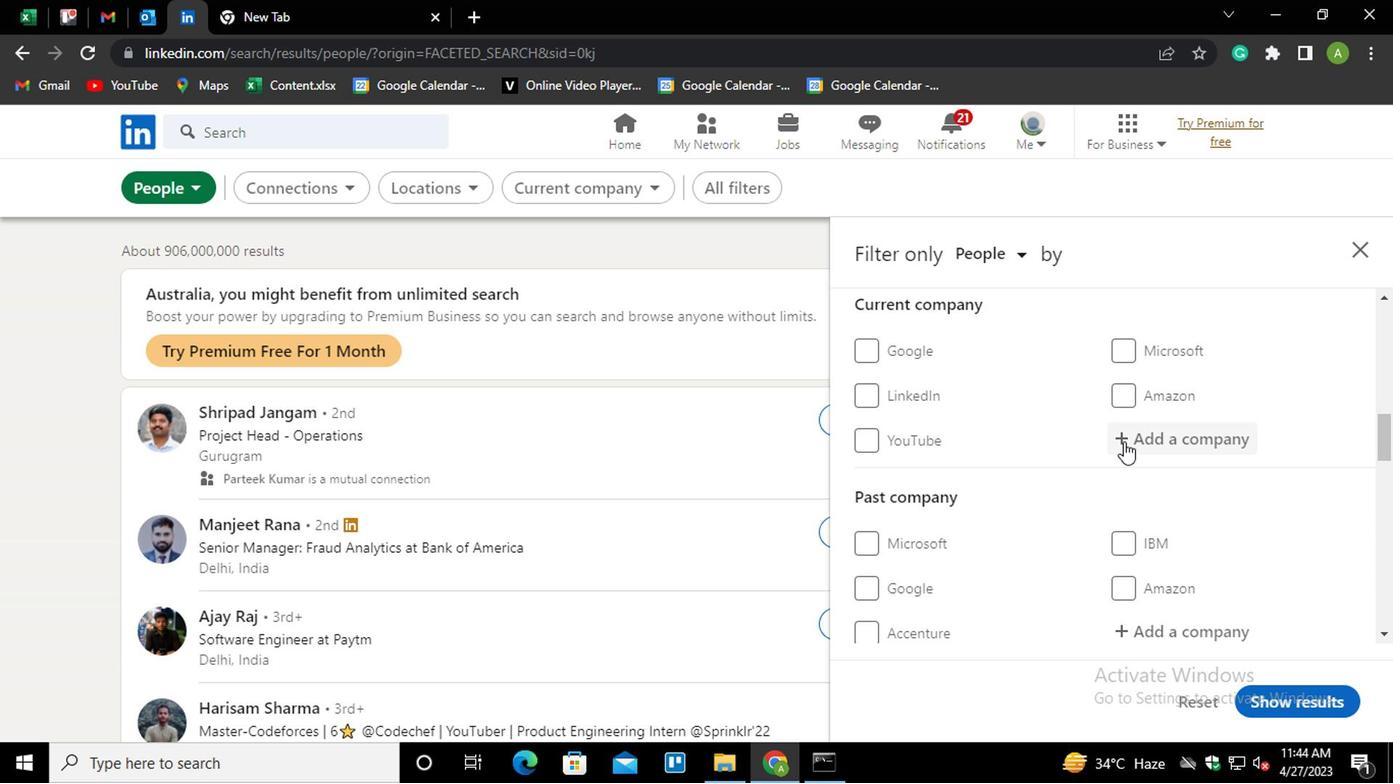 
Action: Mouse moved to (1150, 436)
Screenshot: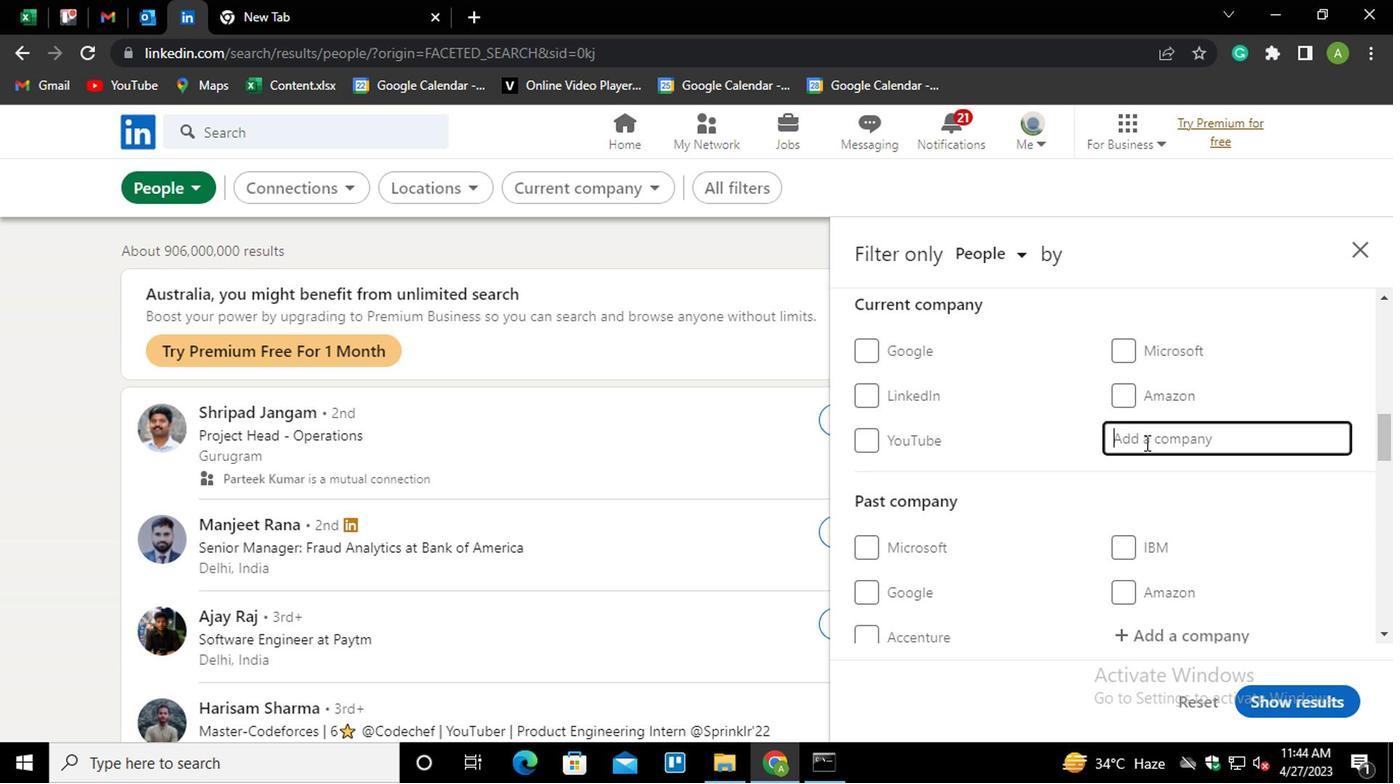 
Action: Mouse pressed left at (1150, 436)
Screenshot: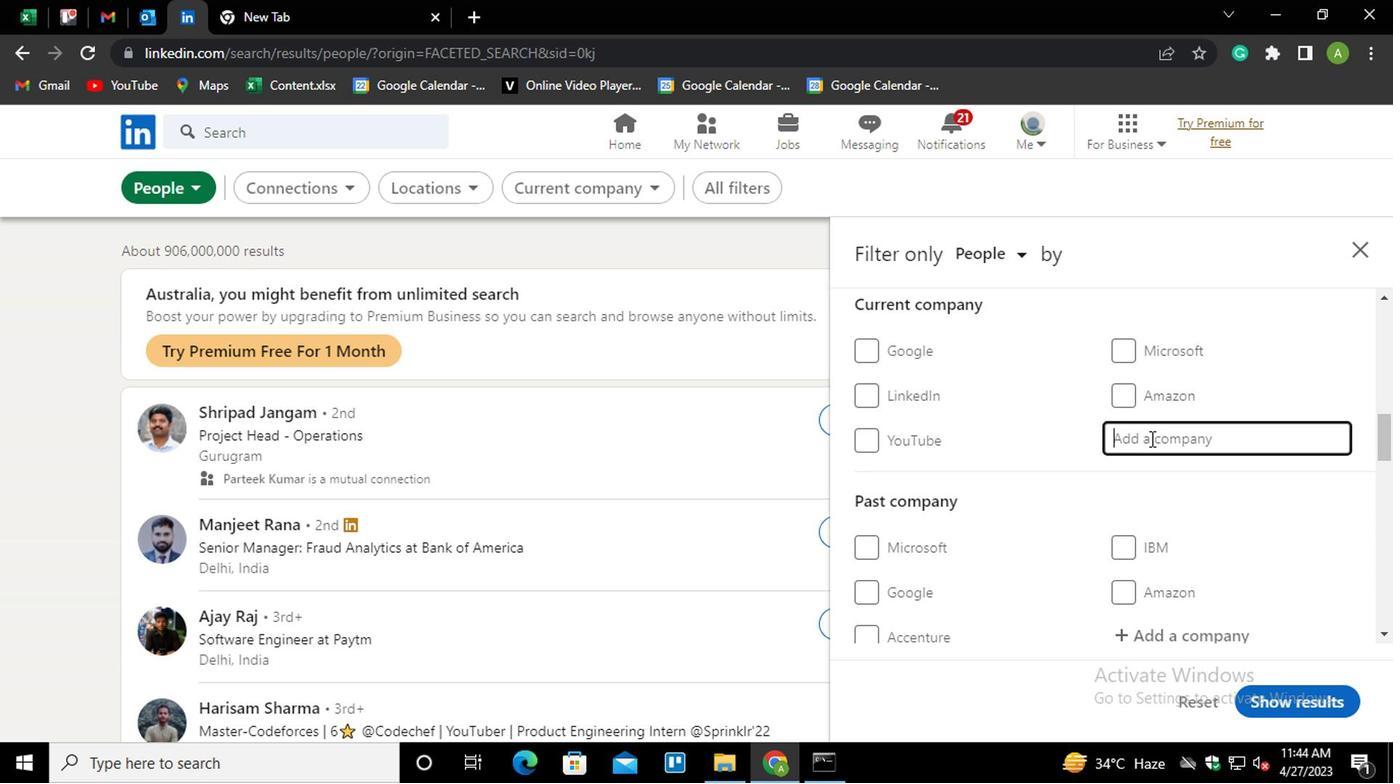 
Action: Mouse moved to (1150, 436)
Screenshot: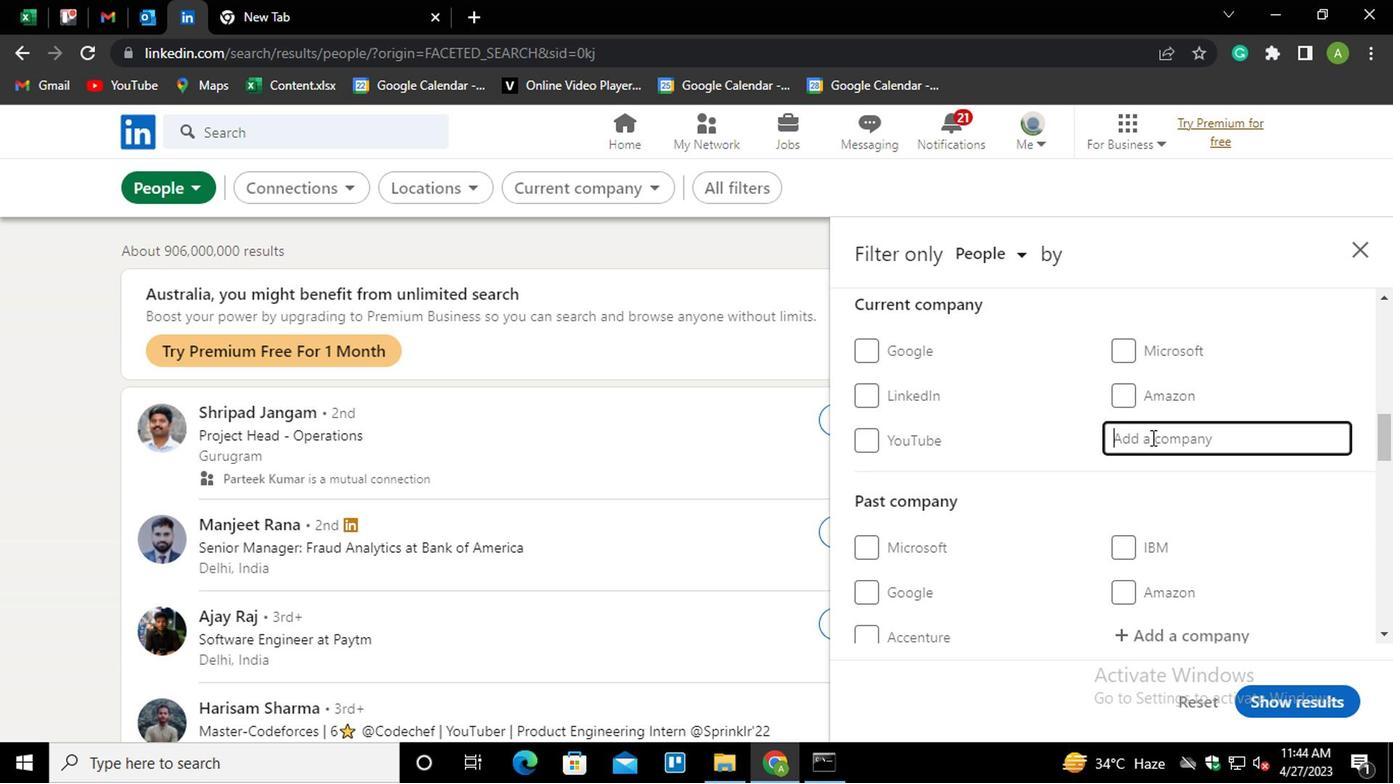 
Action: Key pressed <Key.shift>SHAHI<Key.space><Key.shift>EXPORT<Key.down><Key.enter>
Screenshot: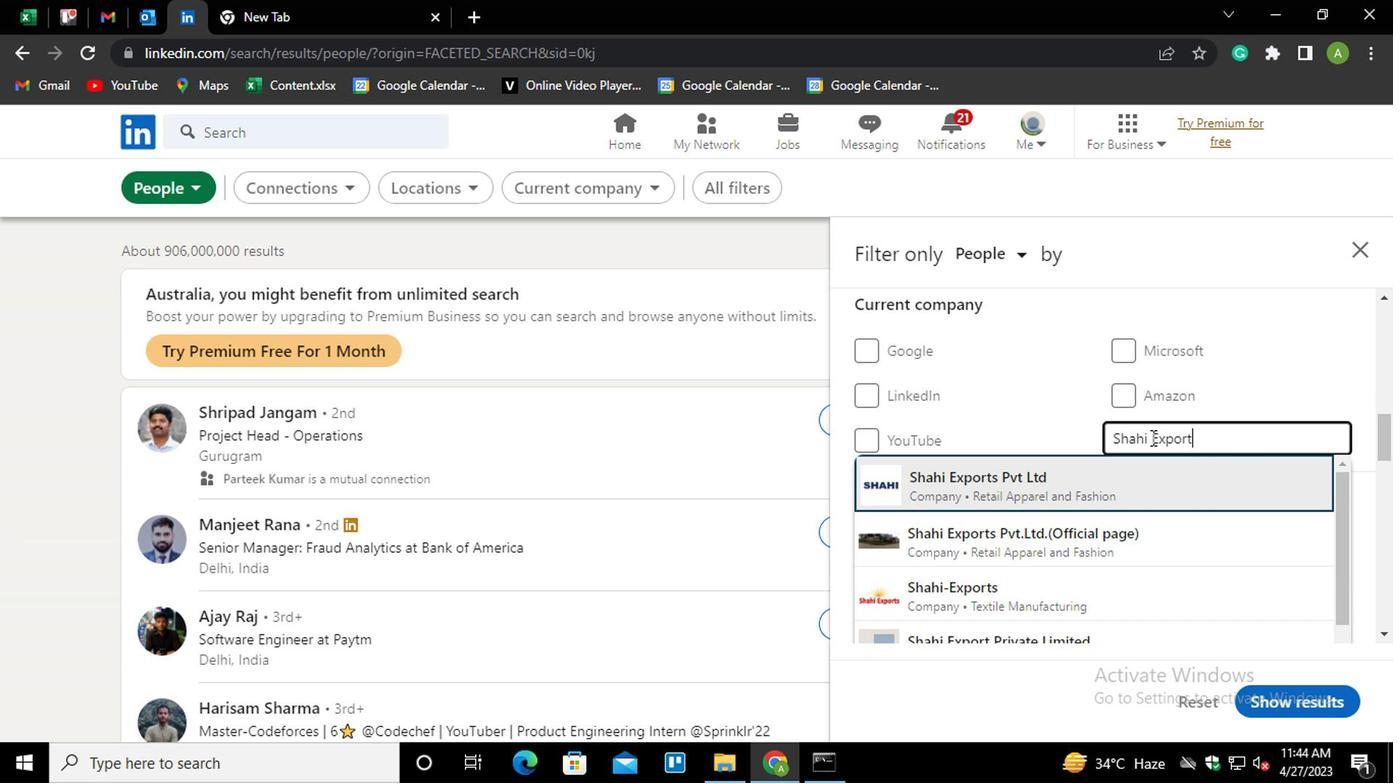 
Action: Mouse moved to (1150, 433)
Screenshot: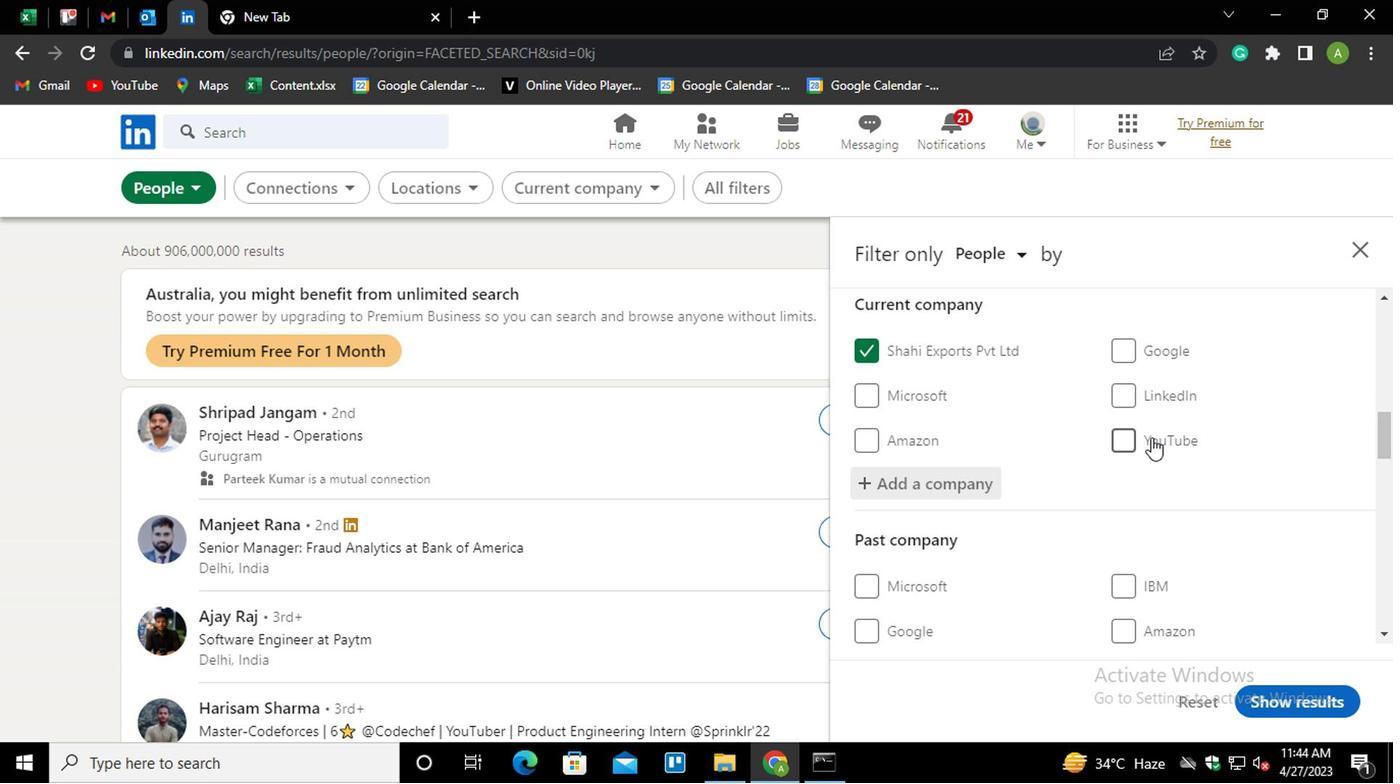 
Action: Mouse scrolled (1150, 433) with delta (0, 0)
Screenshot: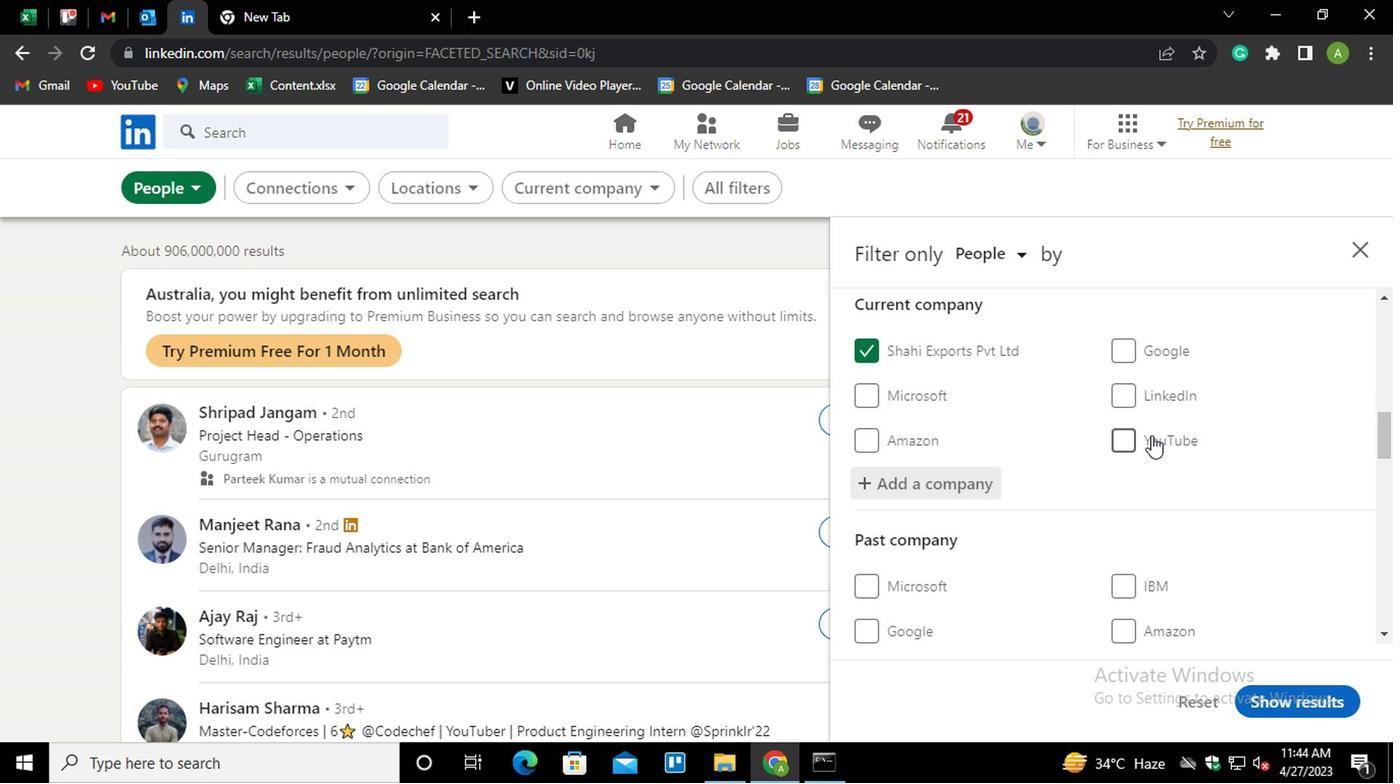 
Action: Mouse scrolled (1150, 433) with delta (0, 0)
Screenshot: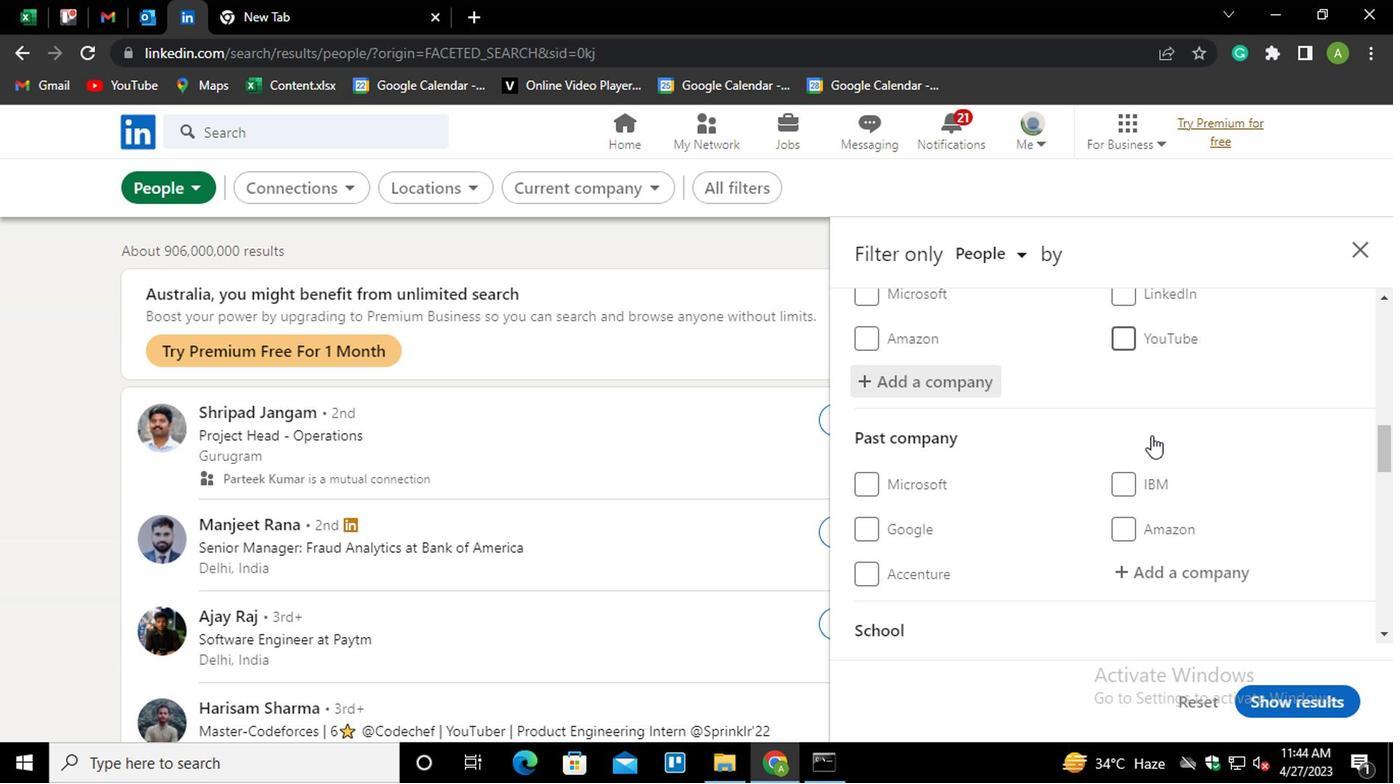 
Action: Mouse scrolled (1150, 433) with delta (0, 0)
Screenshot: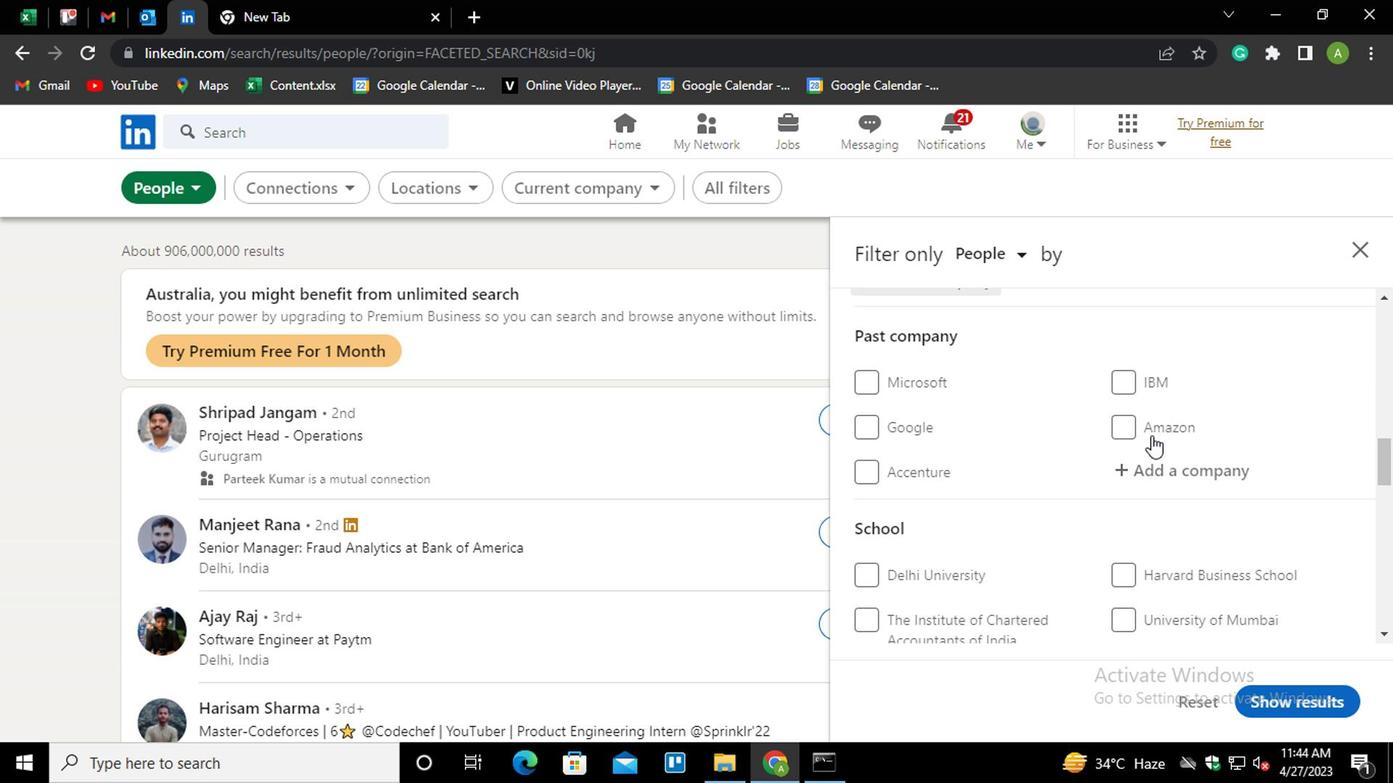 
Action: Mouse scrolled (1150, 433) with delta (0, 0)
Screenshot: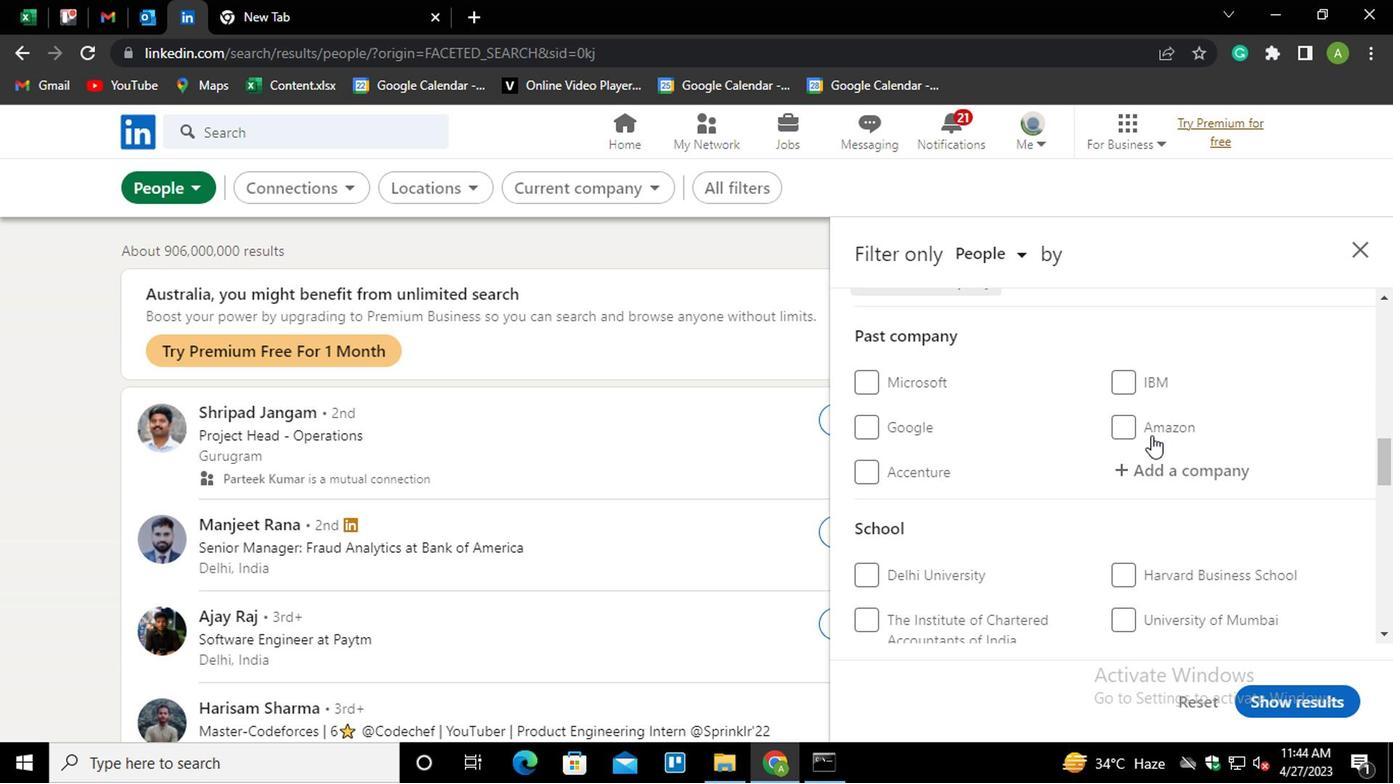
Action: Mouse moved to (1147, 481)
Screenshot: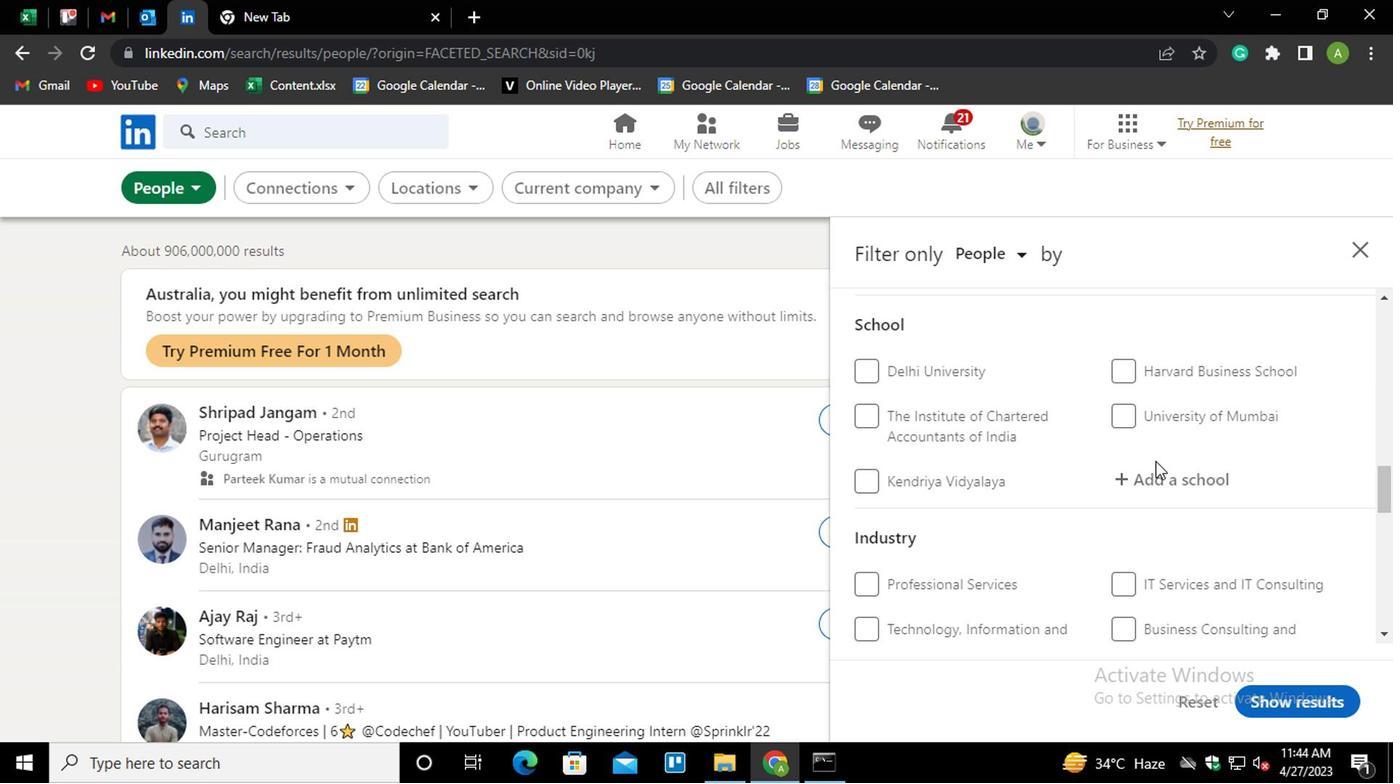 
Action: Mouse pressed left at (1147, 481)
Screenshot: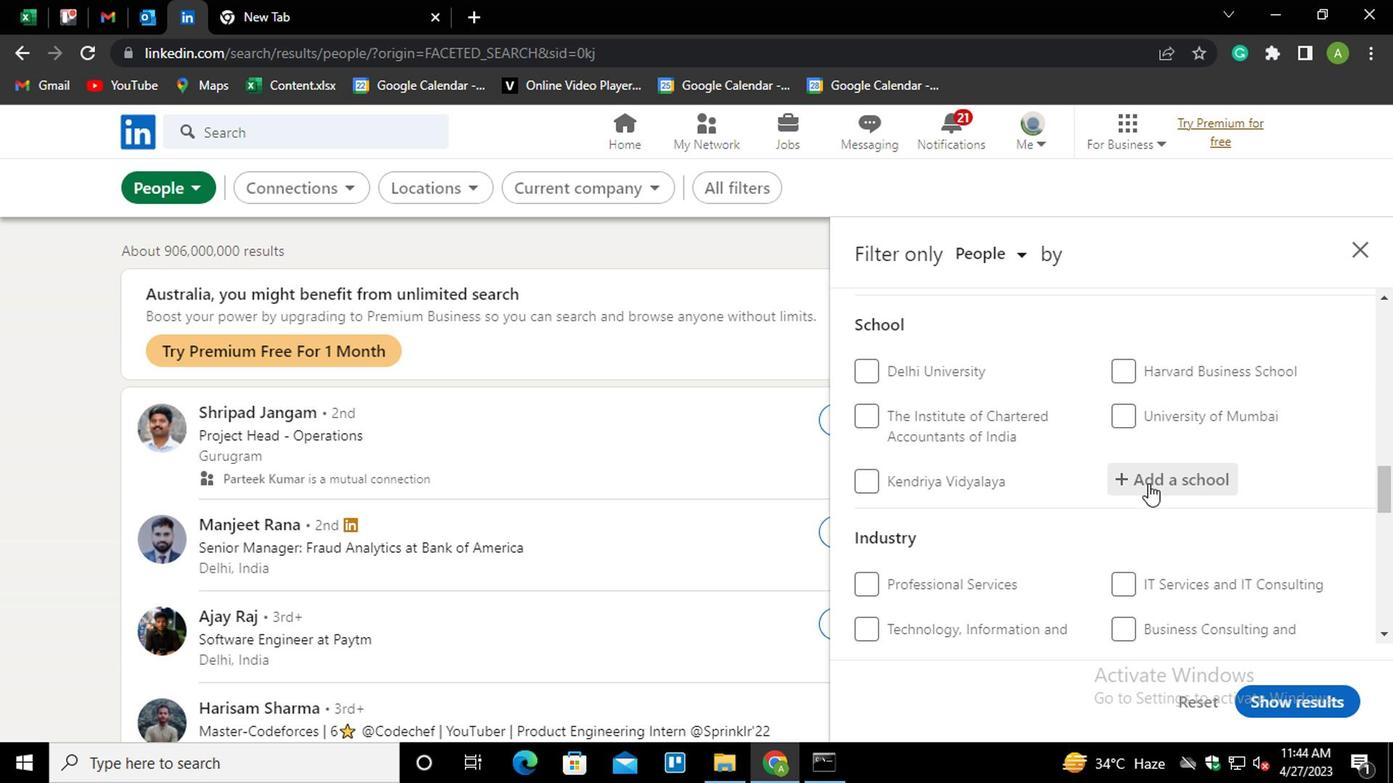 
Action: Mouse moved to (1158, 473)
Screenshot: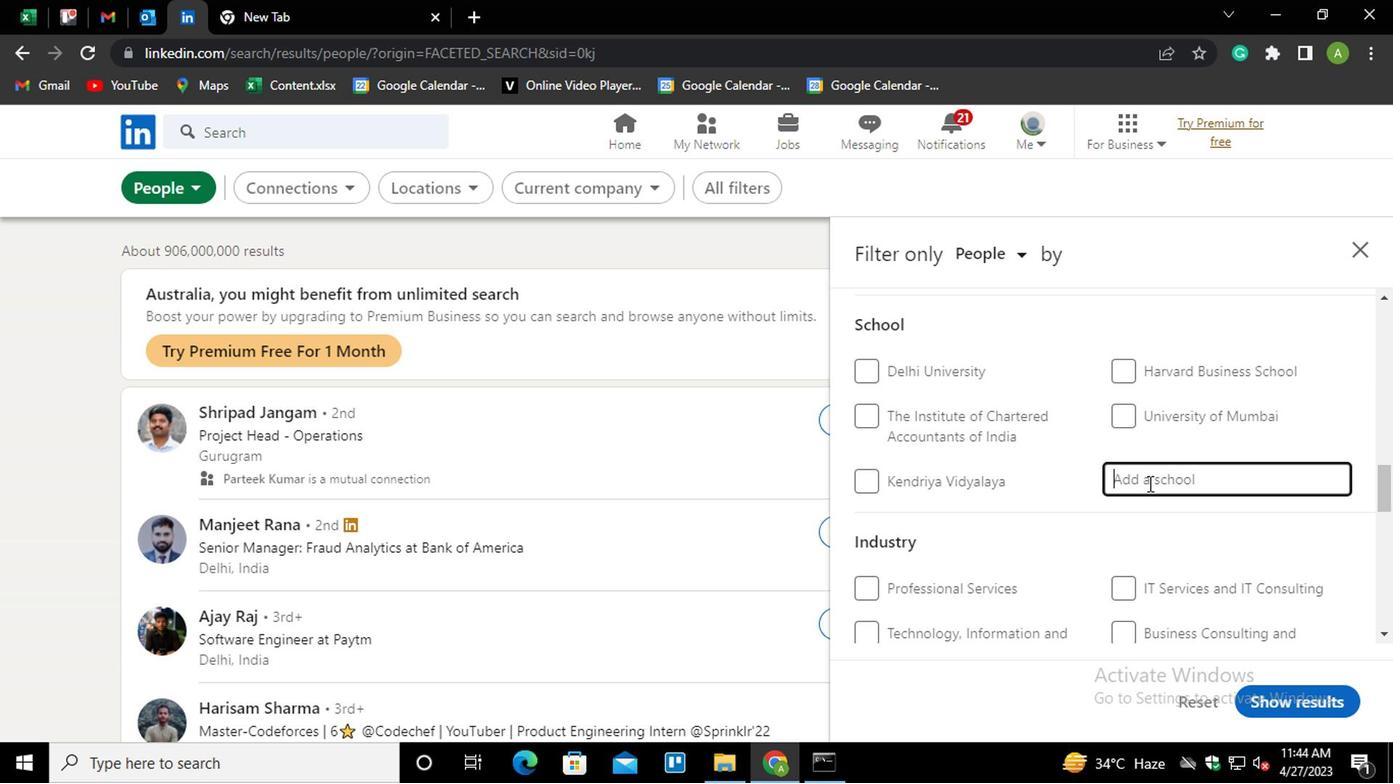 
Action: Mouse pressed left at (1158, 473)
Screenshot: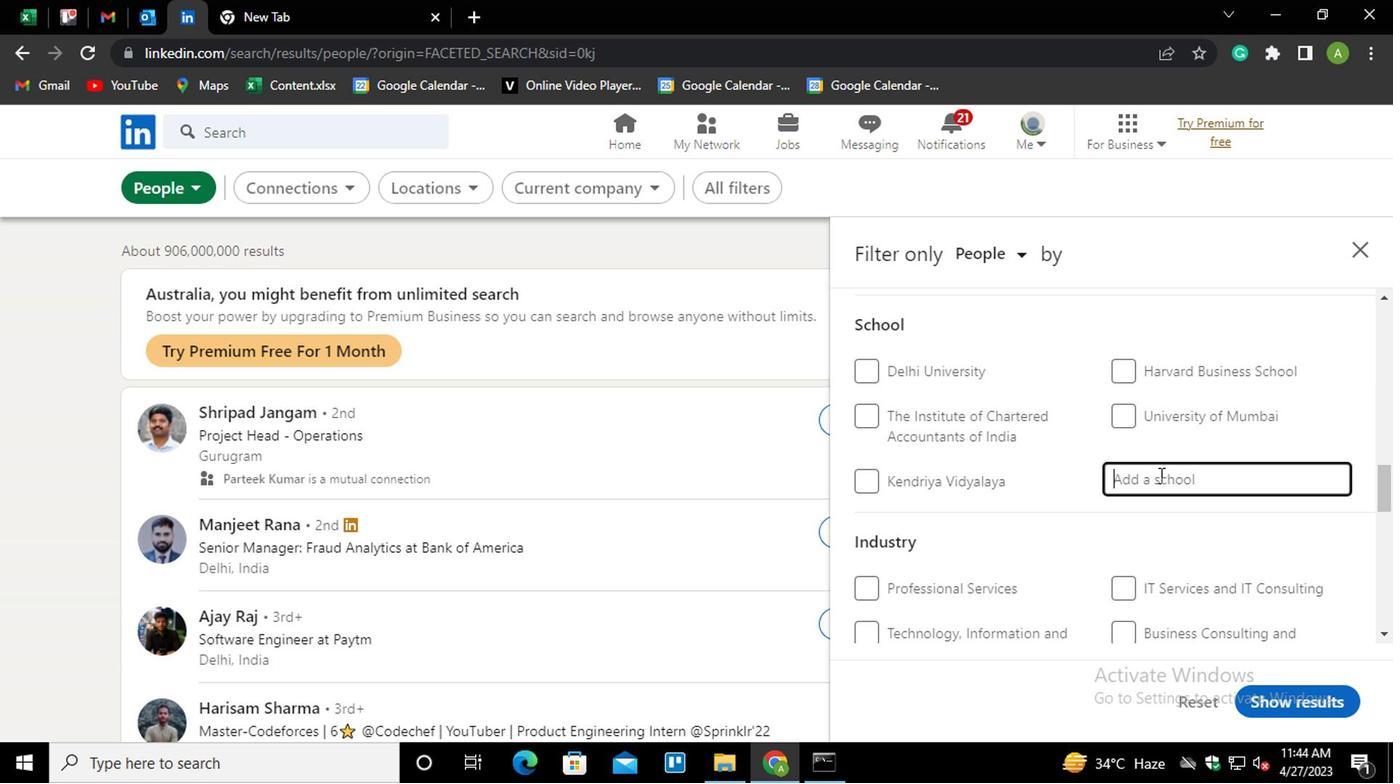 
Action: Mouse moved to (1153, 475)
Screenshot: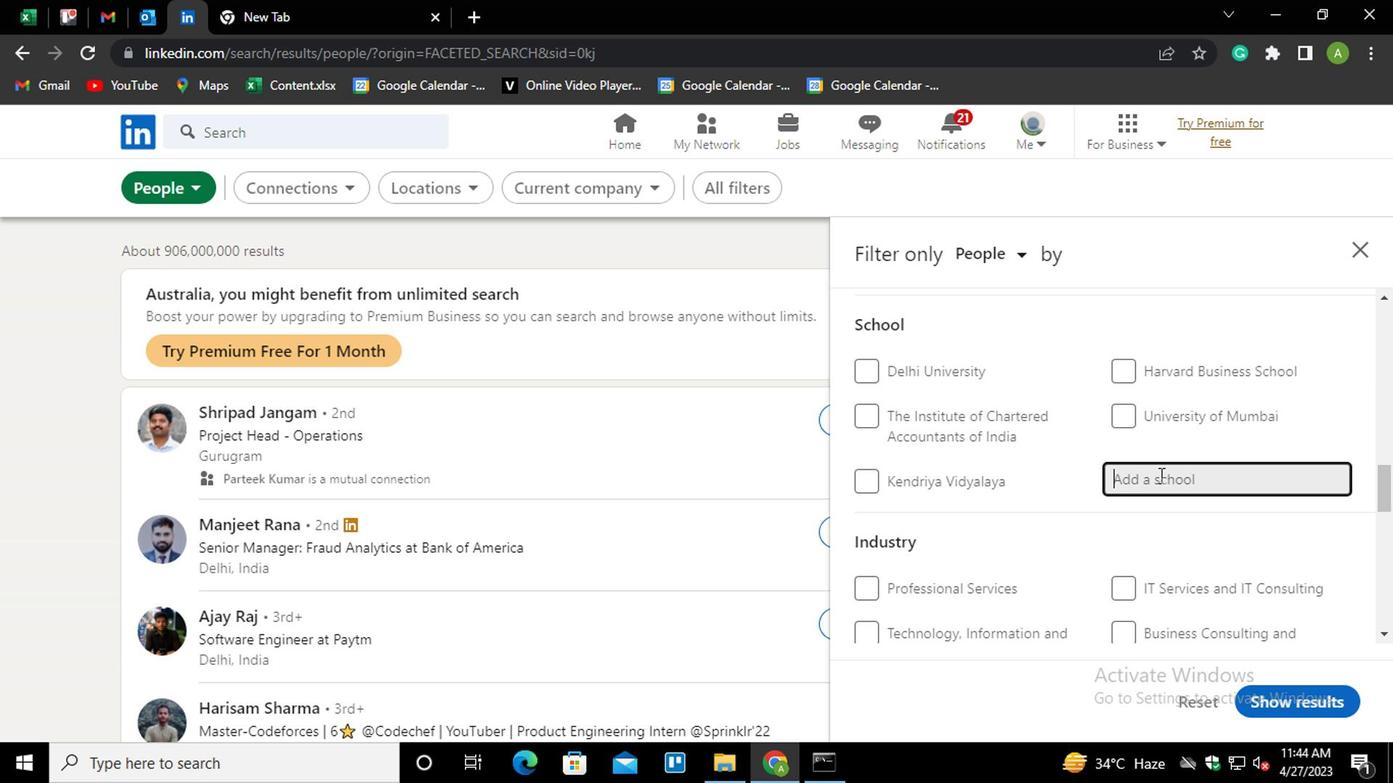 
Action: Key pressed <Key.shift_r>KR<Key.backspace>ENDRIYA<Key.space>VIDYA<Key.down><Key.enter>
Screenshot: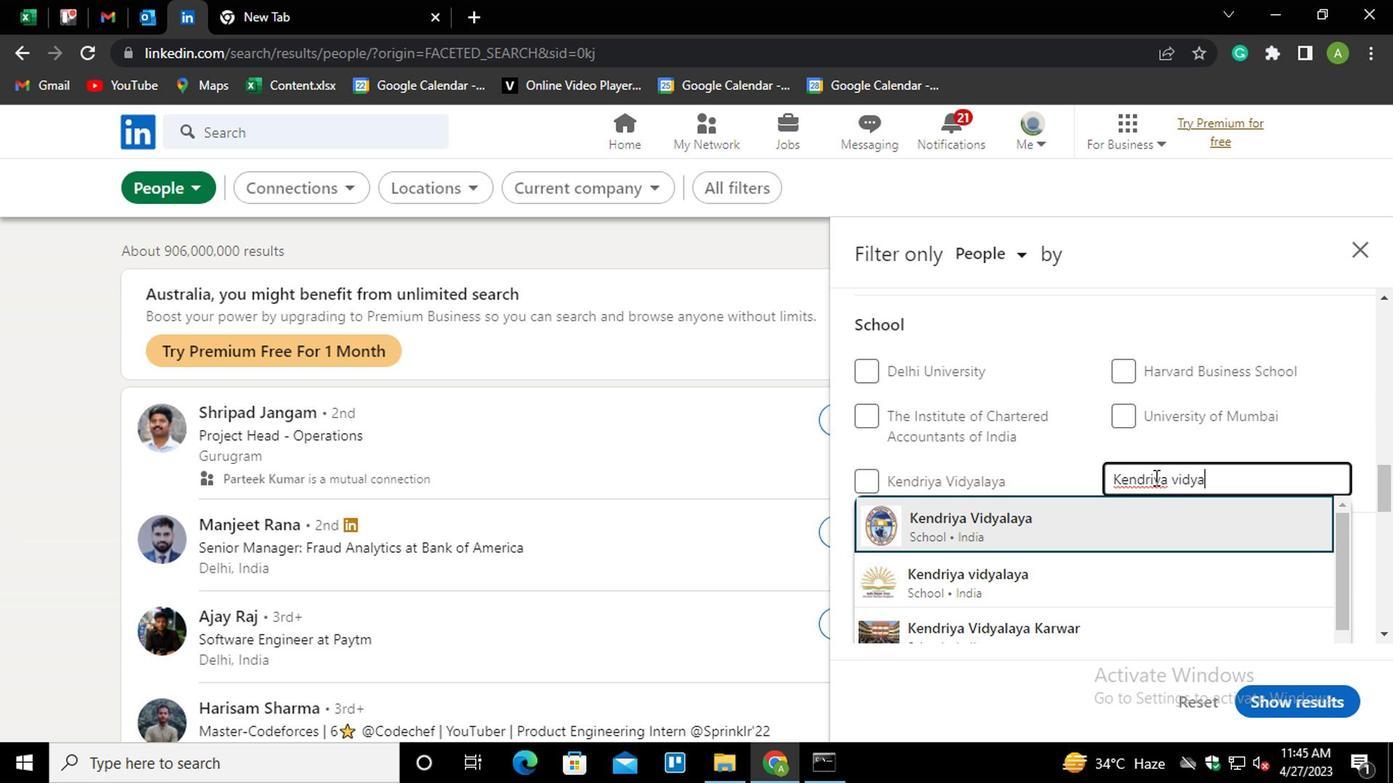 
Action: Mouse moved to (1157, 476)
Screenshot: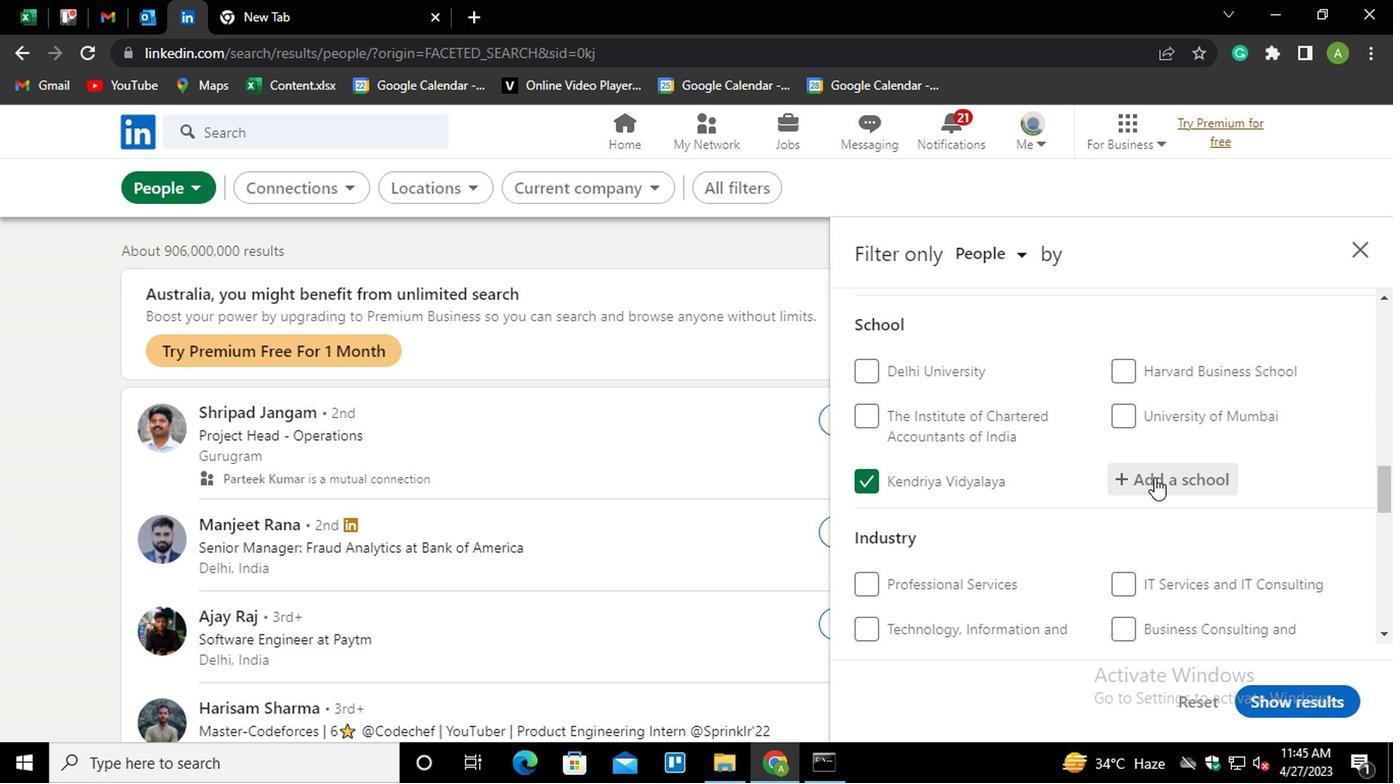 
Action: Mouse scrolled (1157, 475) with delta (0, 0)
Screenshot: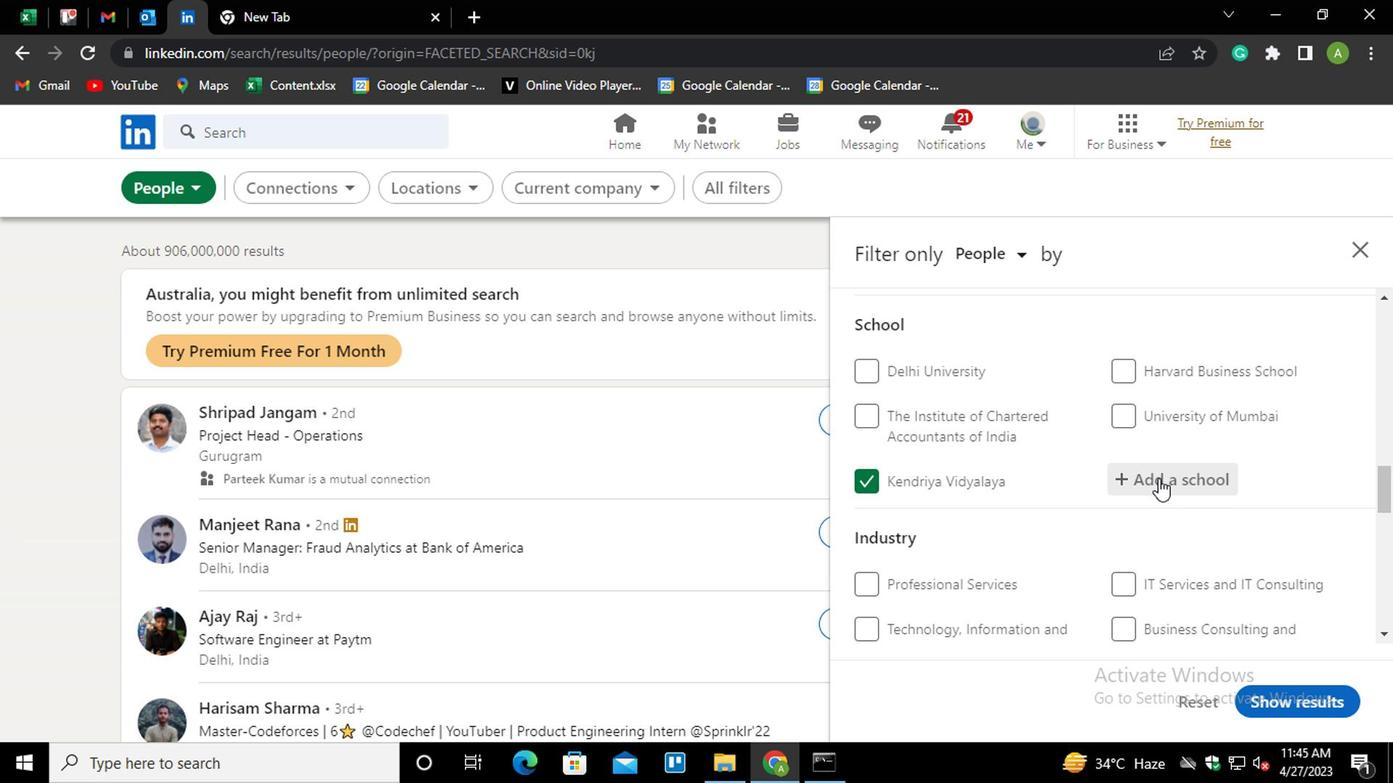
Action: Mouse moved to (1161, 568)
Screenshot: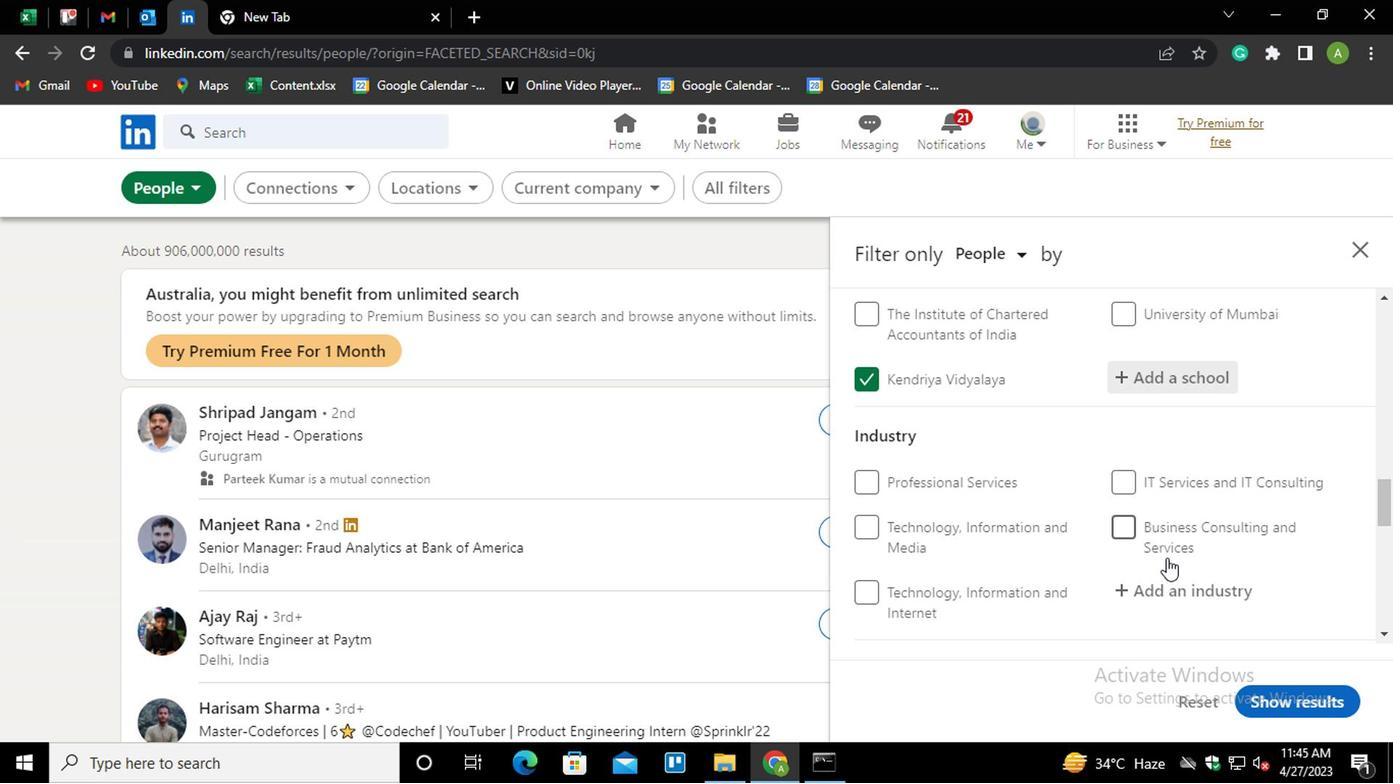 
Action: Mouse scrolled (1161, 568) with delta (0, 0)
Screenshot: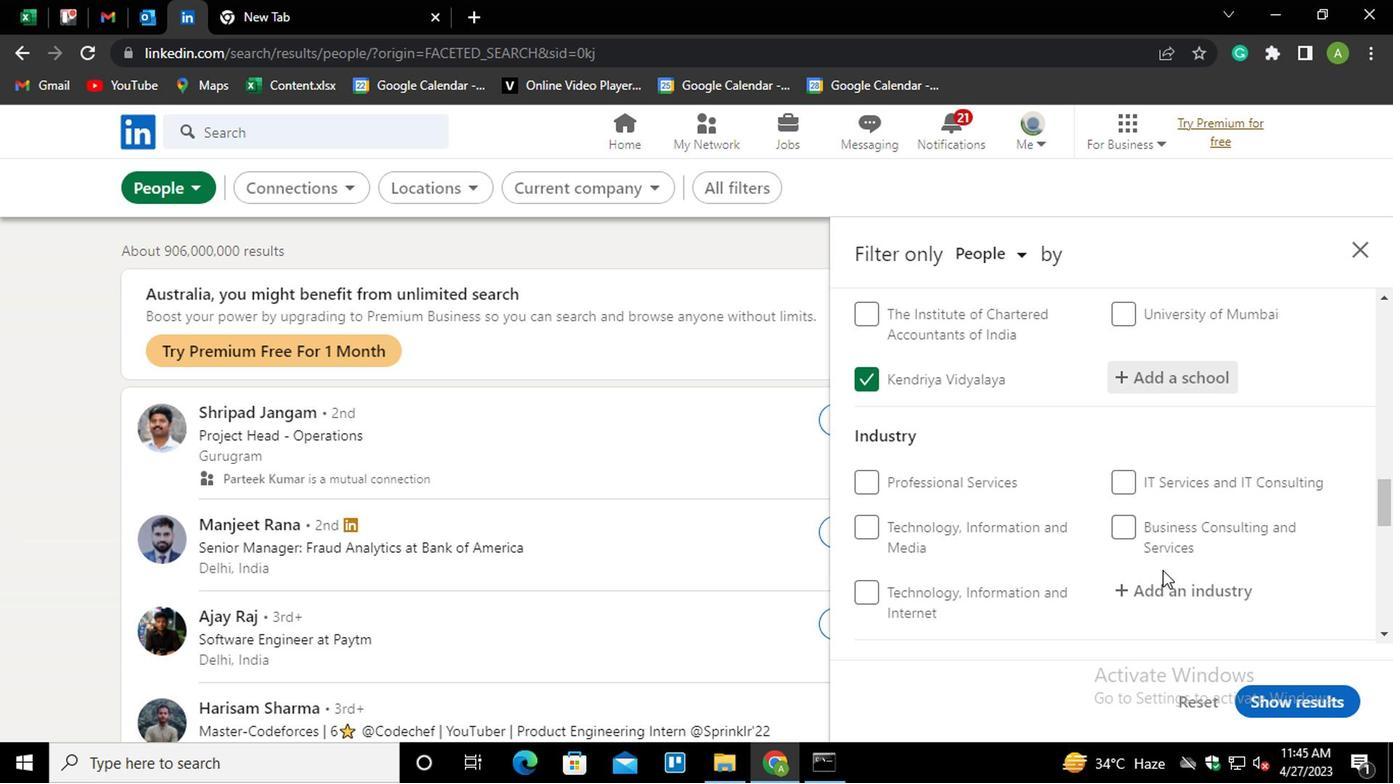
Action: Mouse scrolled (1161, 568) with delta (0, 0)
Screenshot: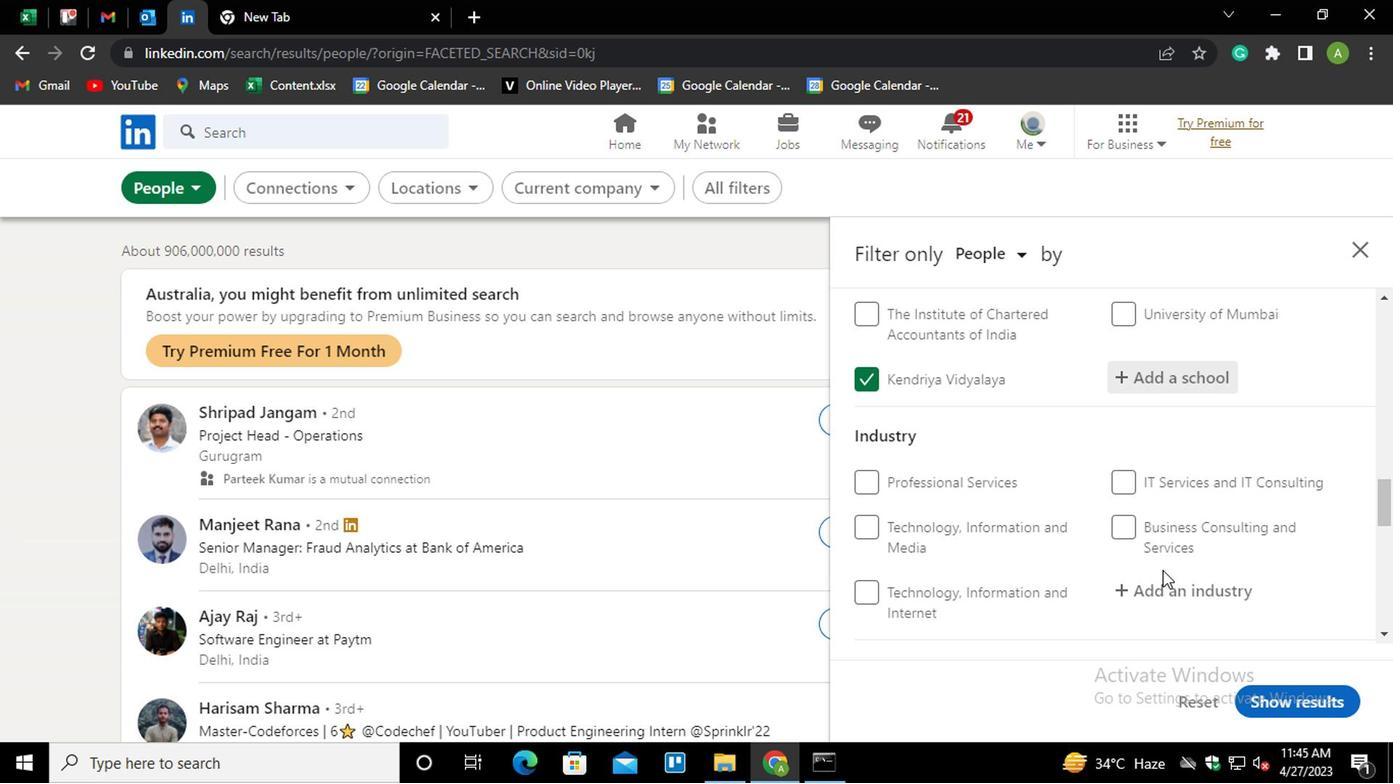 
Action: Mouse moved to (1115, 373)
Screenshot: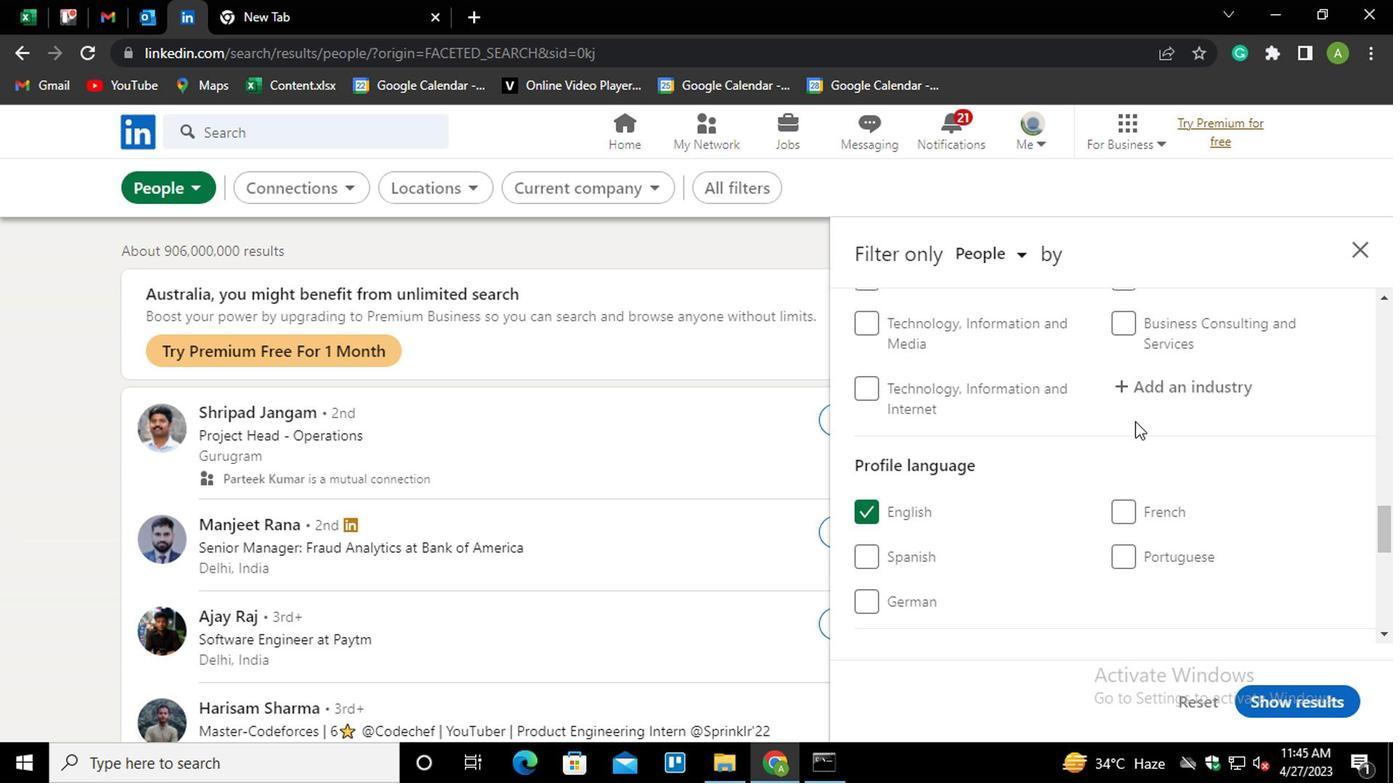 
Action: Mouse pressed left at (1115, 373)
Screenshot: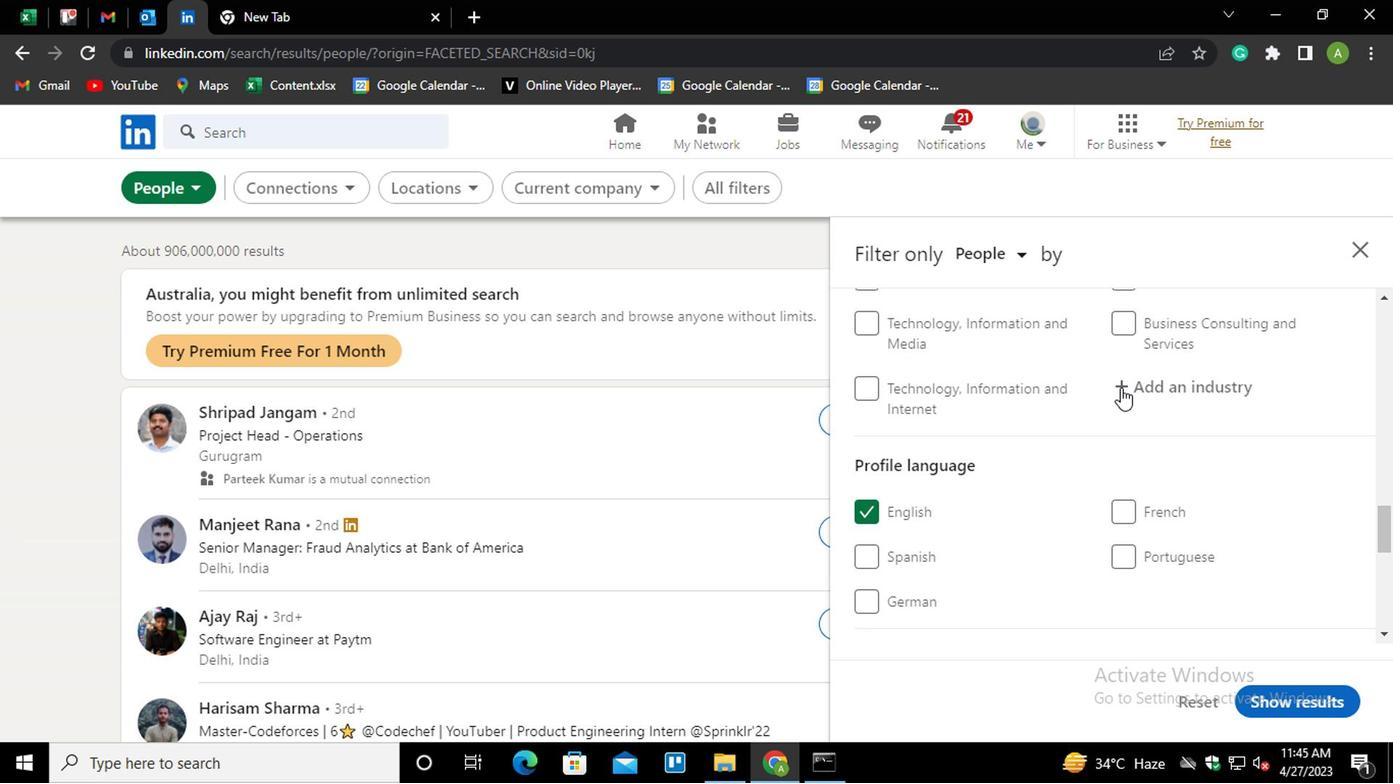 
Action: Mouse moved to (1126, 383)
Screenshot: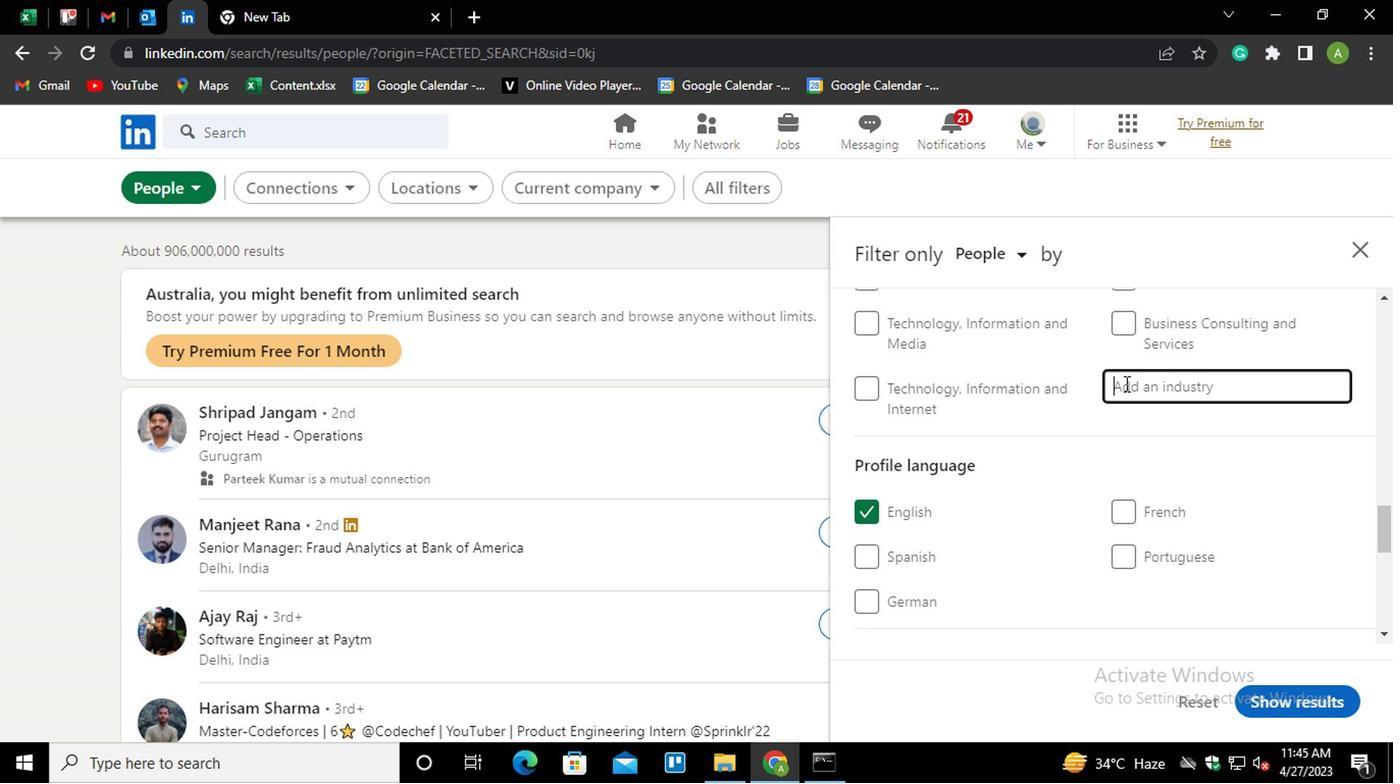 
Action: Mouse pressed left at (1126, 383)
Screenshot: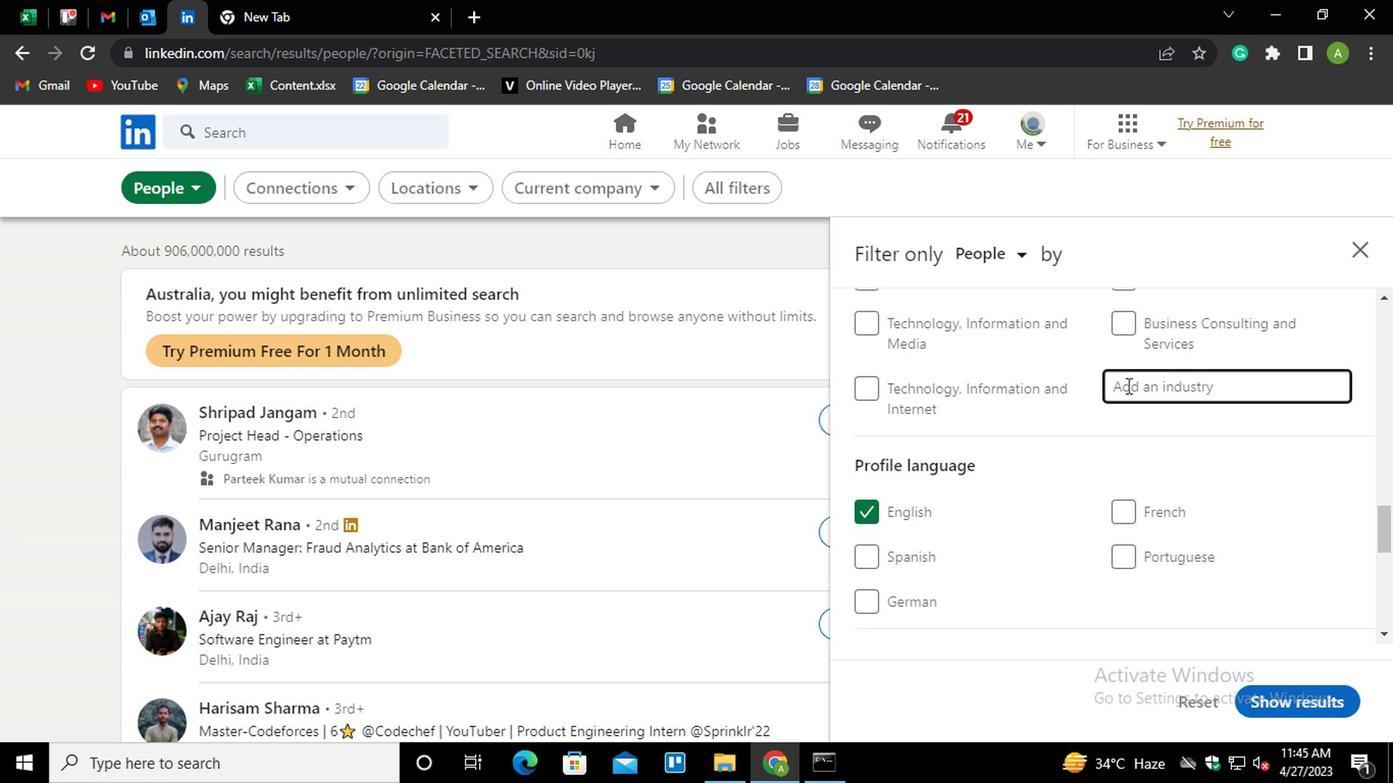 
Action: Key pressed <Key.shift>BROAD<Key.down><Key.enter>
Screenshot: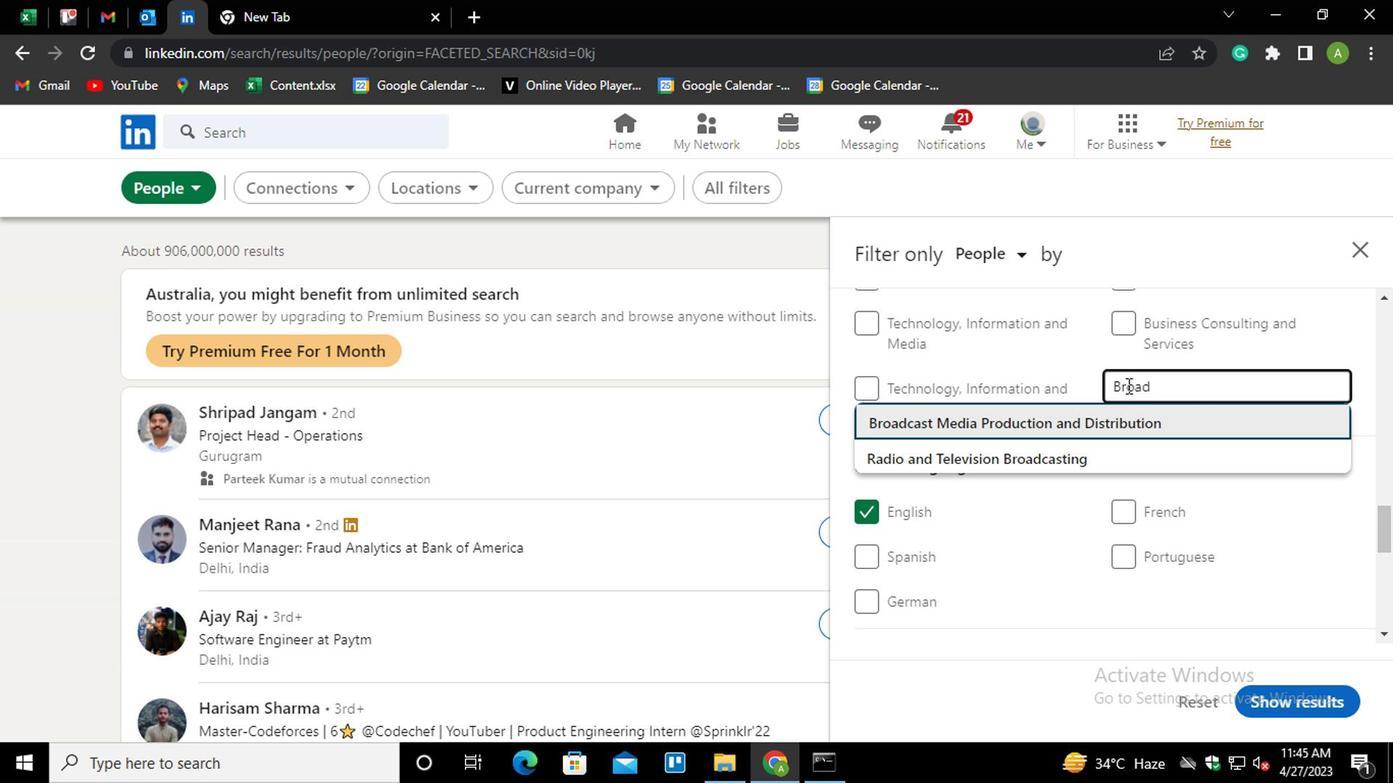 
Action: Mouse moved to (1143, 416)
Screenshot: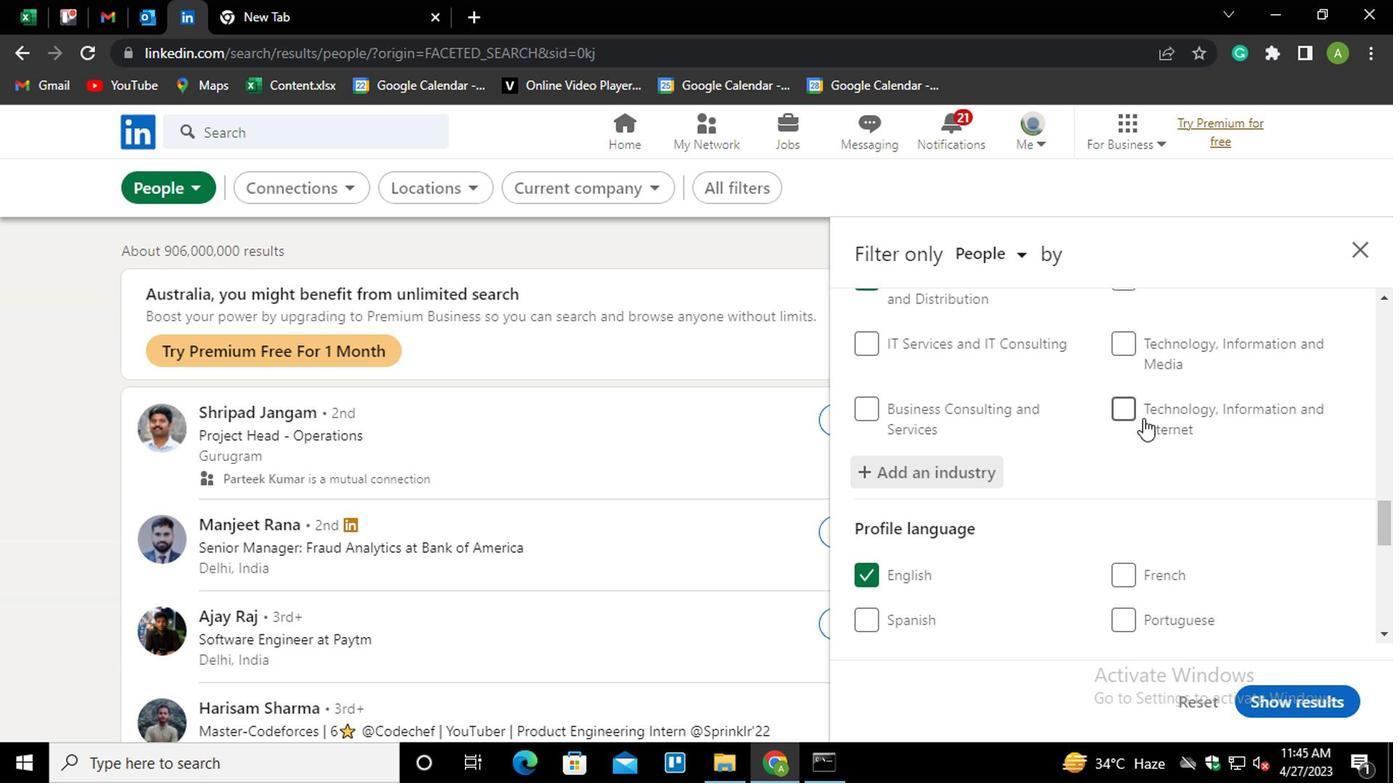 
Action: Mouse scrolled (1143, 415) with delta (0, 0)
Screenshot: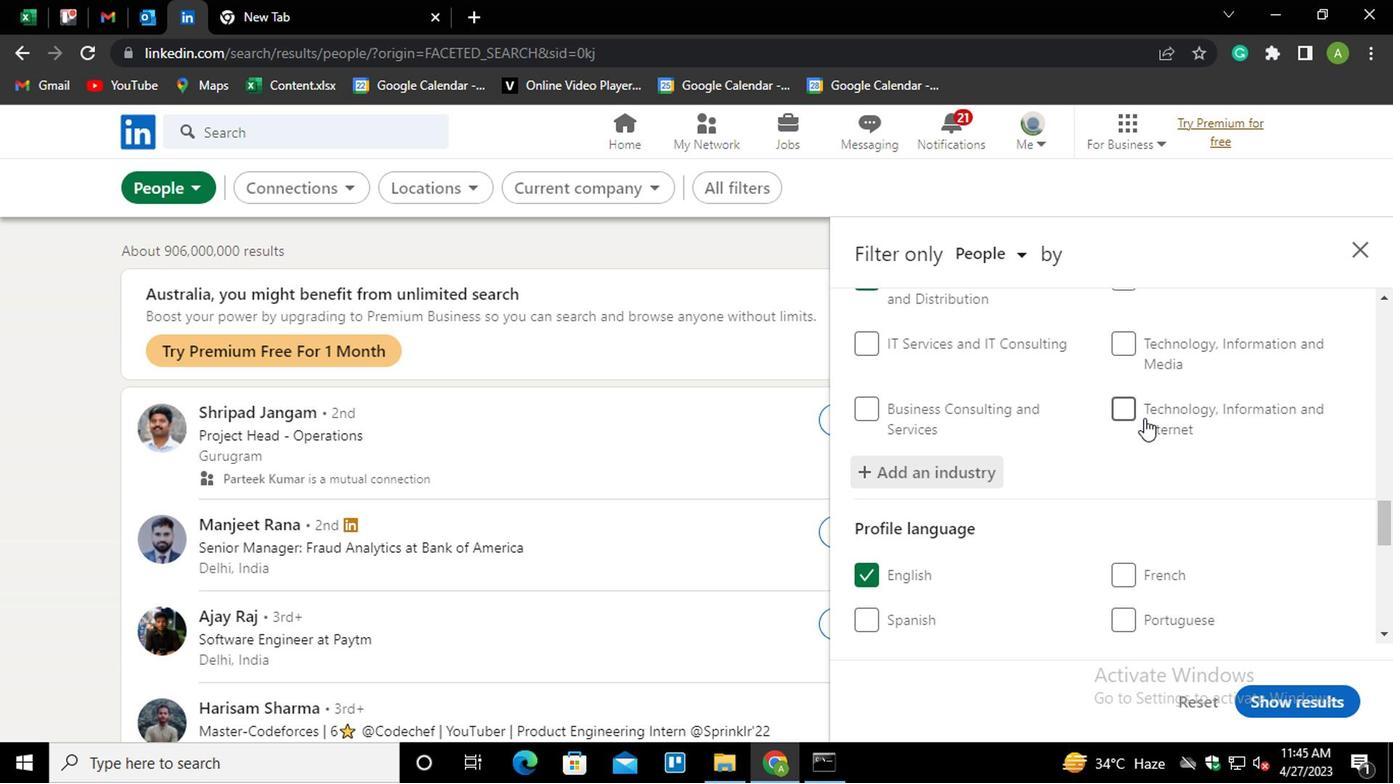 
Action: Mouse scrolled (1143, 415) with delta (0, 0)
Screenshot: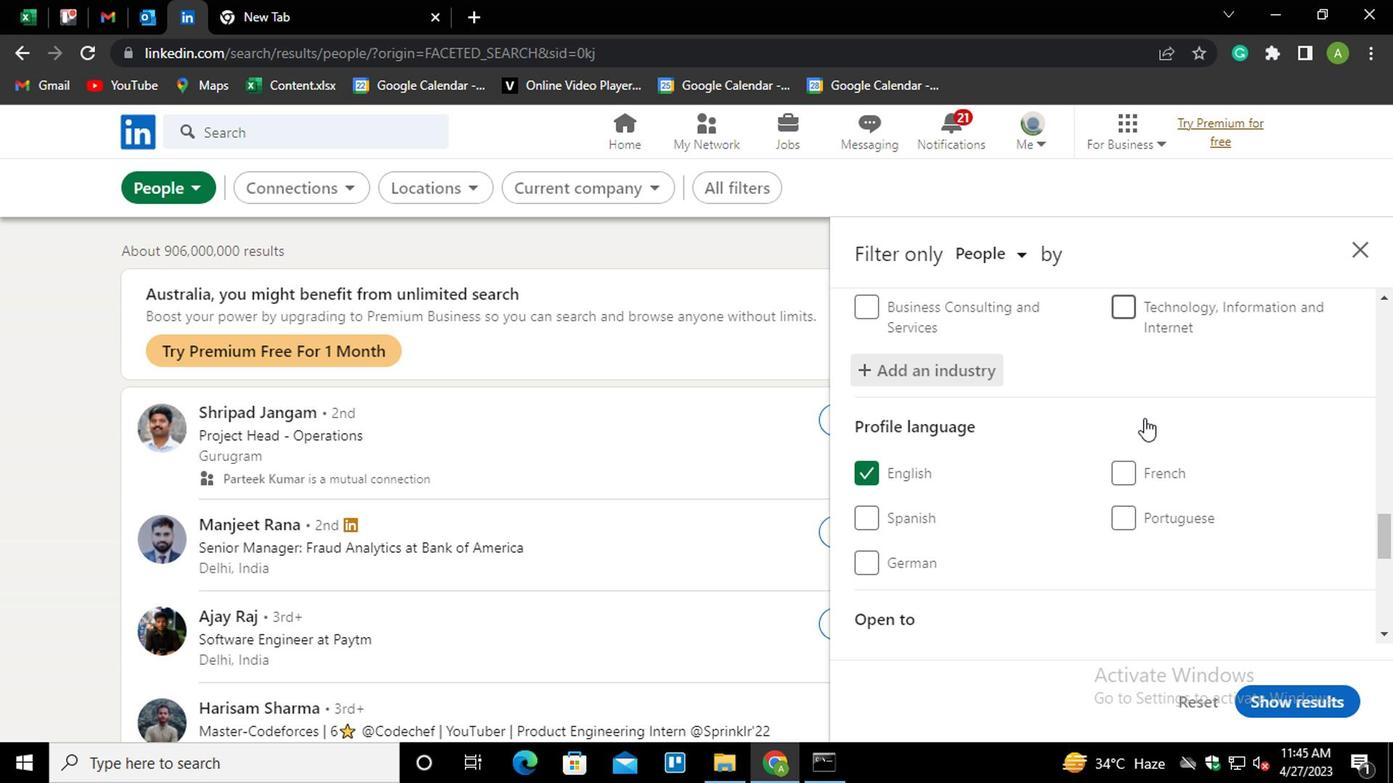 
Action: Mouse scrolled (1143, 415) with delta (0, 0)
Screenshot: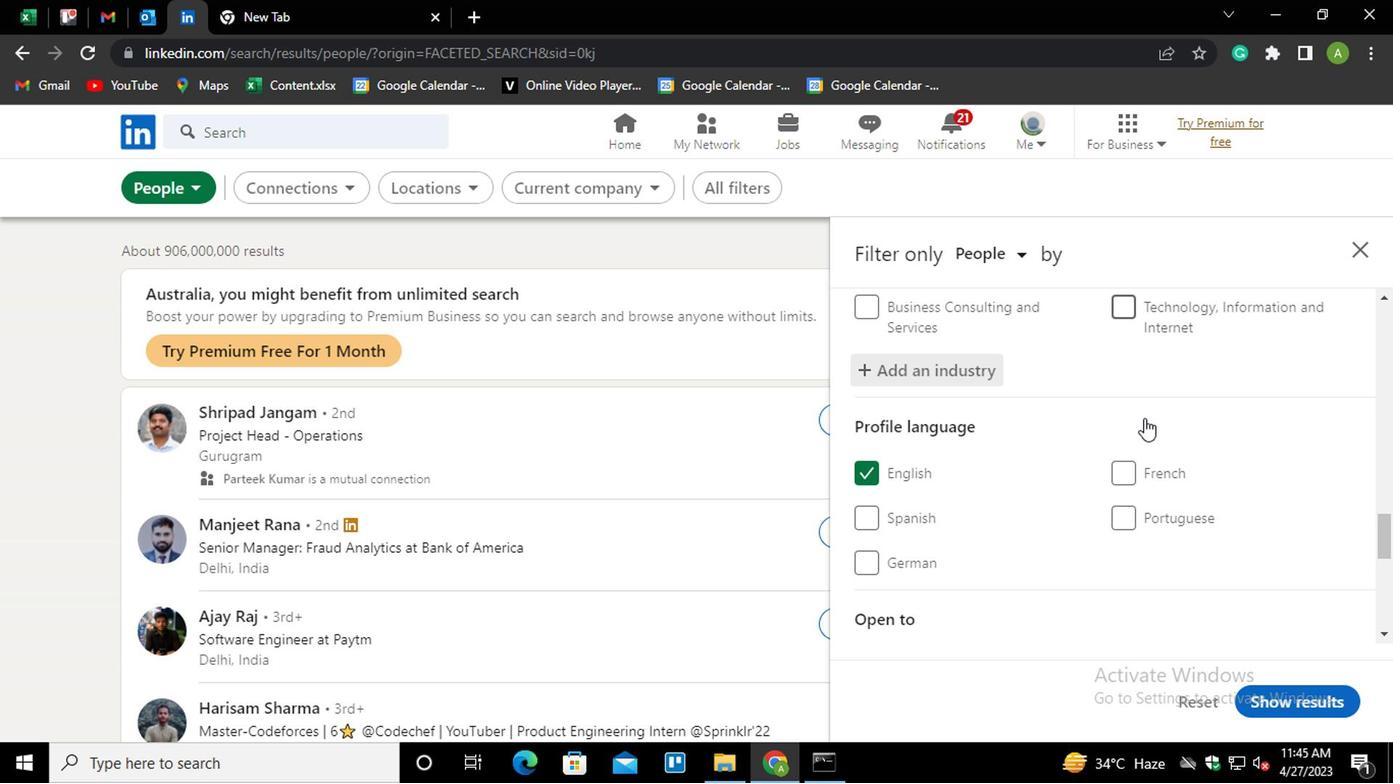 
Action: Mouse scrolled (1143, 415) with delta (0, 0)
Screenshot: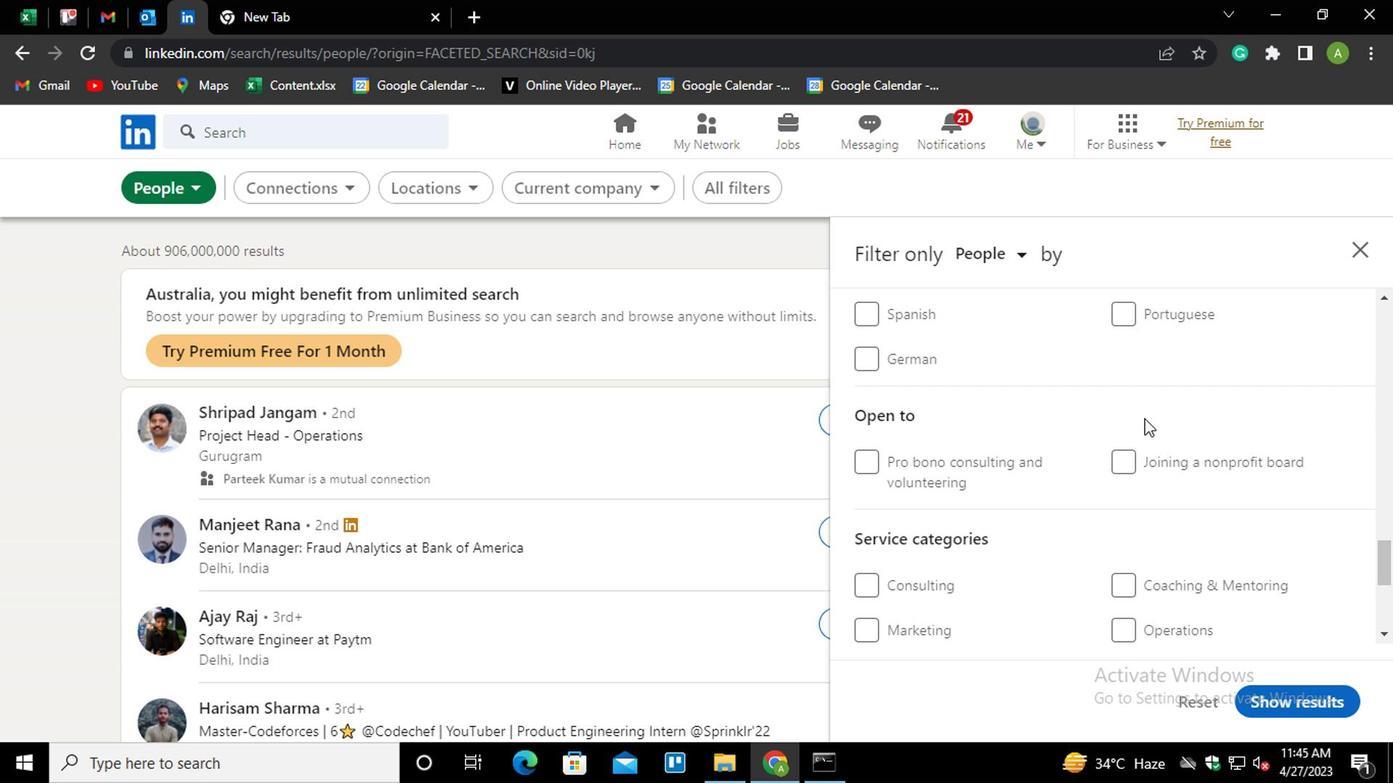 
Action: Mouse moved to (1140, 431)
Screenshot: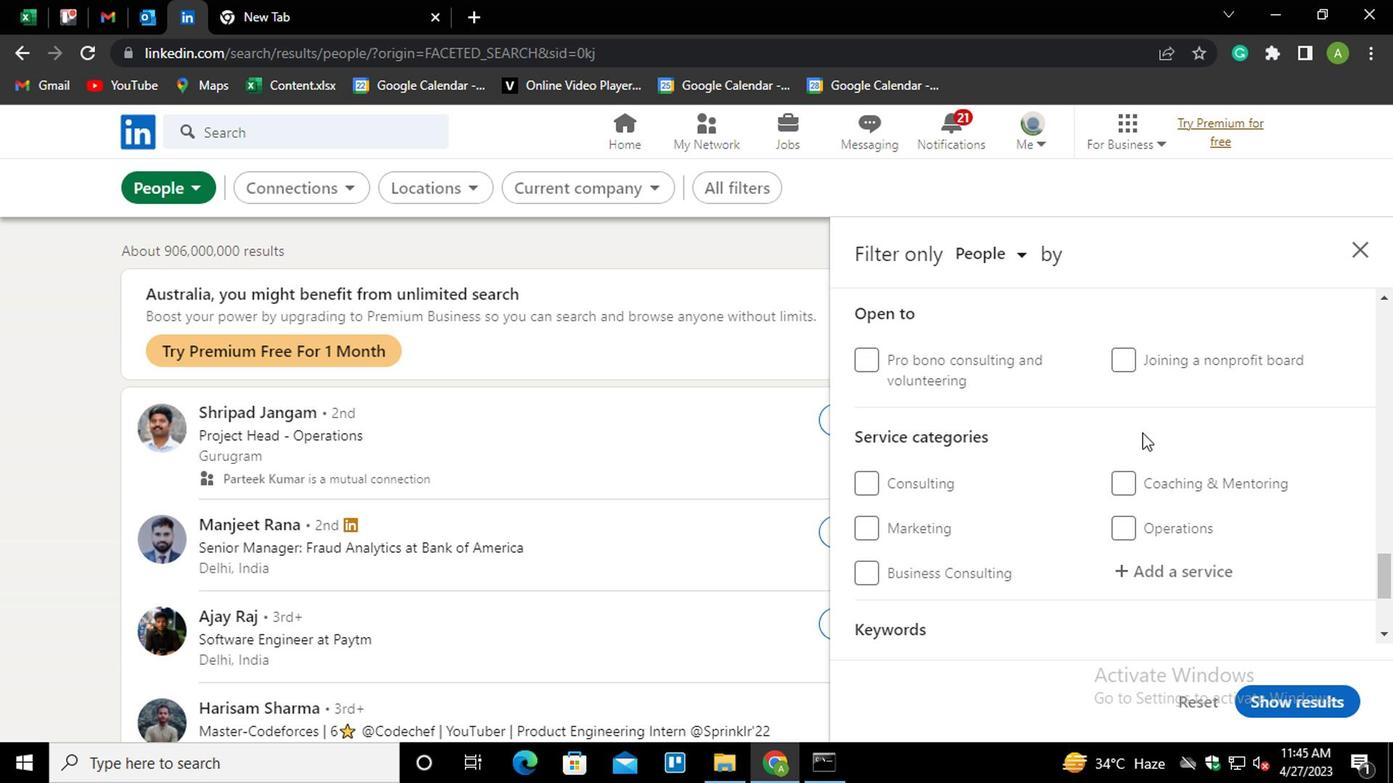 
Action: Mouse scrolled (1140, 431) with delta (0, 0)
Screenshot: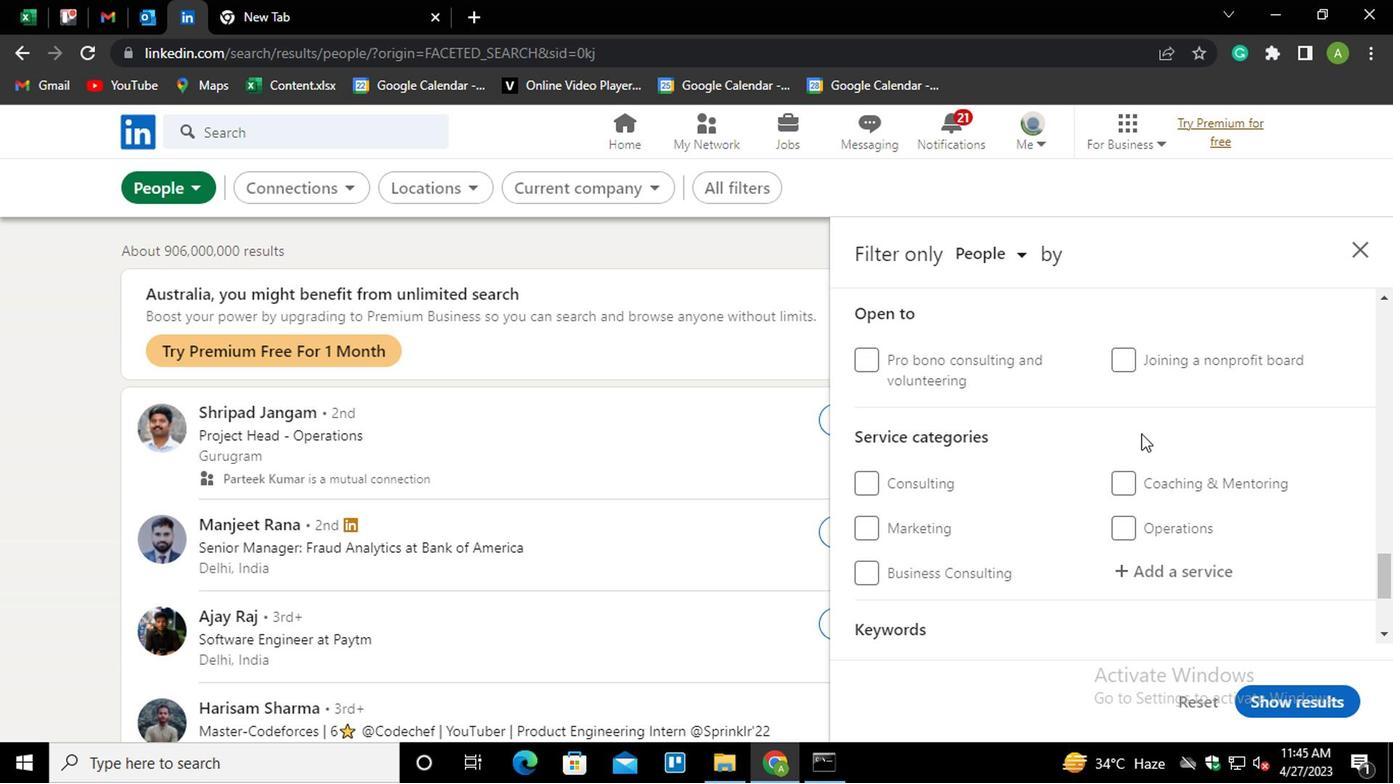 
Action: Mouse moved to (1152, 459)
Screenshot: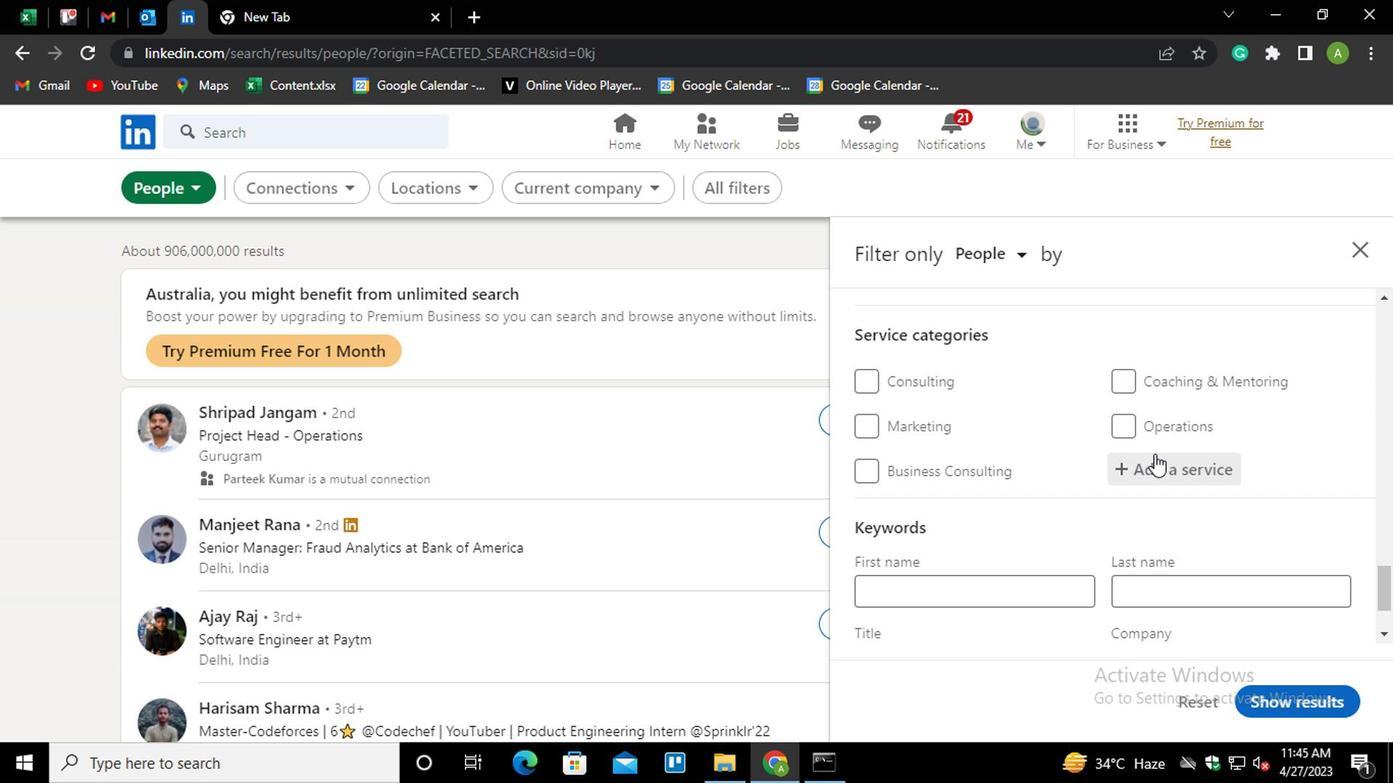 
Action: Mouse pressed left at (1152, 459)
Screenshot: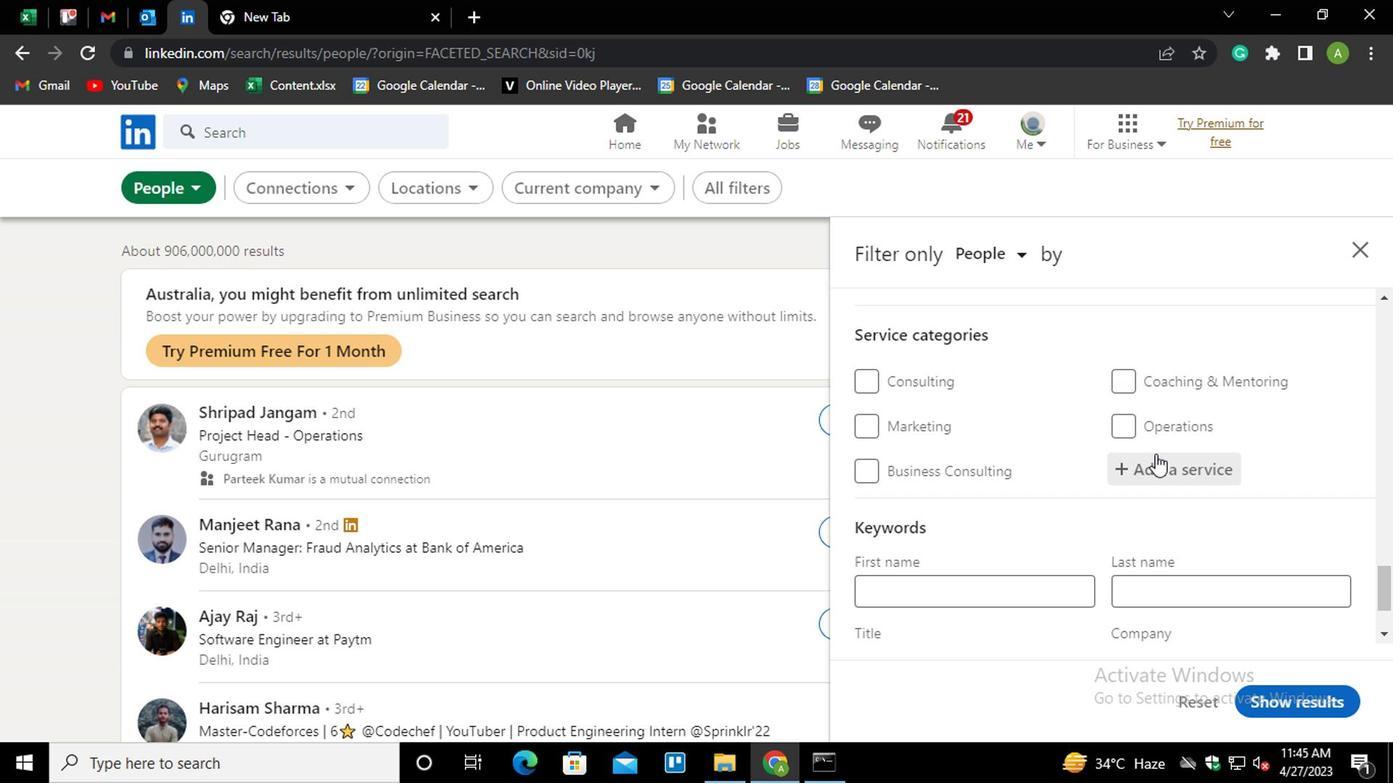 
Action: Mouse moved to (1154, 465)
Screenshot: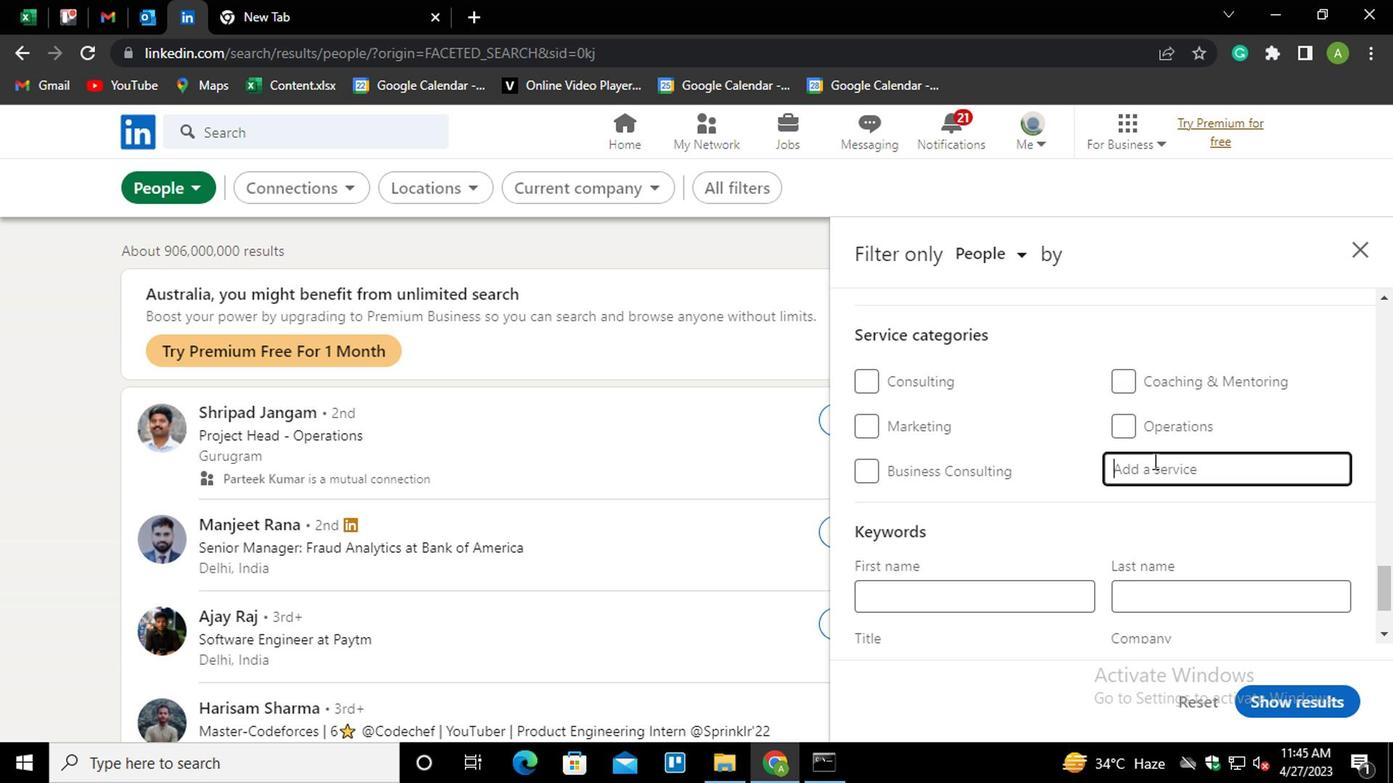 
Action: Mouse pressed left at (1154, 465)
Screenshot: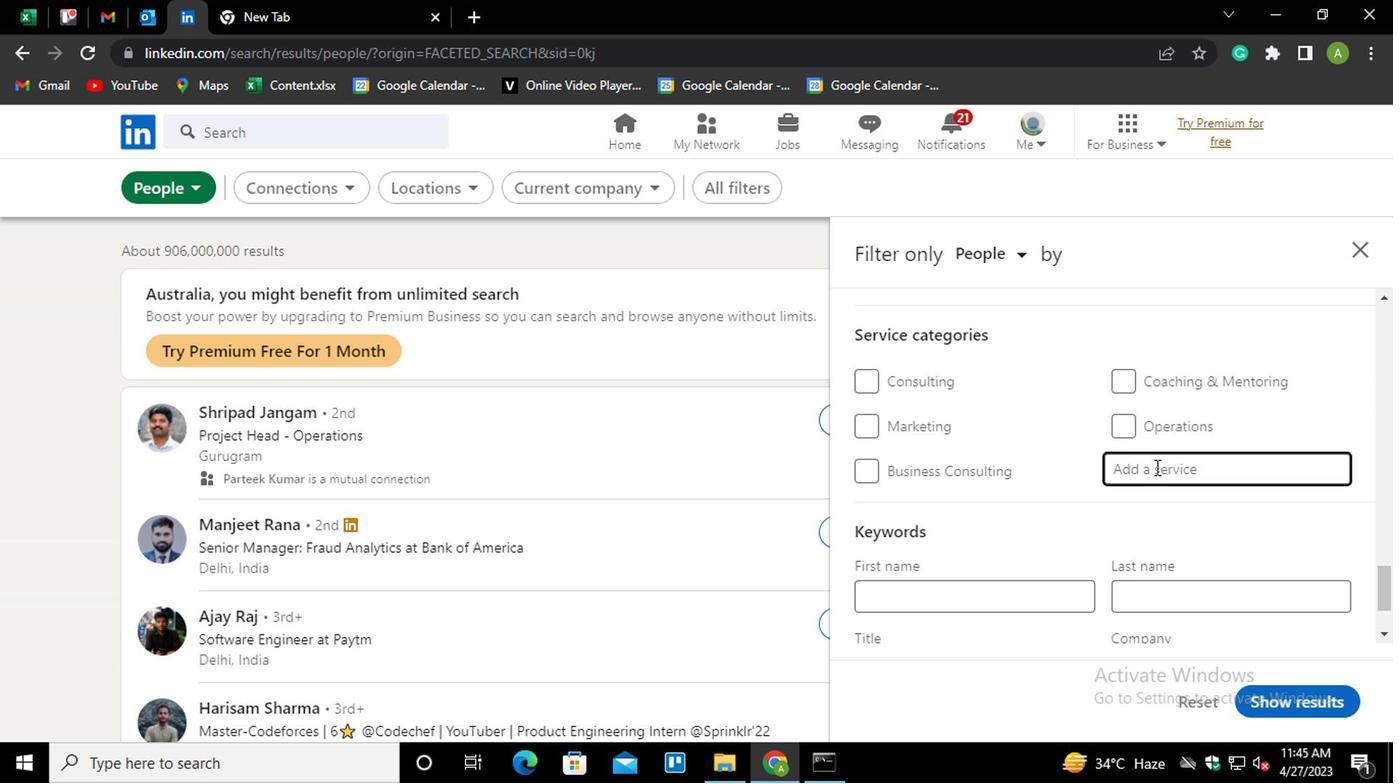 
Action: Mouse moved to (1154, 466)
Screenshot: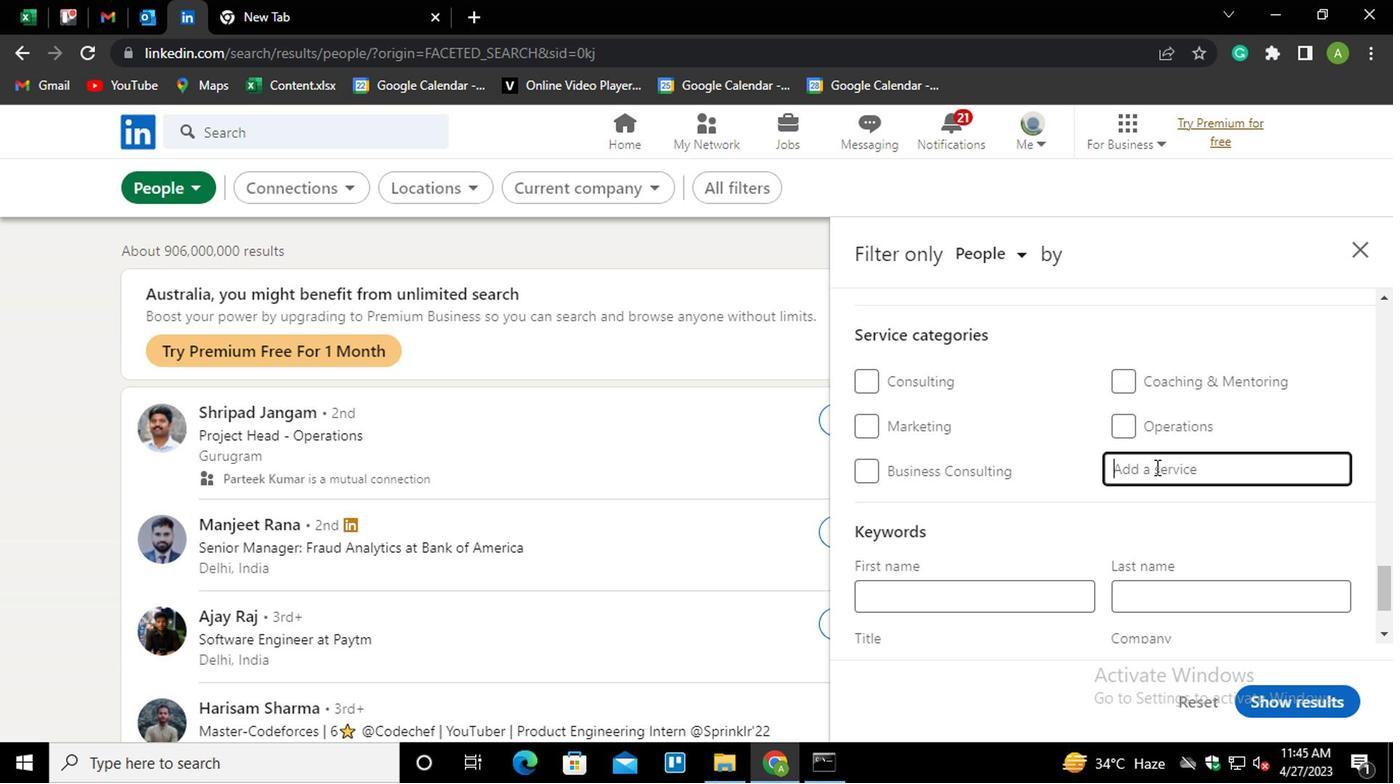 
Action: Key pressed <Key.shift>ANDROIDF<Key.backspace><Key.down><Key.enter>
Screenshot: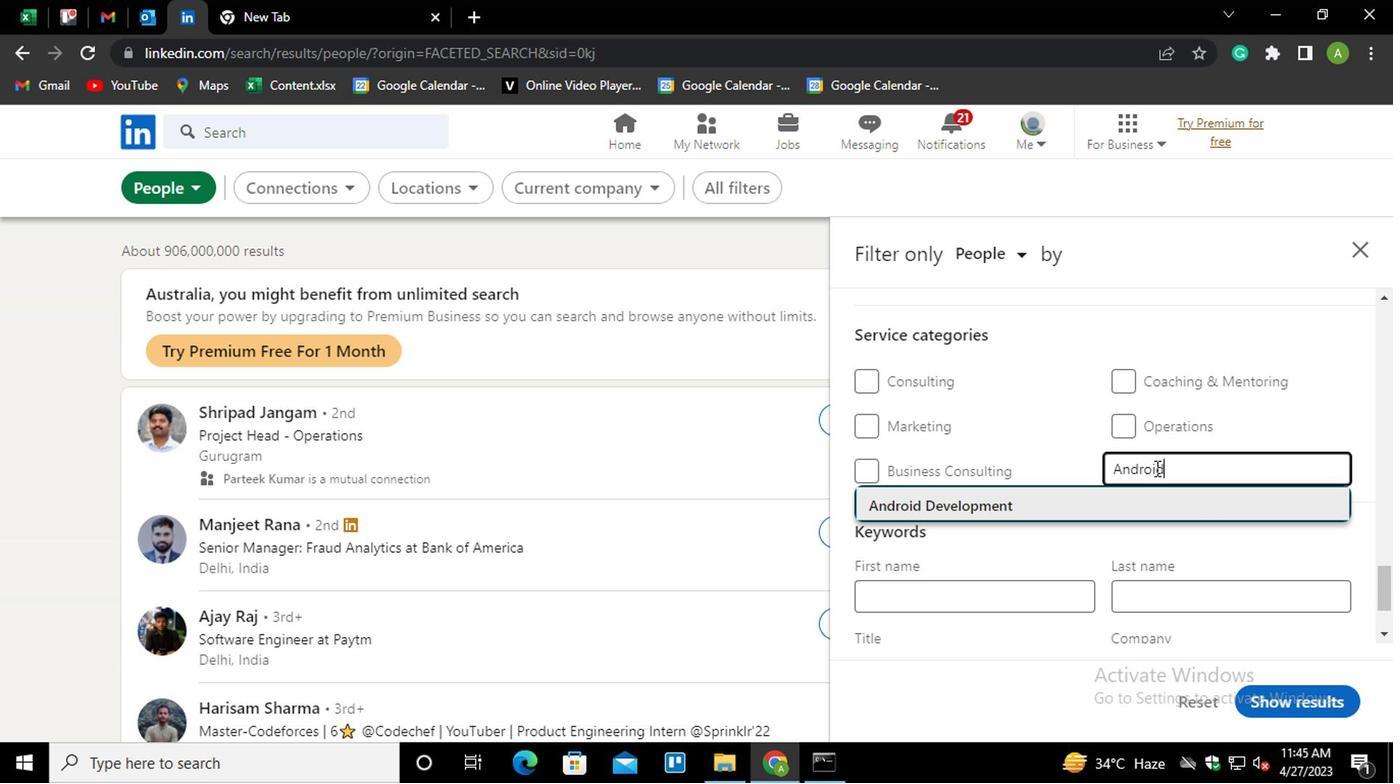 
Action: Mouse scrolled (1154, 465) with delta (0, 0)
Screenshot: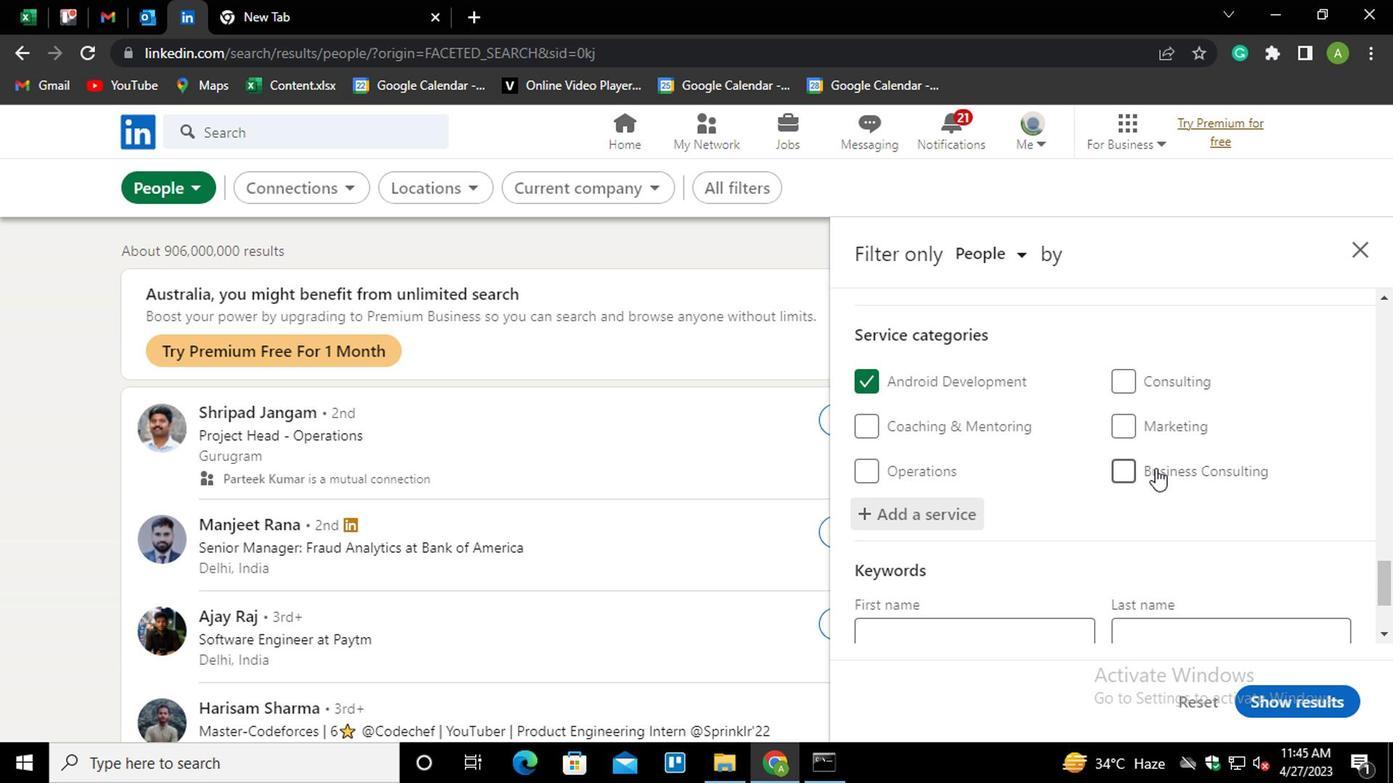 
Action: Mouse scrolled (1154, 465) with delta (0, 0)
Screenshot: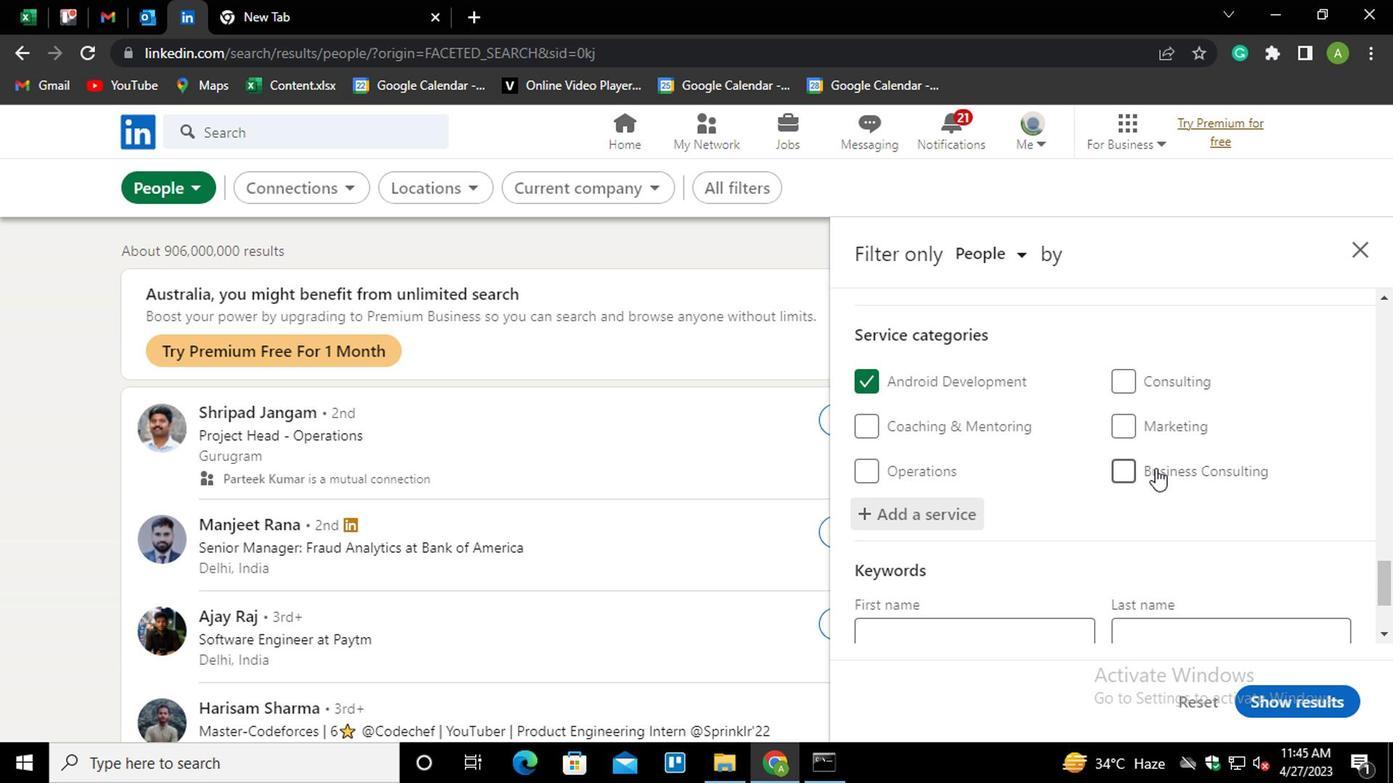 
Action: Mouse scrolled (1154, 465) with delta (0, 0)
Screenshot: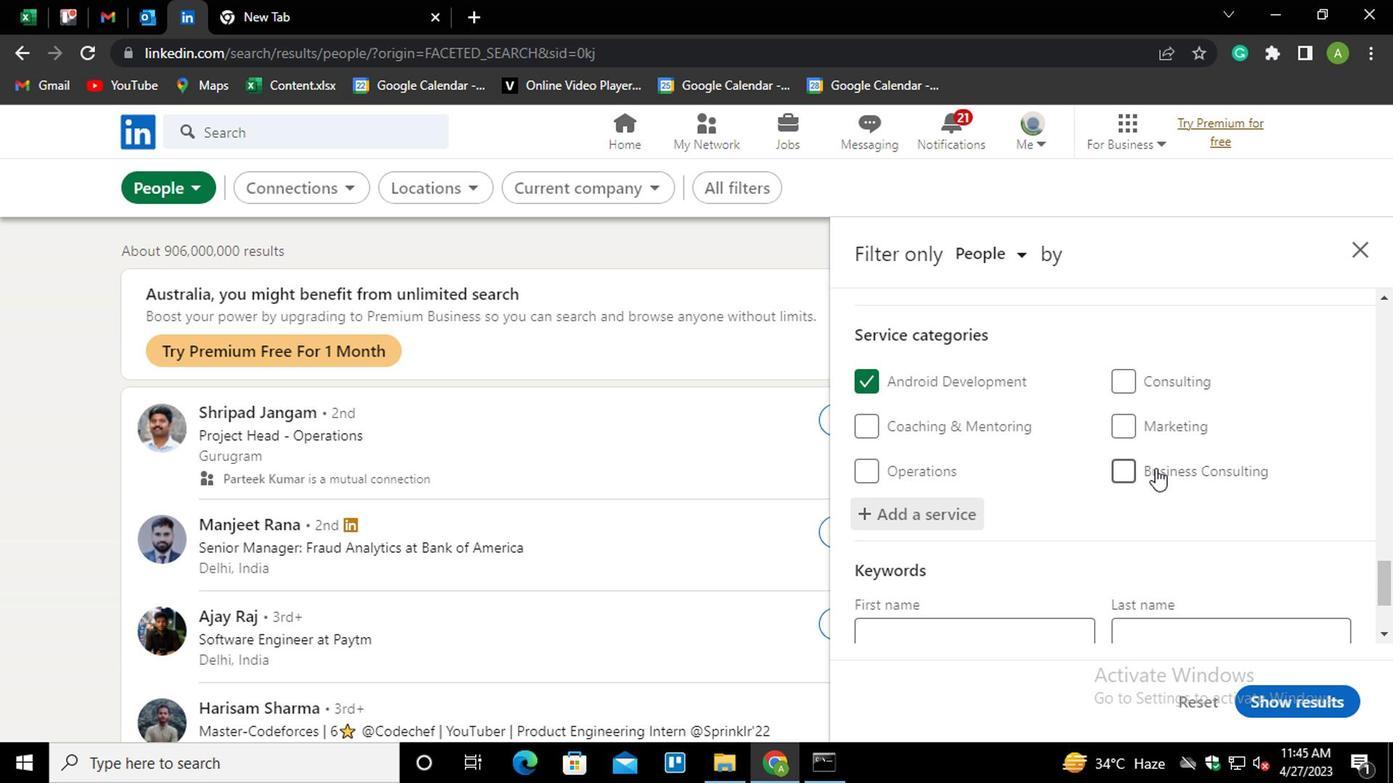 
Action: Mouse scrolled (1154, 465) with delta (0, 0)
Screenshot: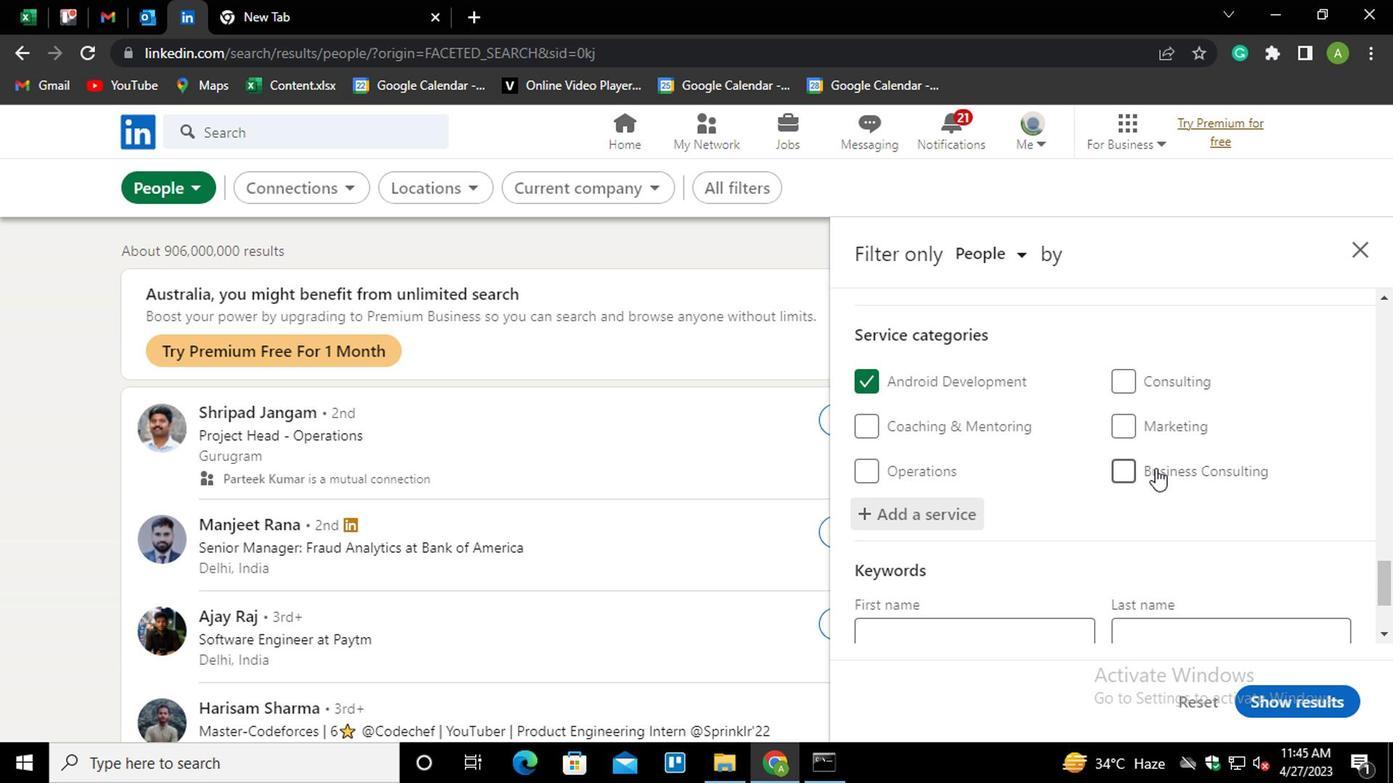 
Action: Mouse scrolled (1154, 465) with delta (0, 0)
Screenshot: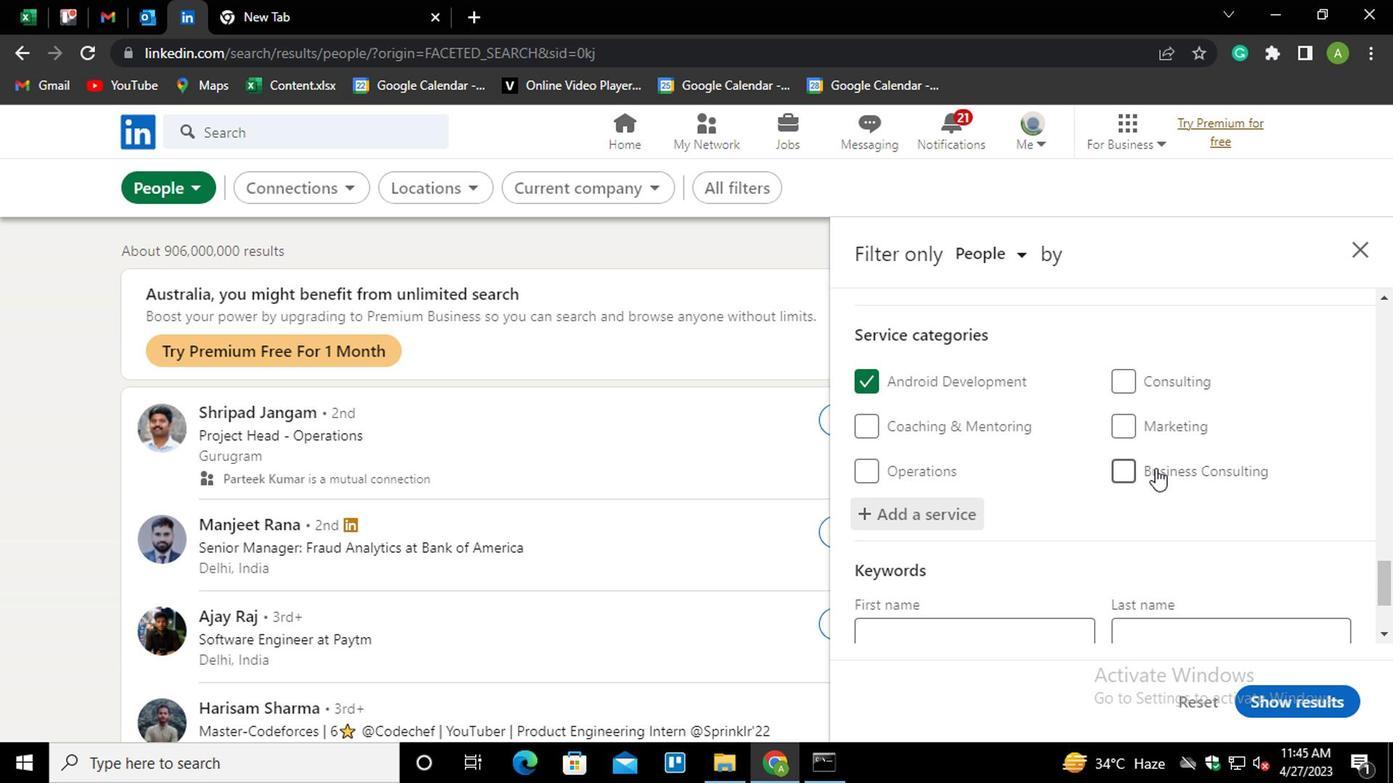 
Action: Mouse moved to (963, 550)
Screenshot: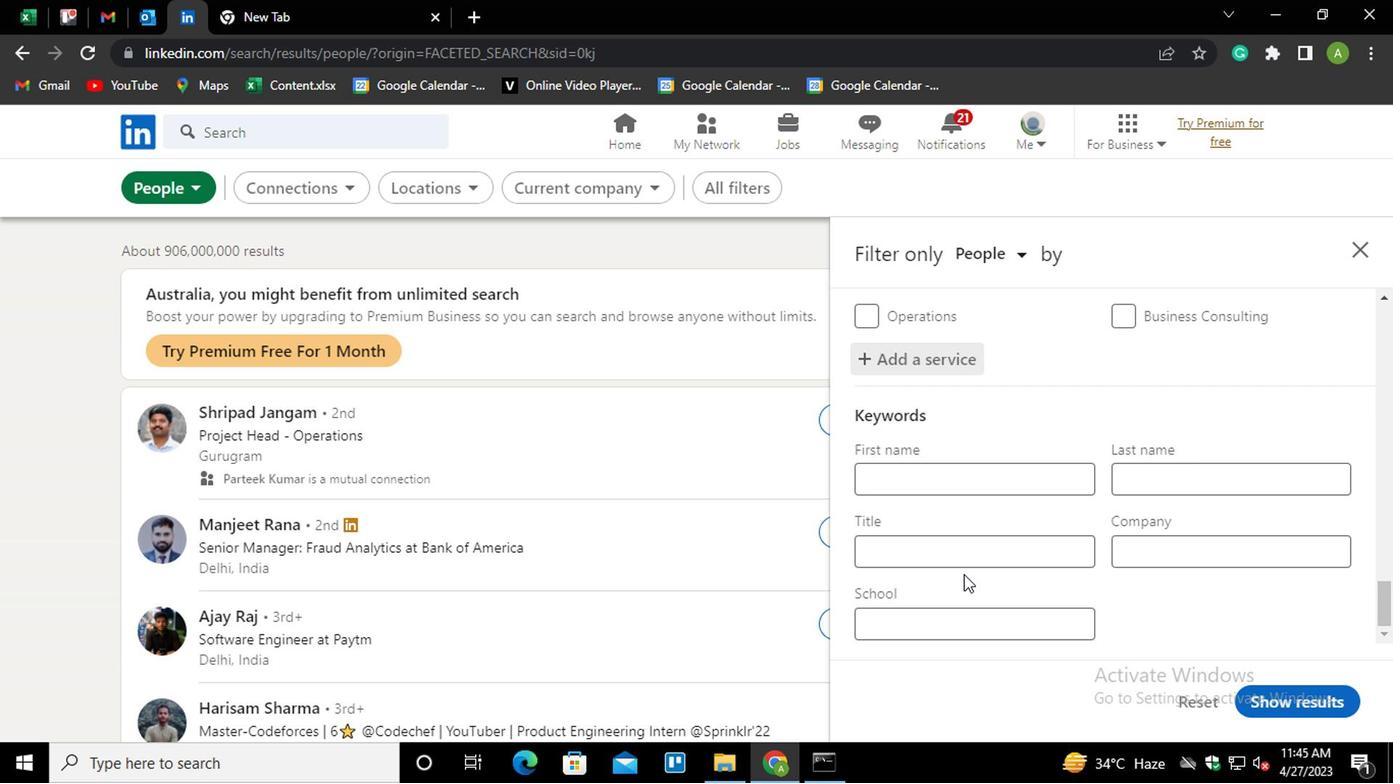 
Action: Mouse pressed left at (963, 550)
Screenshot: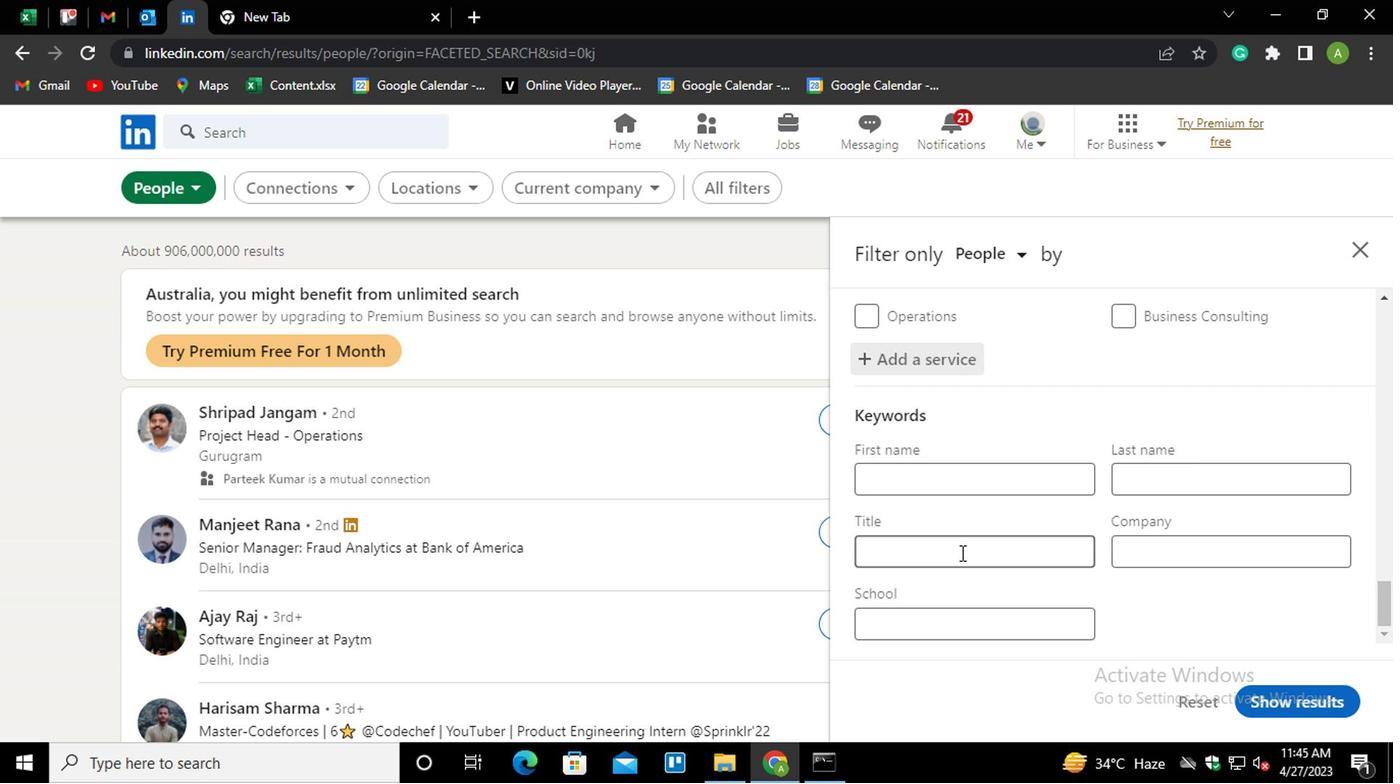 
Action: Key pressed <Key.shift>RESERVATIONIST
Screenshot: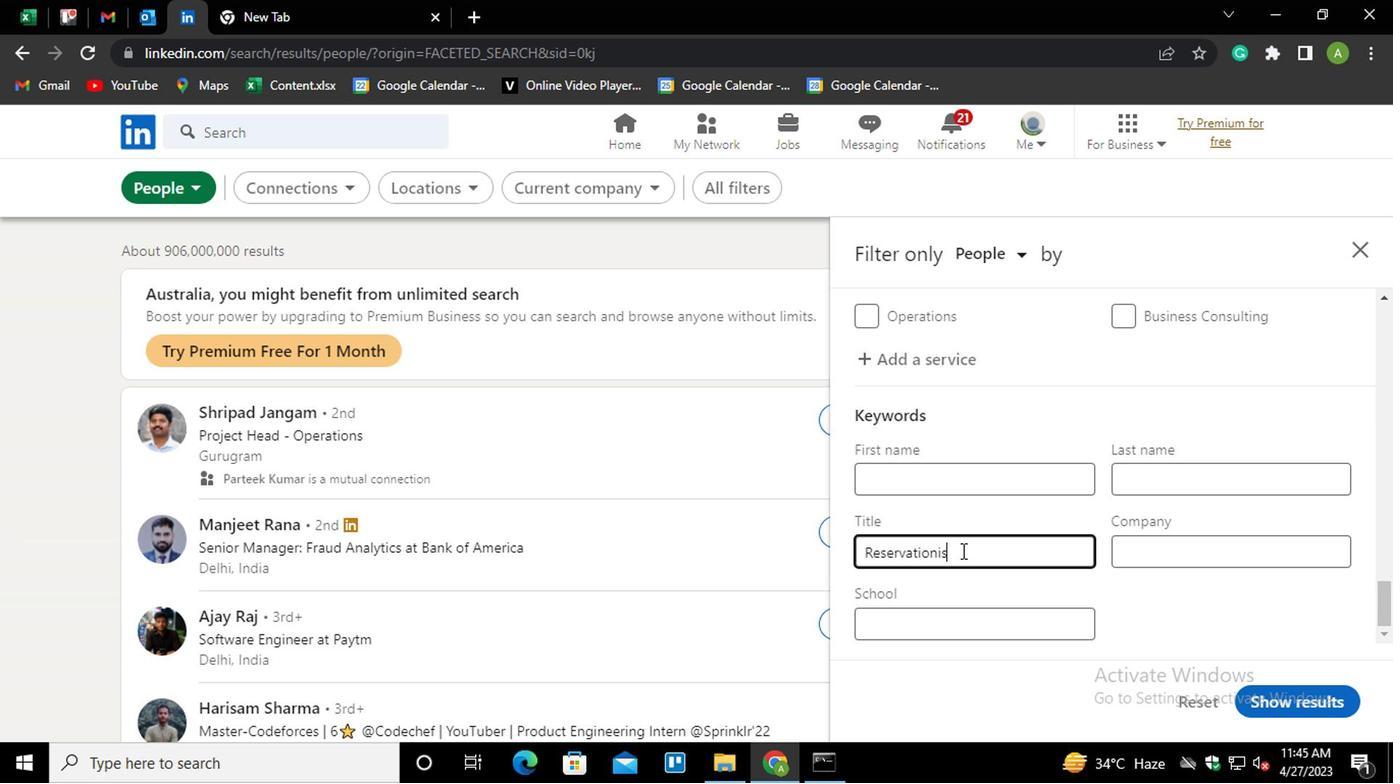 
Action: Mouse moved to (1224, 600)
Screenshot: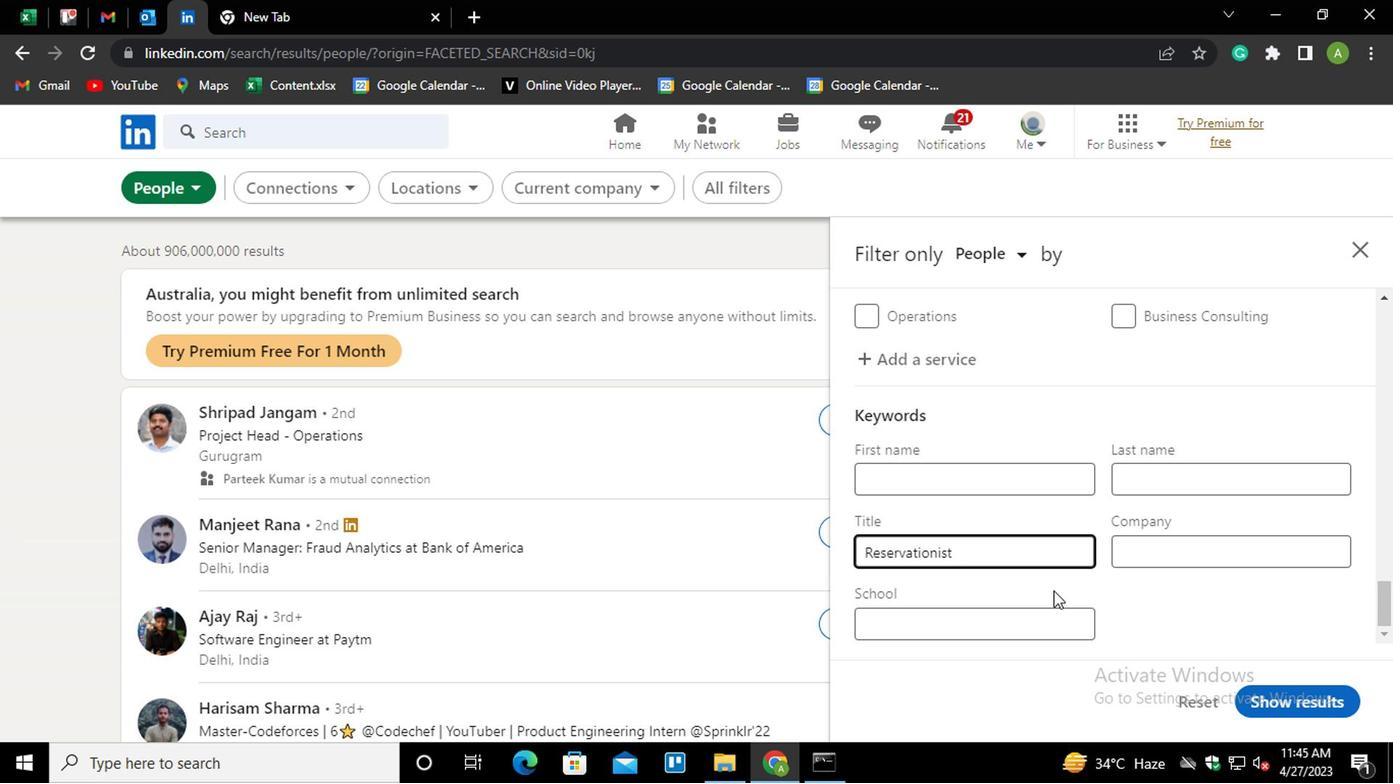 
Action: Mouse pressed left at (1224, 600)
Screenshot: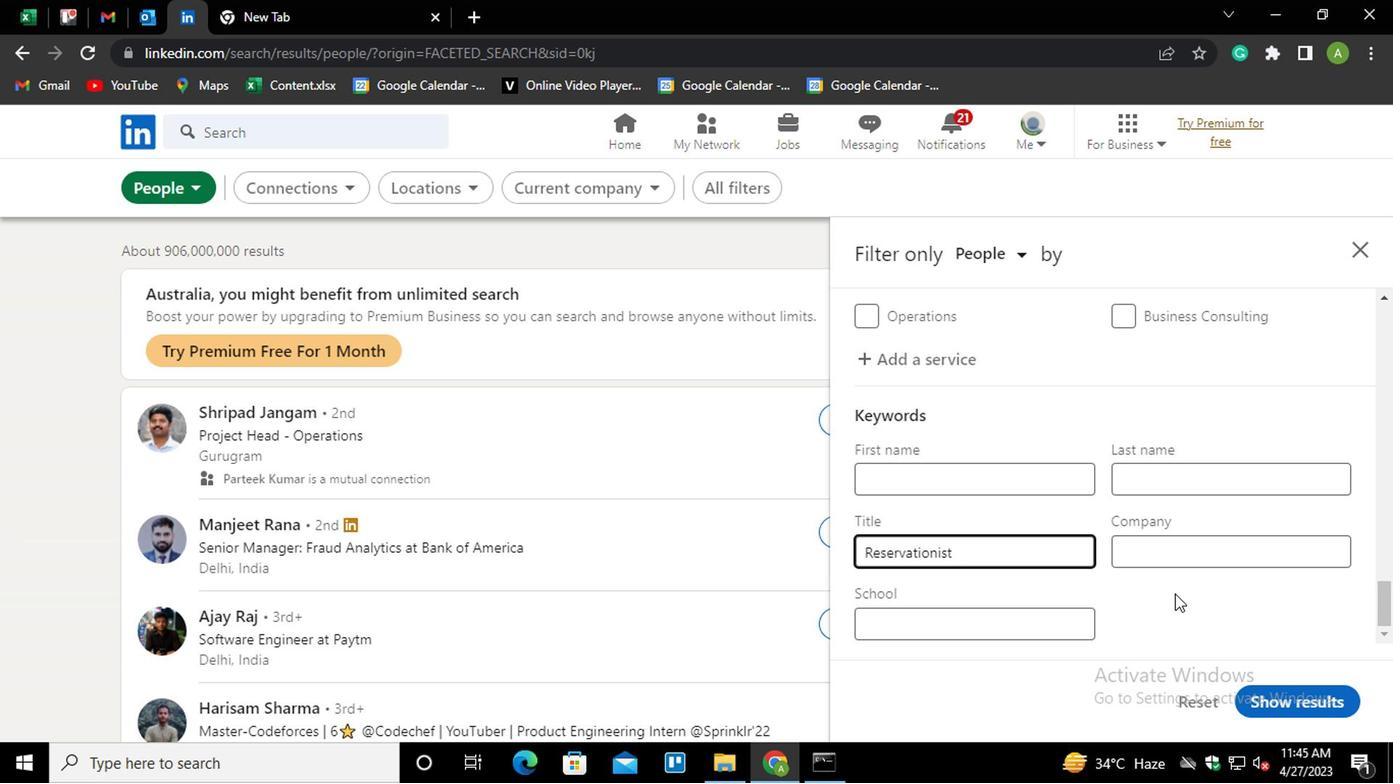 
Action: Mouse moved to (1286, 702)
Screenshot: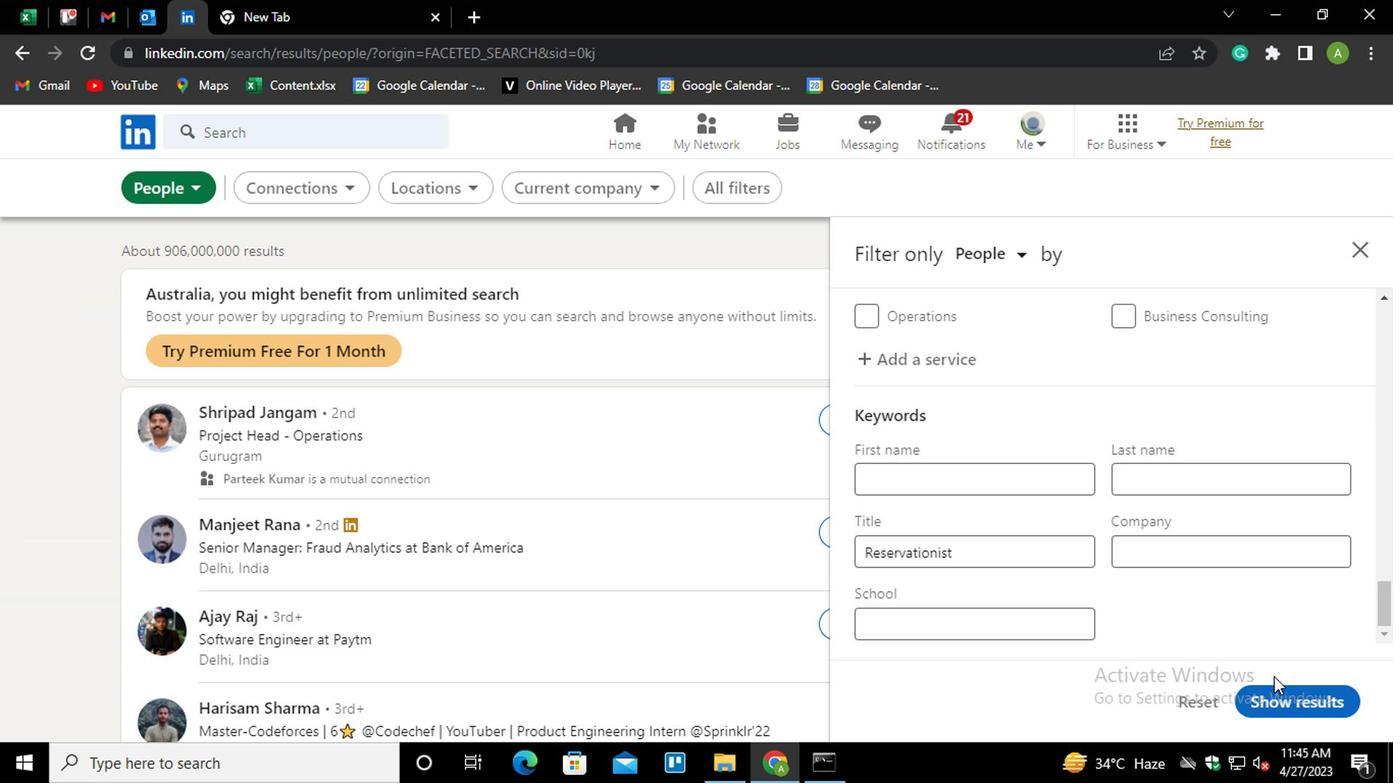 
Action: Mouse pressed left at (1286, 702)
Screenshot: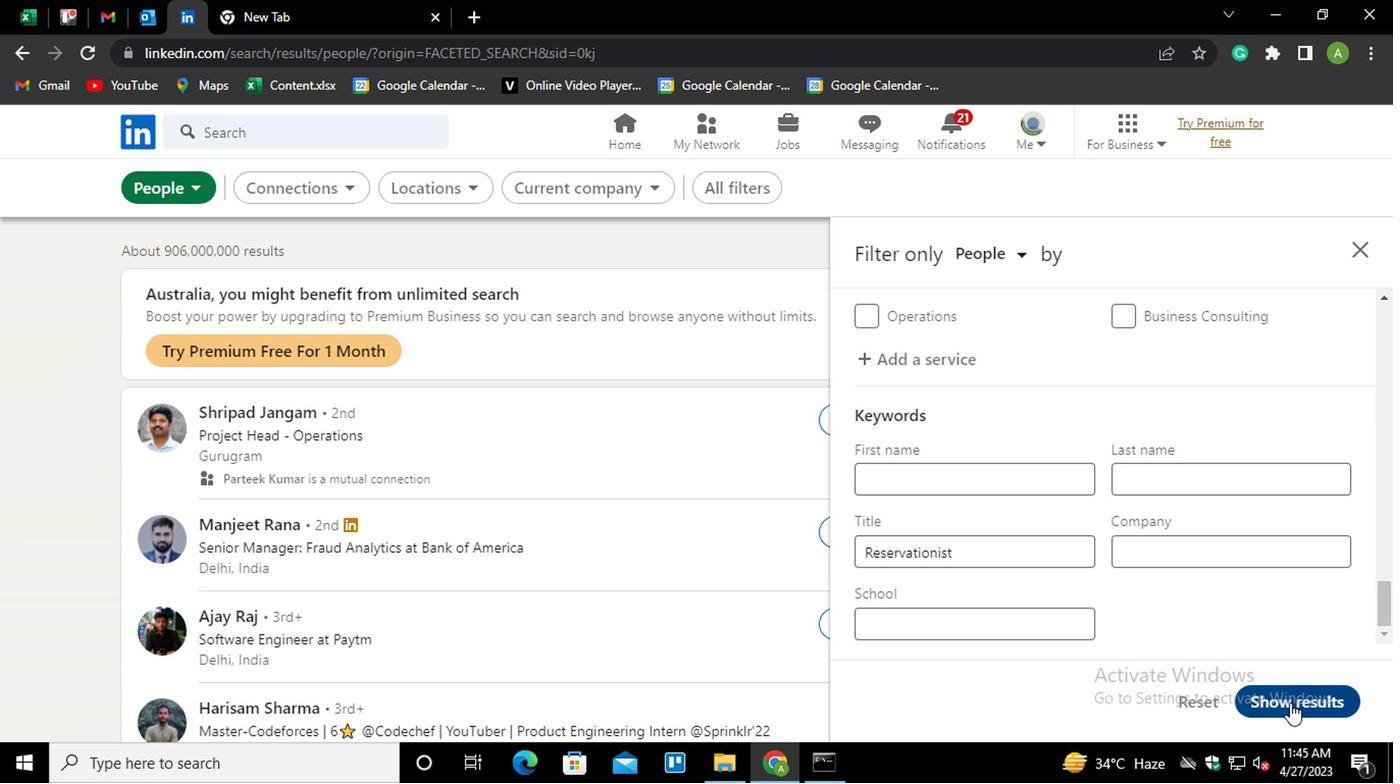 
